 Task: Search one way flight ticket for 3 adults in first from Tucson: Tucson International Airport to Sheridan: Sheridan County Airport on 8-6-2023. Choice of flights is Alaska. Number of bags: 1 carry on bag. Price is upto 87000. Outbound departure time preference is 23:45.
Action: Mouse moved to (430, 173)
Screenshot: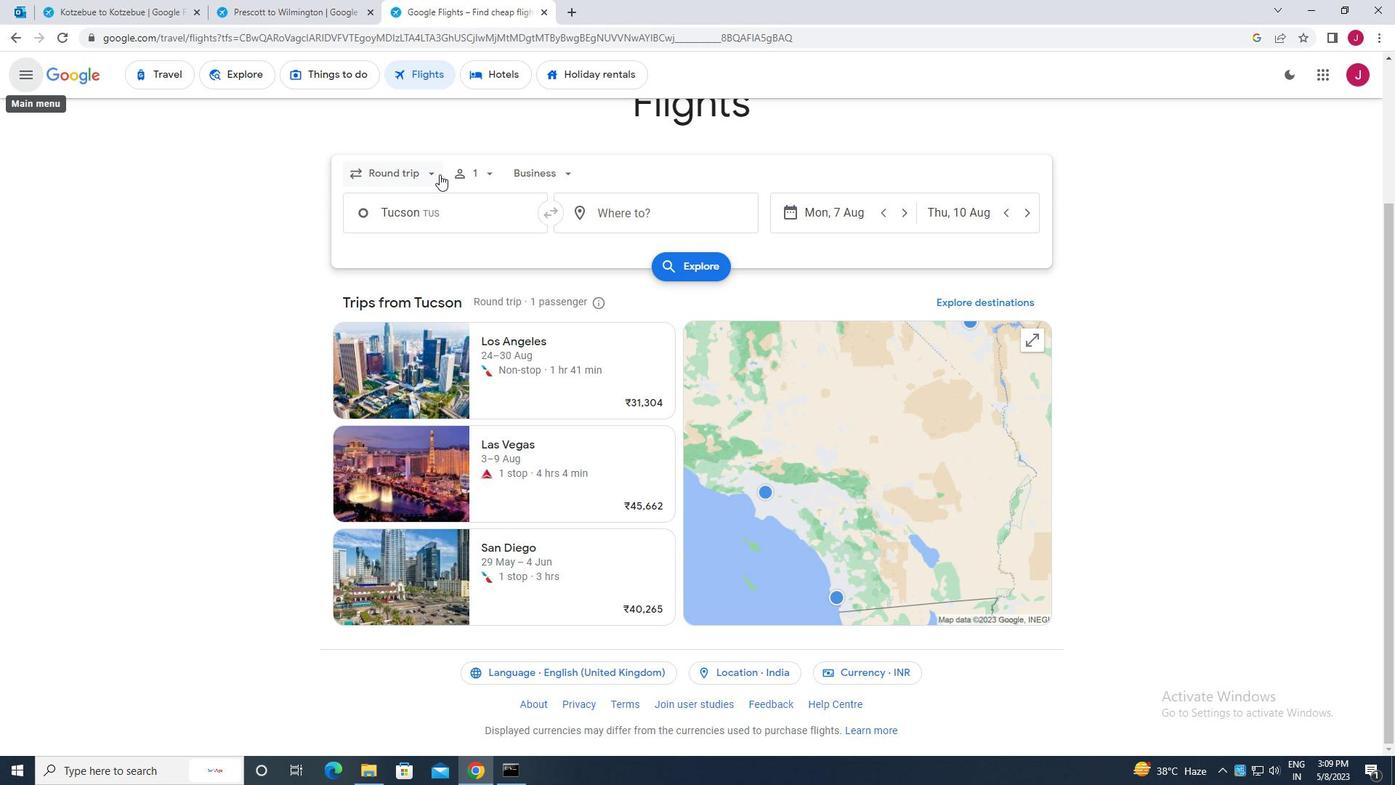 
Action: Mouse pressed left at (430, 173)
Screenshot: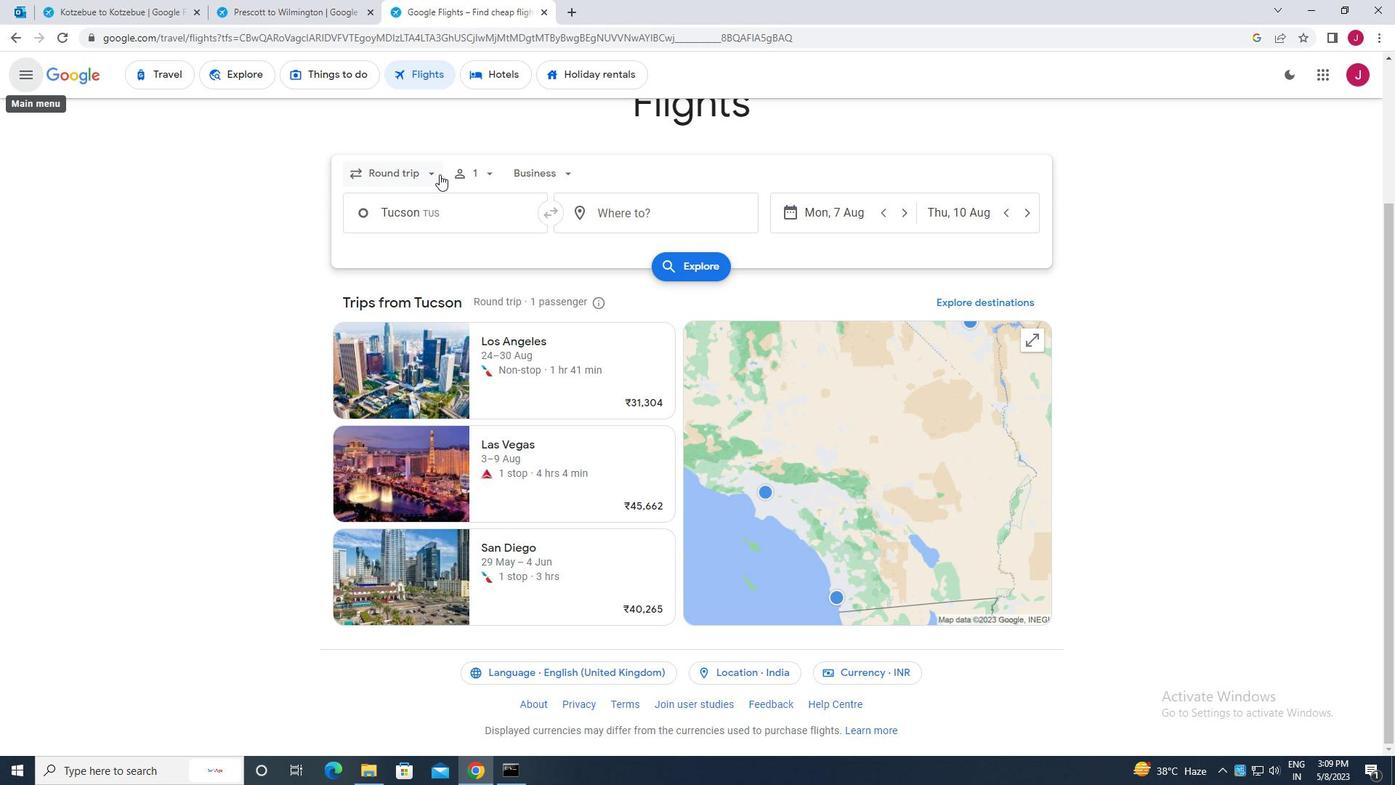 
Action: Mouse moved to (415, 238)
Screenshot: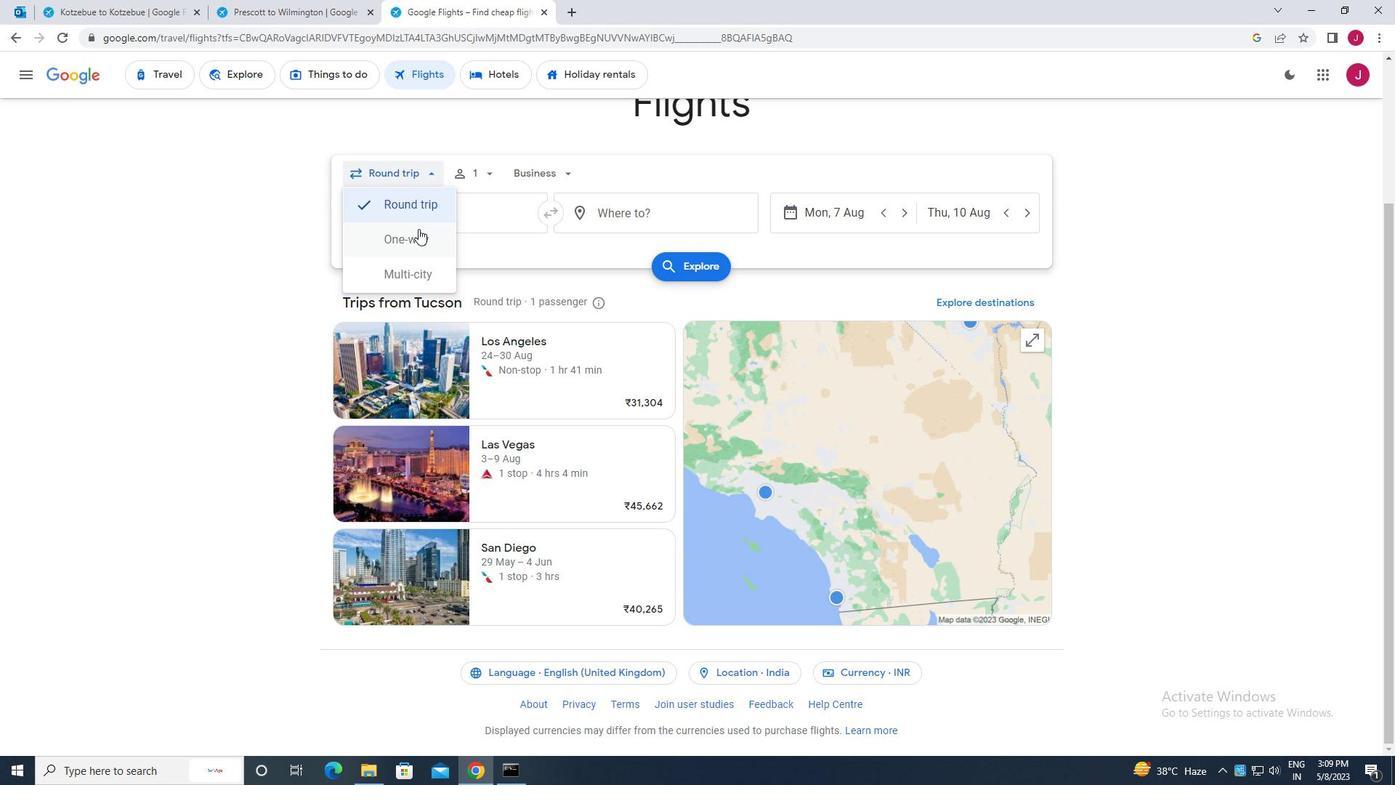 
Action: Mouse pressed left at (415, 238)
Screenshot: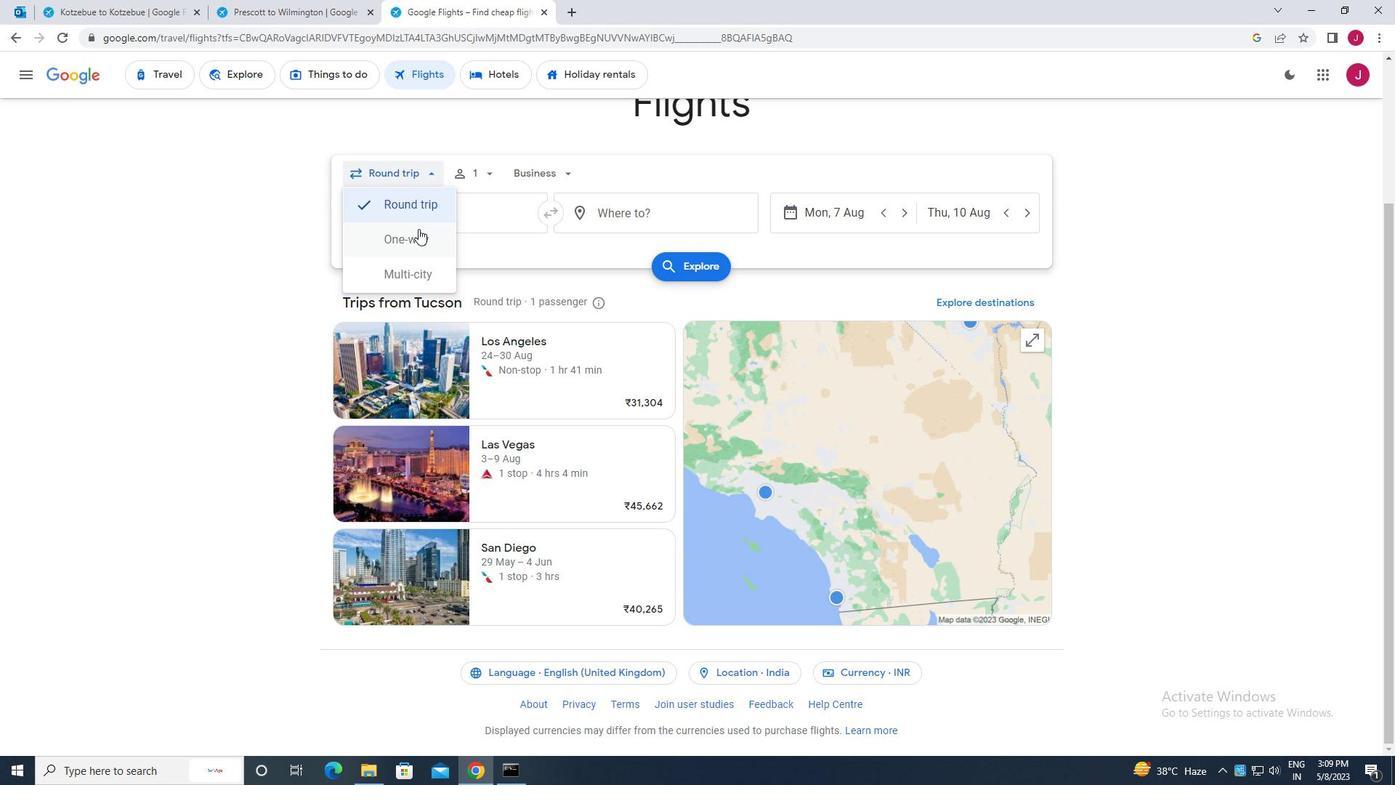 
Action: Mouse moved to (484, 178)
Screenshot: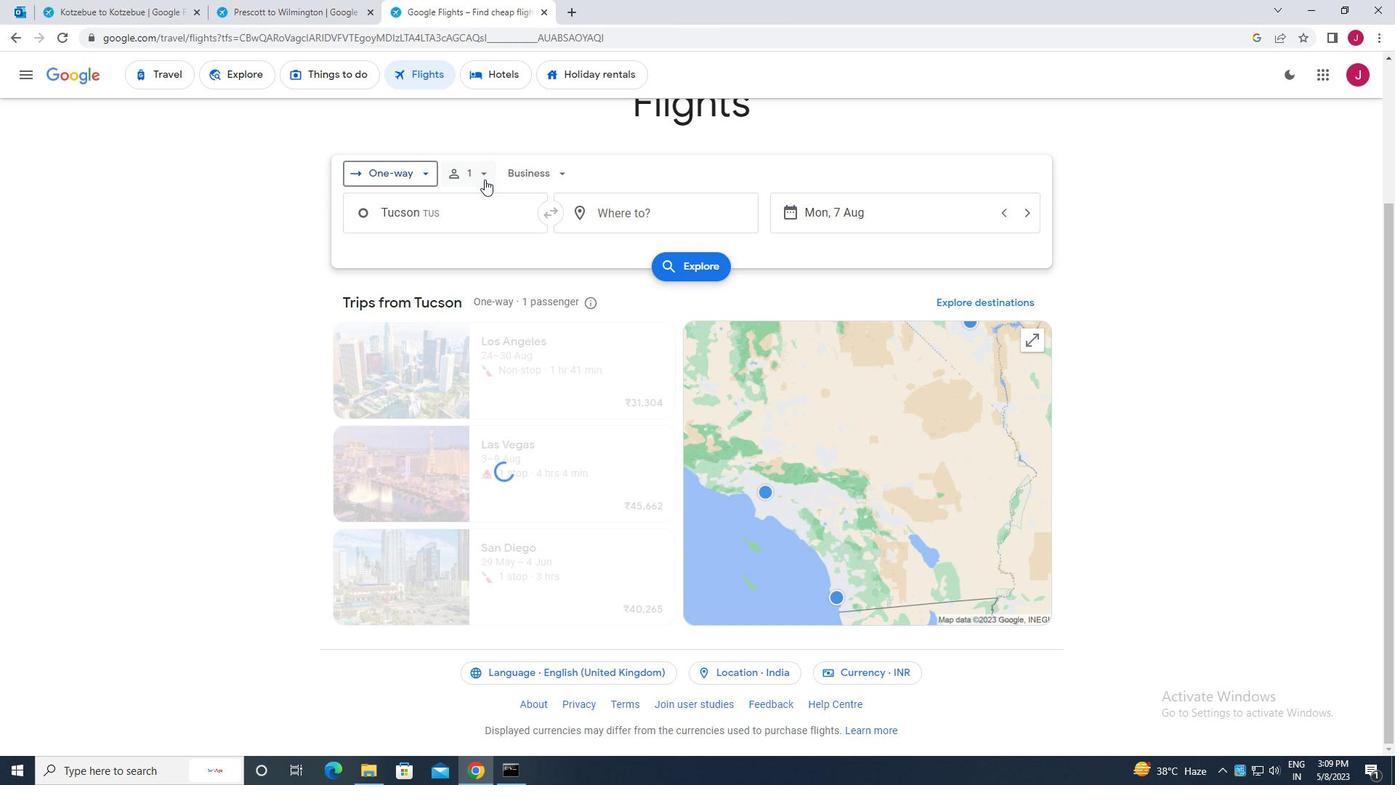 
Action: Mouse pressed left at (484, 178)
Screenshot: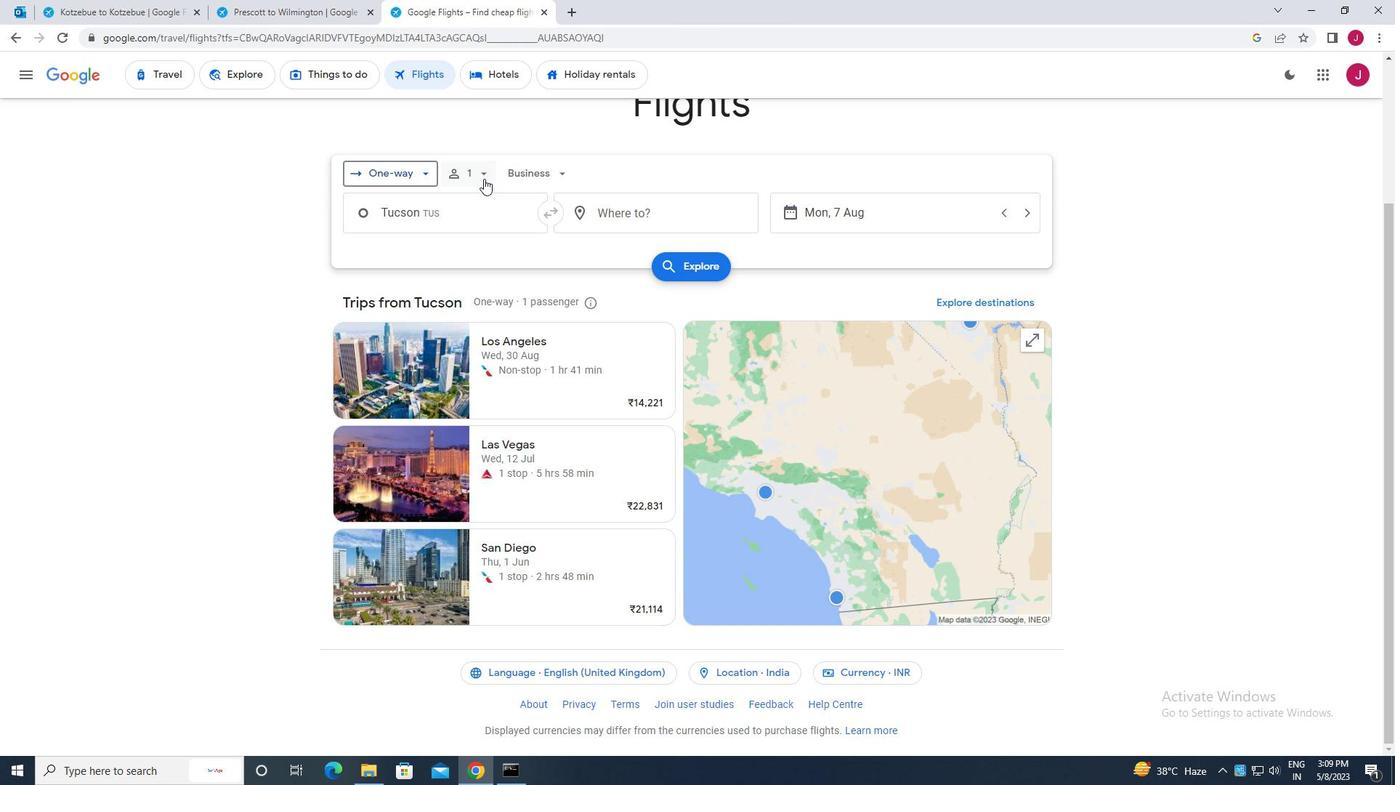 
Action: Mouse moved to (600, 245)
Screenshot: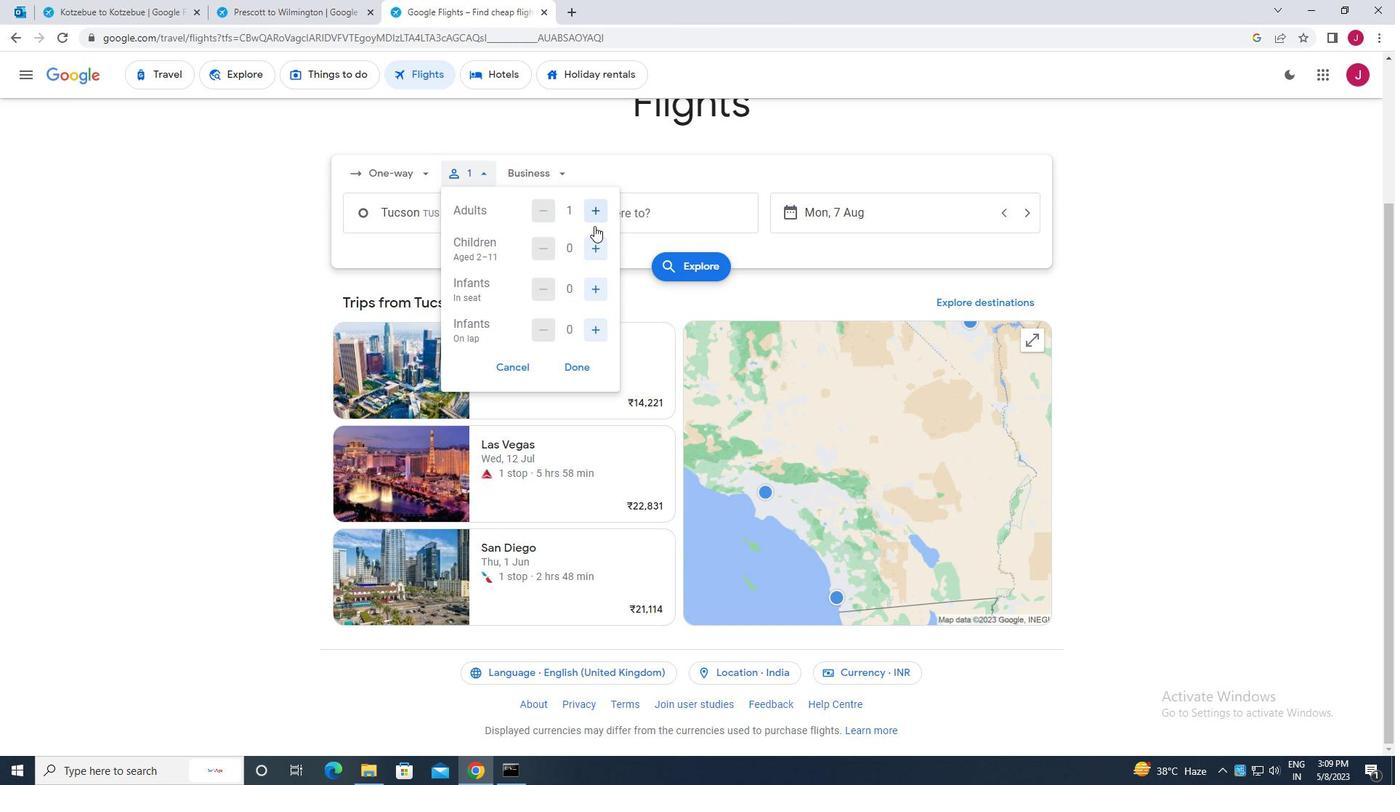 
Action: Mouse pressed left at (600, 245)
Screenshot: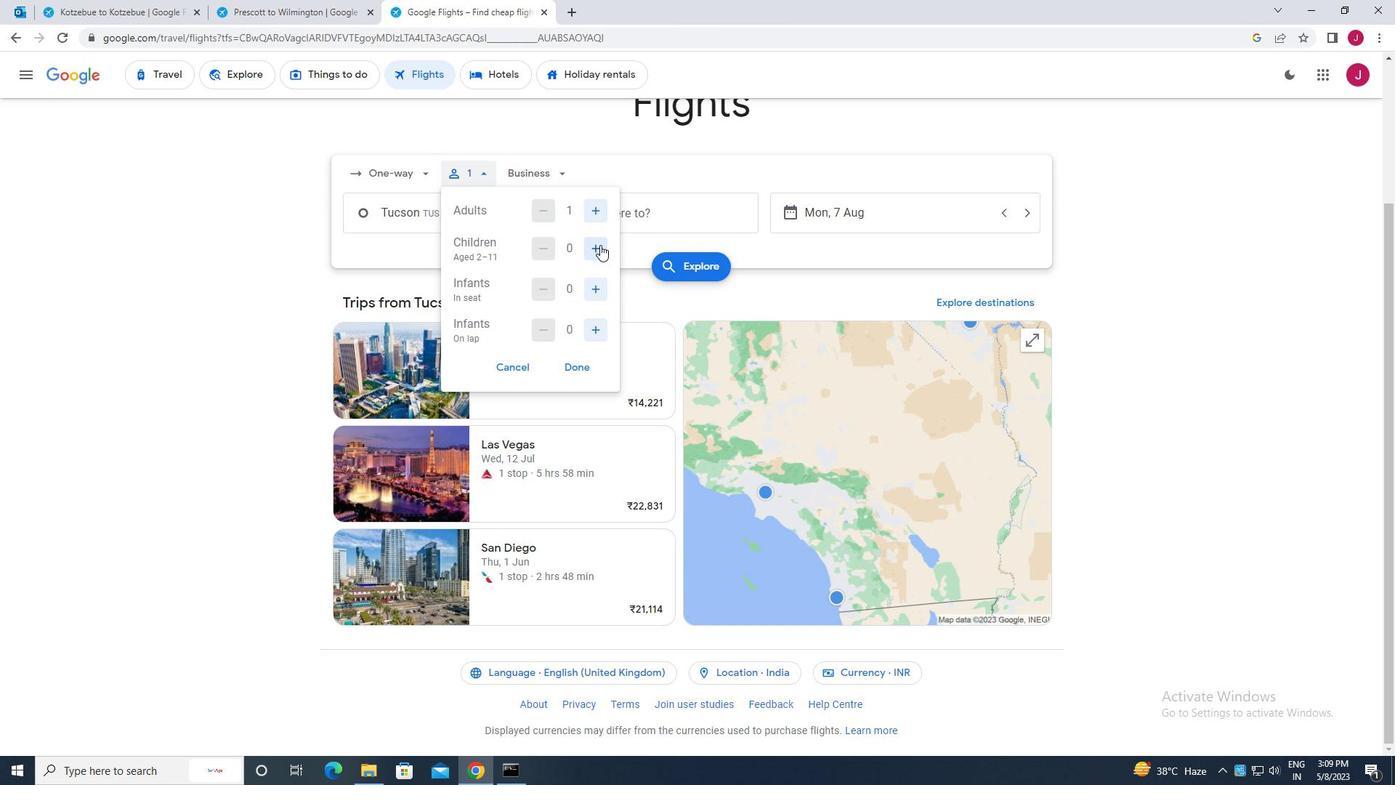 
Action: Mouse pressed left at (600, 245)
Screenshot: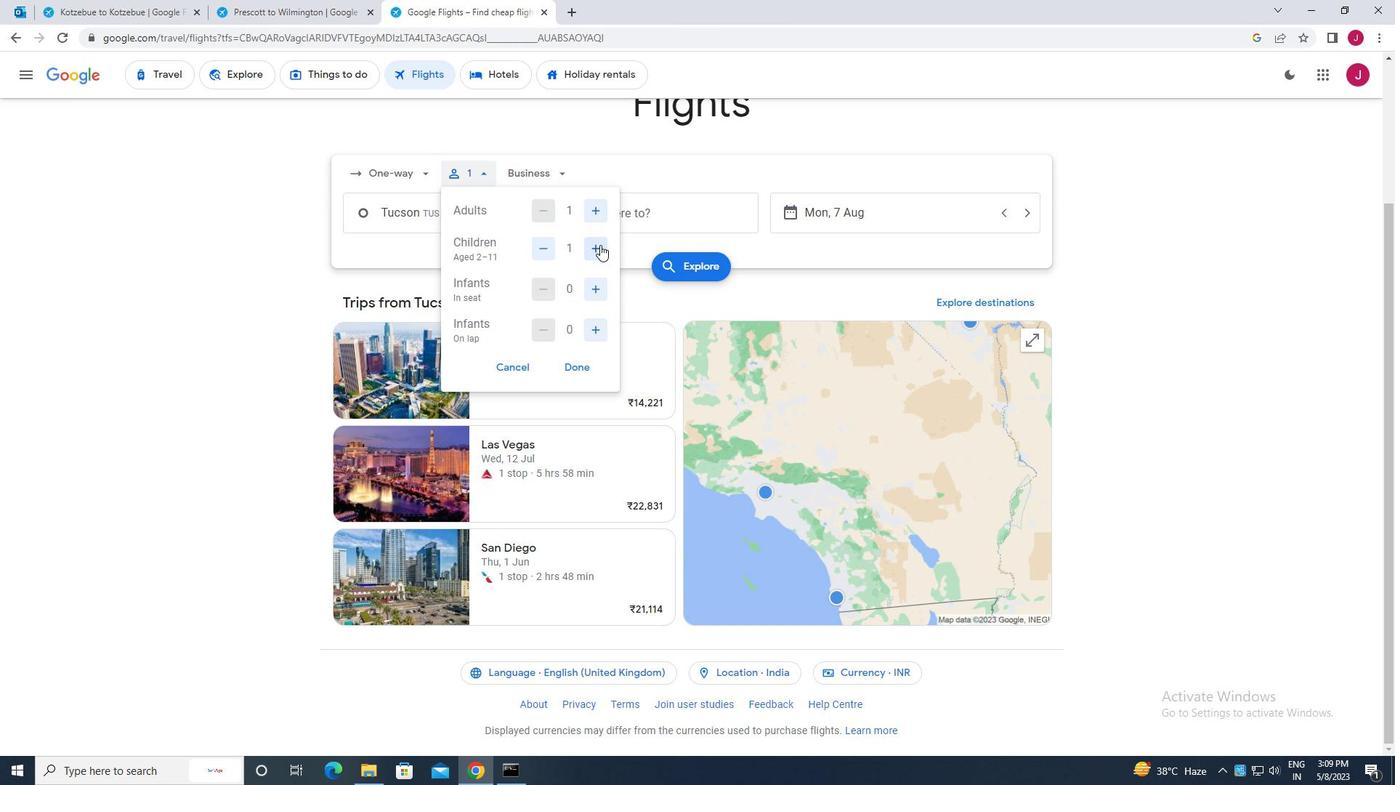 
Action: Mouse moved to (596, 210)
Screenshot: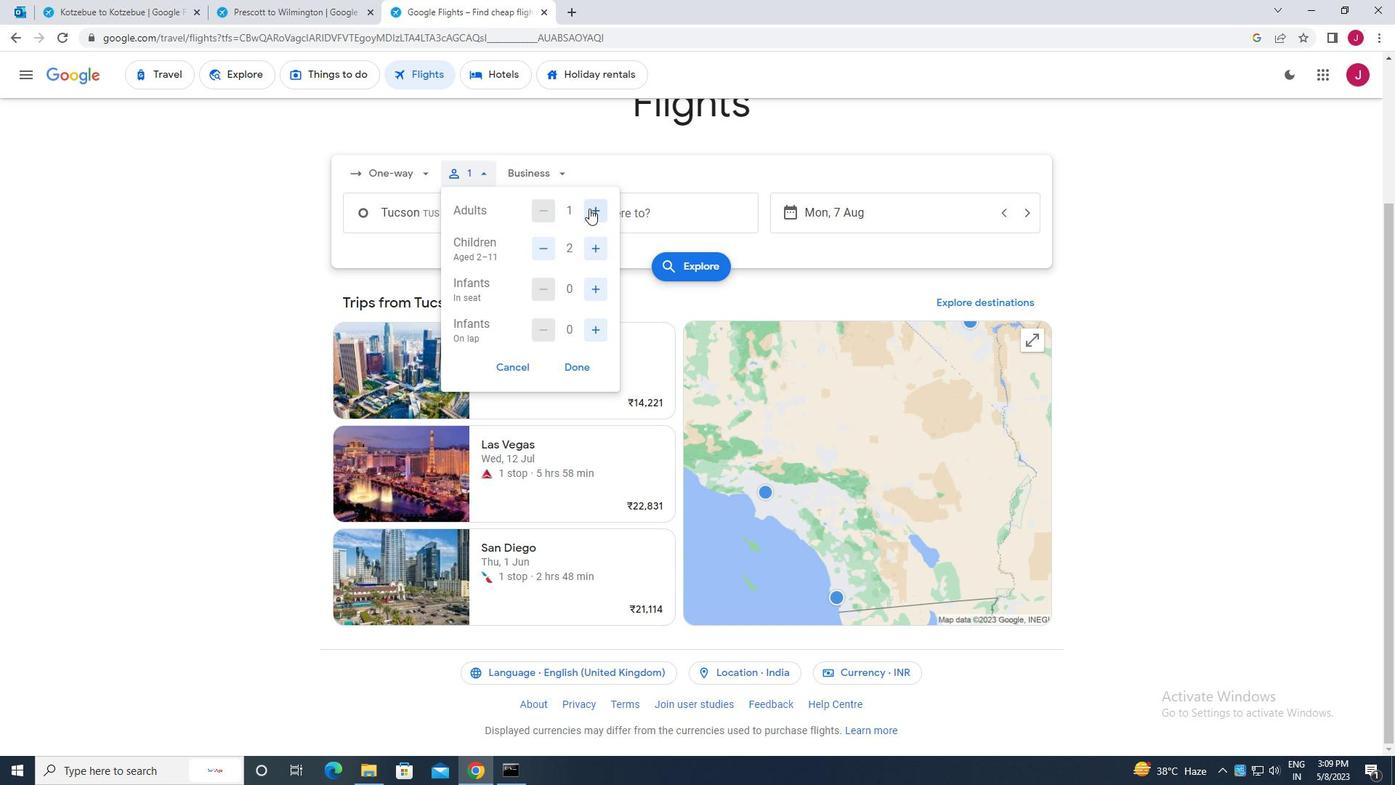 
Action: Mouse pressed left at (596, 210)
Screenshot: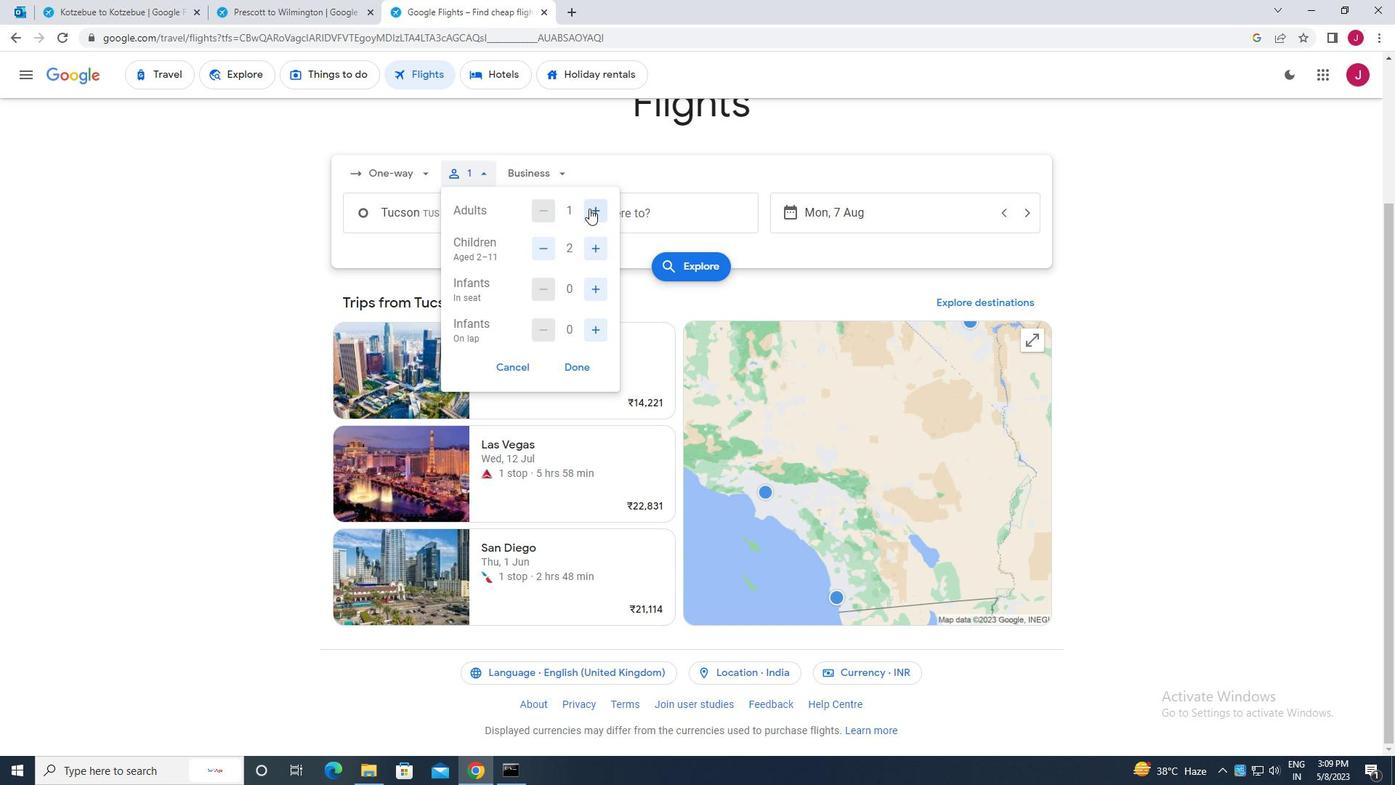 
Action: Mouse pressed left at (596, 210)
Screenshot: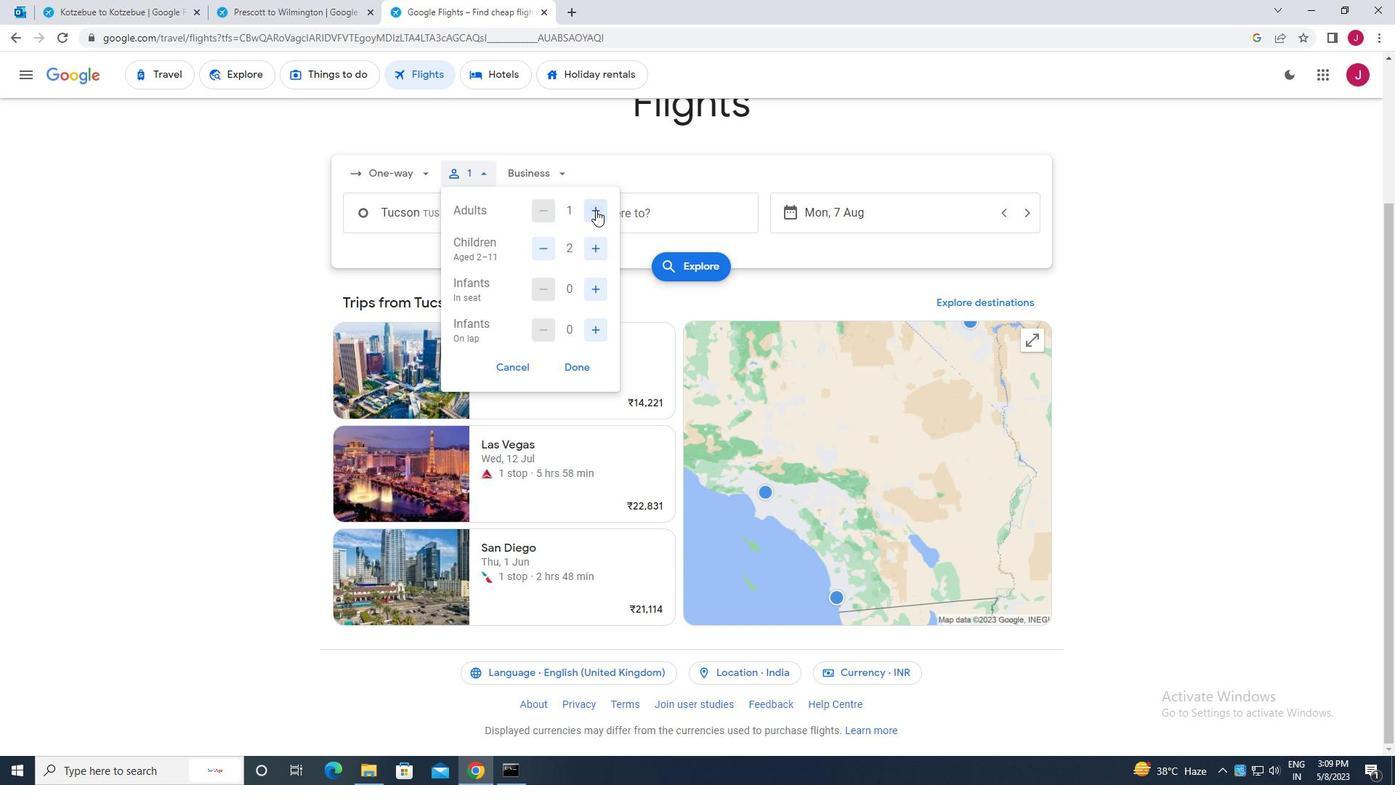 
Action: Mouse moved to (540, 247)
Screenshot: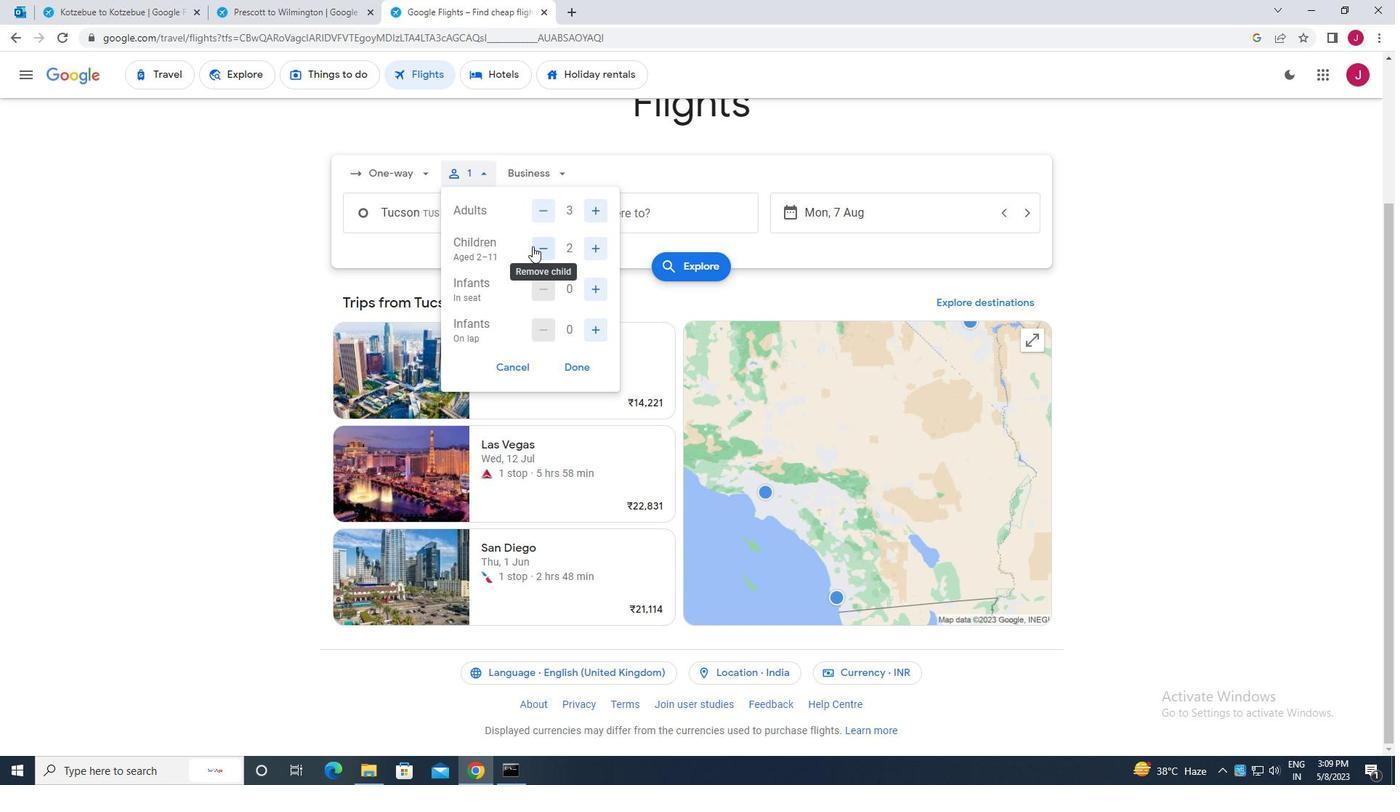 
Action: Mouse pressed left at (540, 247)
Screenshot: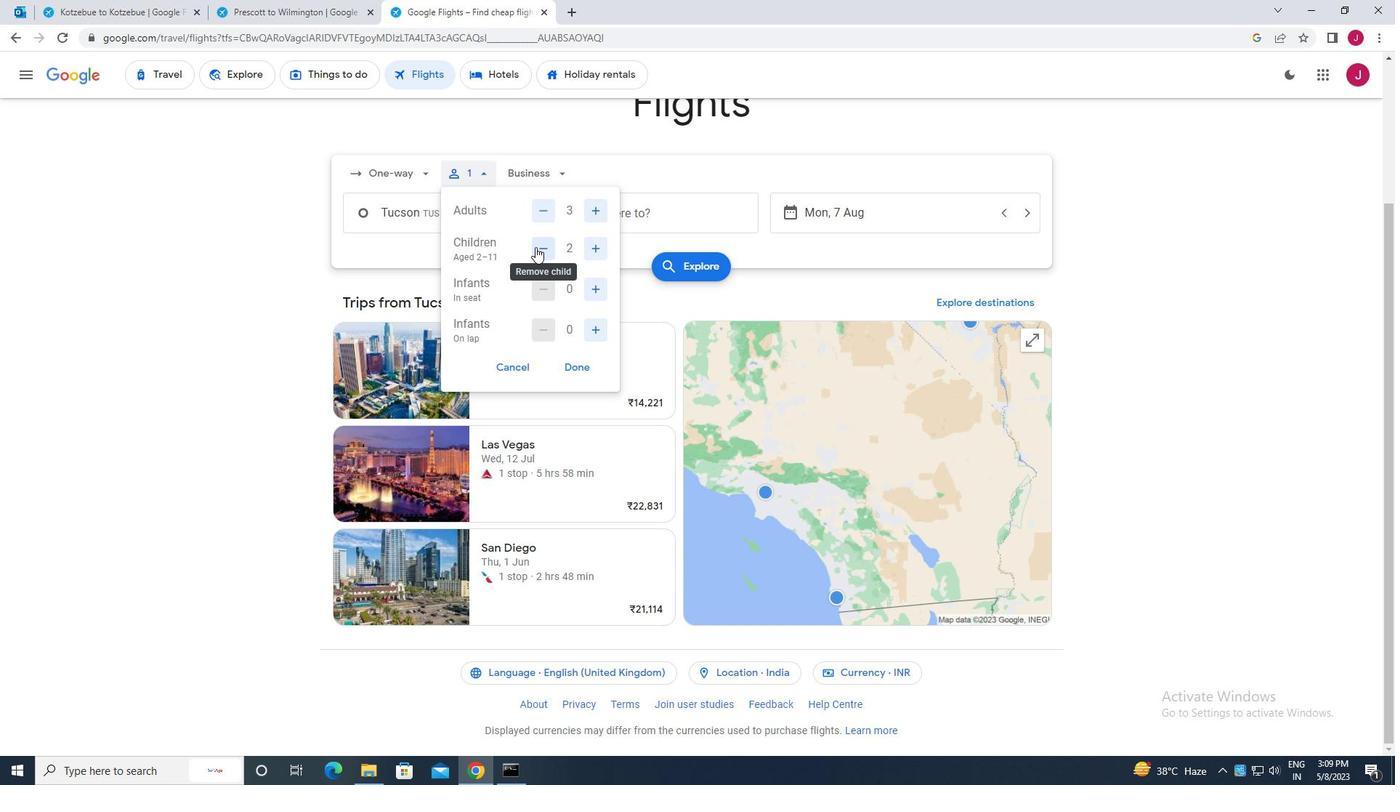 
Action: Mouse moved to (540, 247)
Screenshot: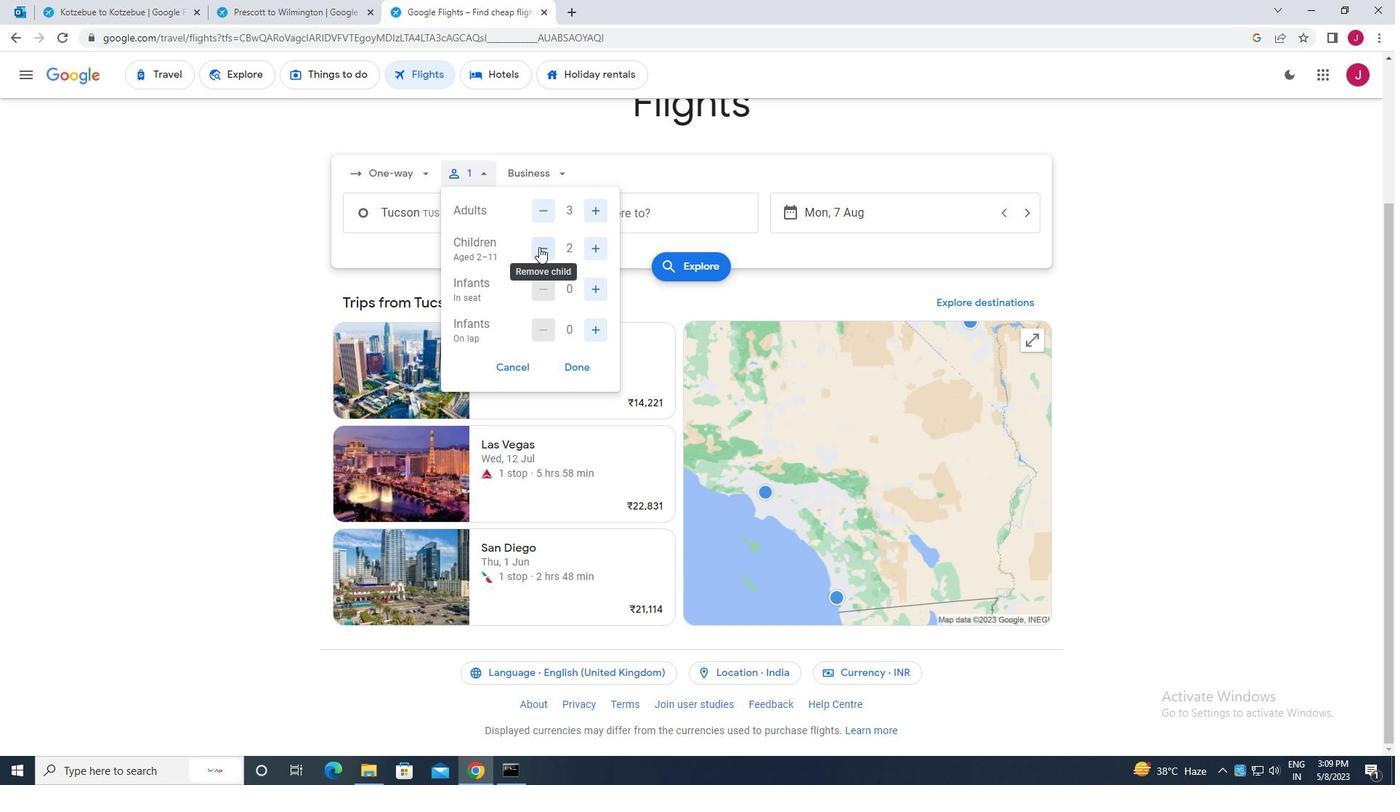 
Action: Mouse pressed left at (540, 247)
Screenshot: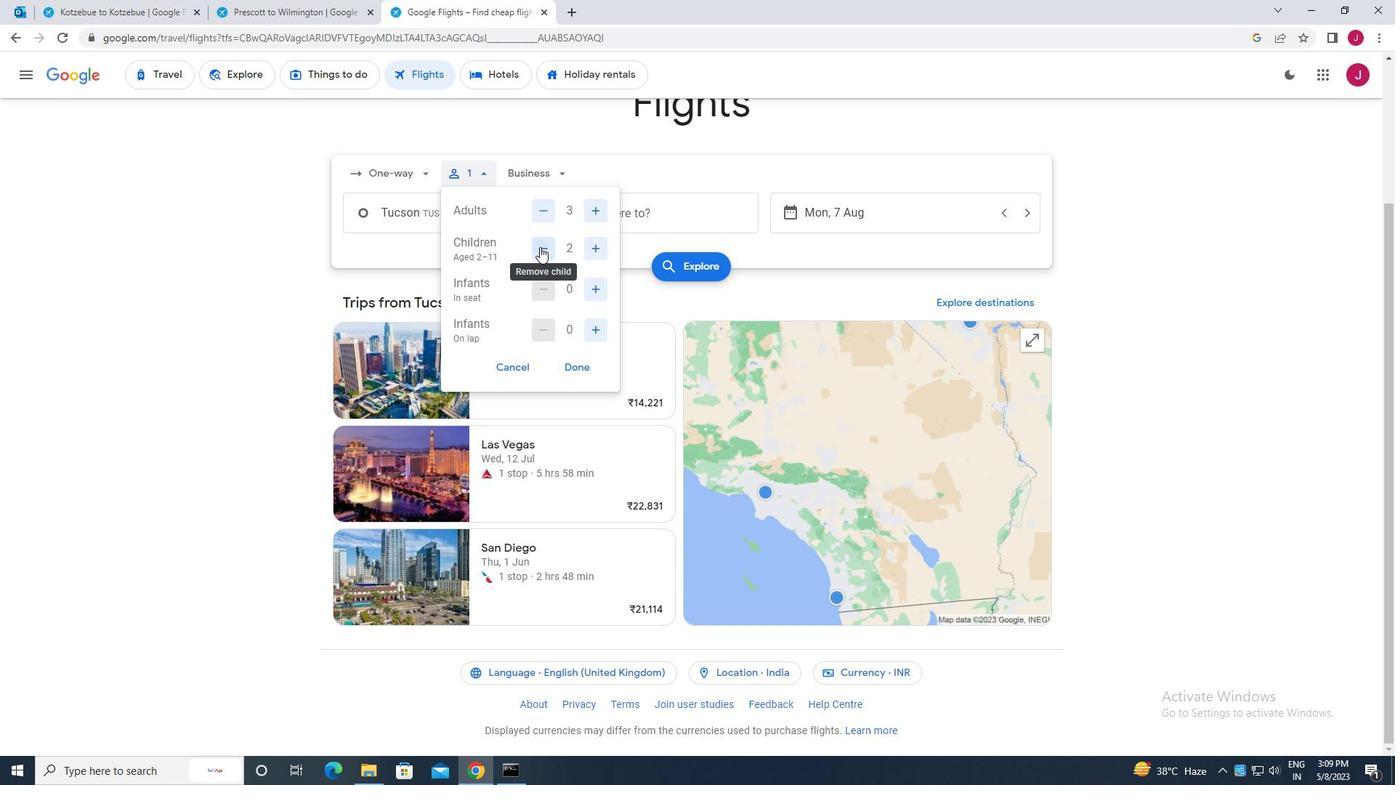 
Action: Mouse pressed left at (540, 247)
Screenshot: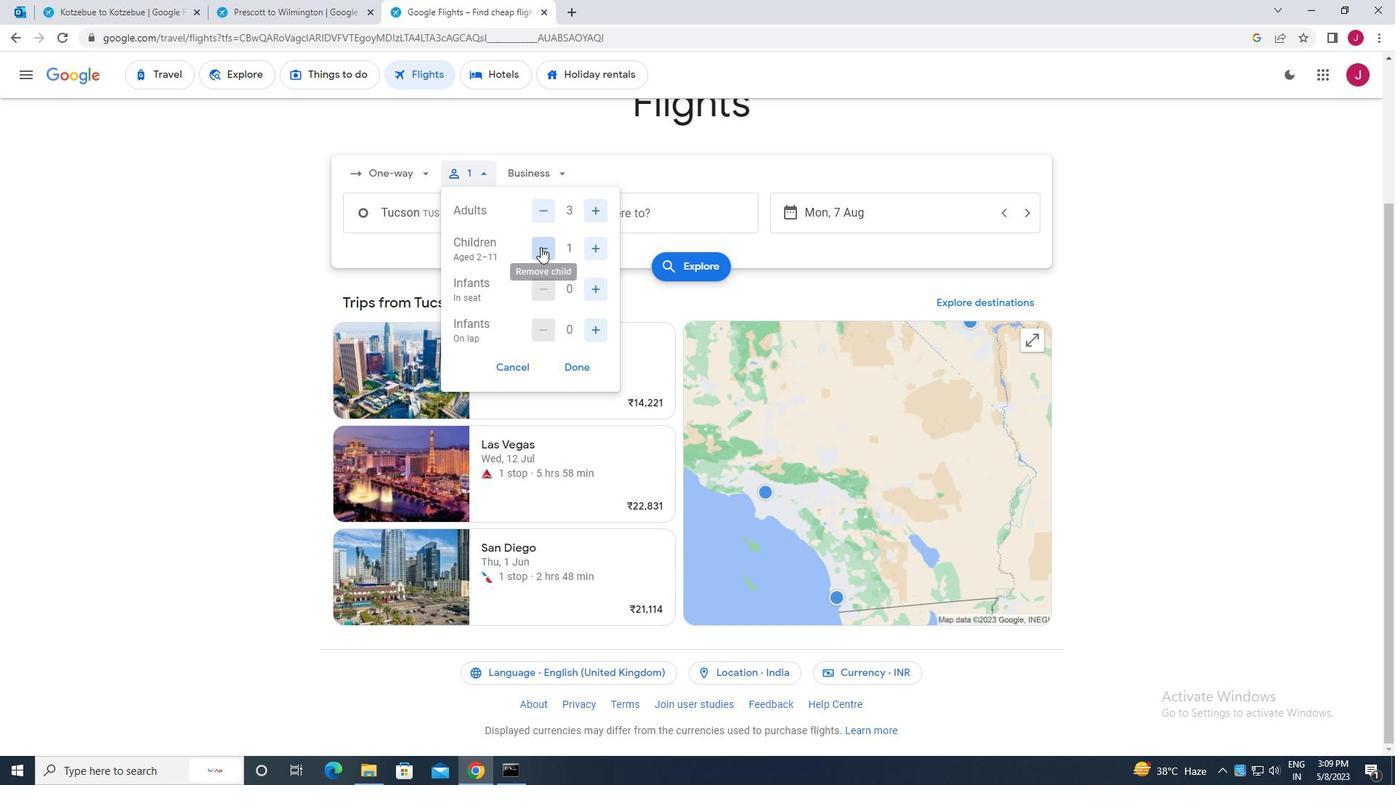
Action: Mouse moved to (576, 367)
Screenshot: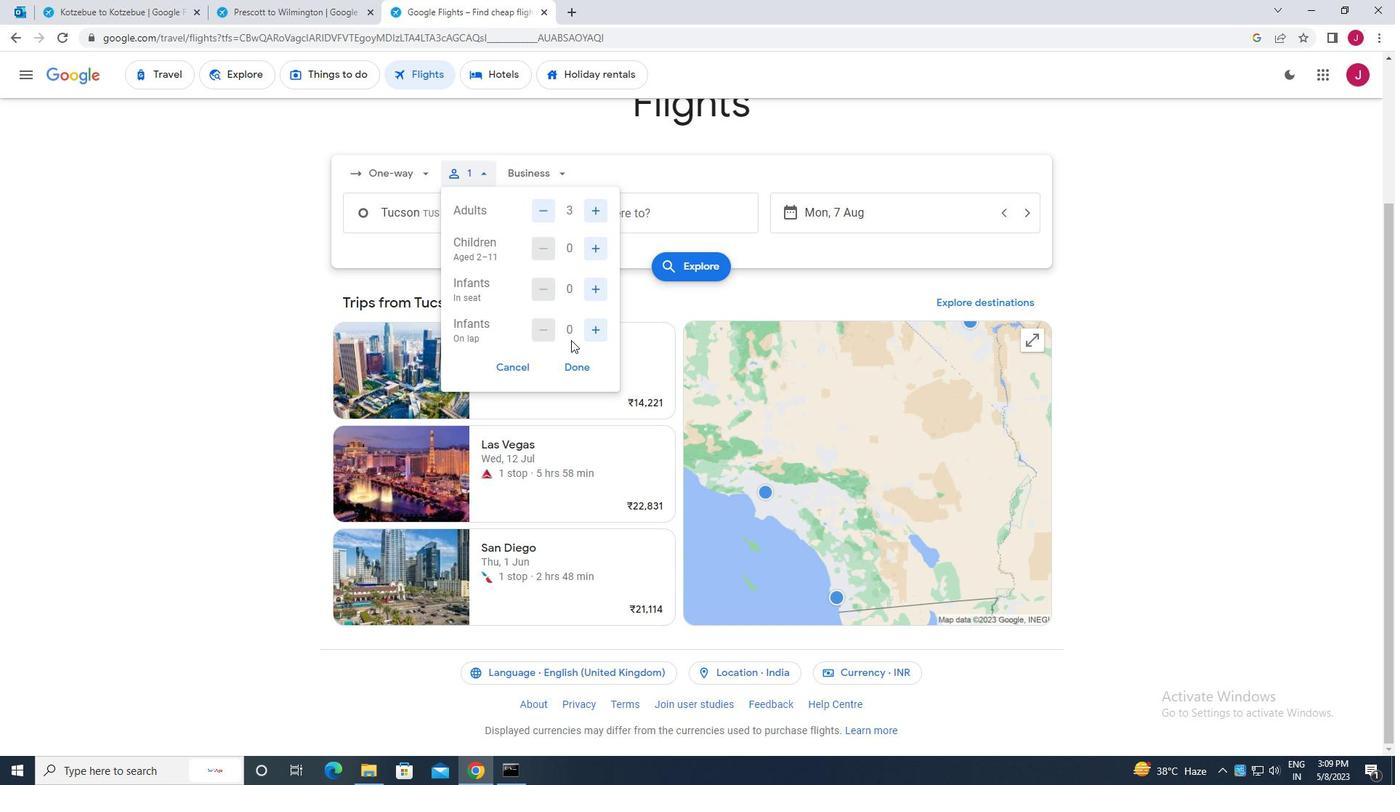 
Action: Mouse pressed left at (576, 367)
Screenshot: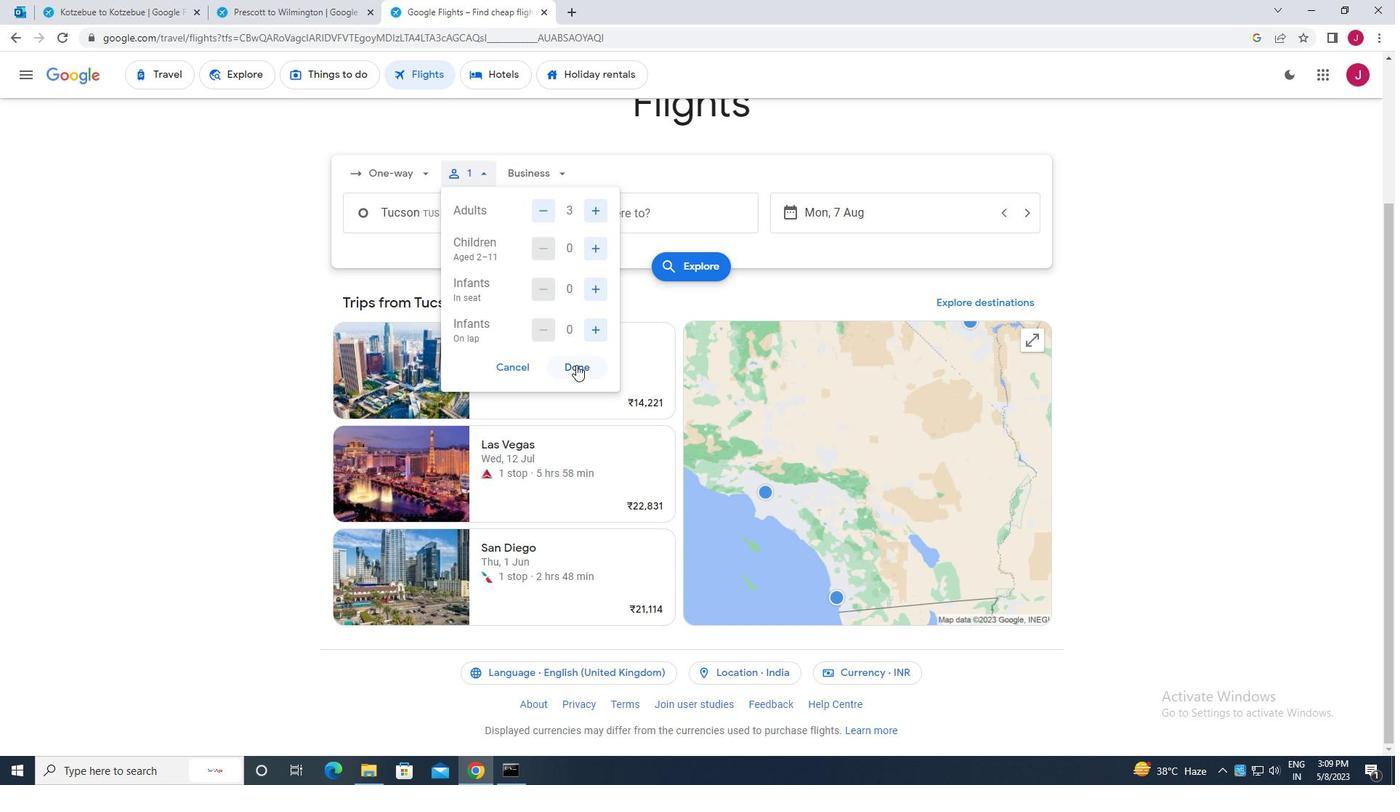 
Action: Mouse moved to (527, 176)
Screenshot: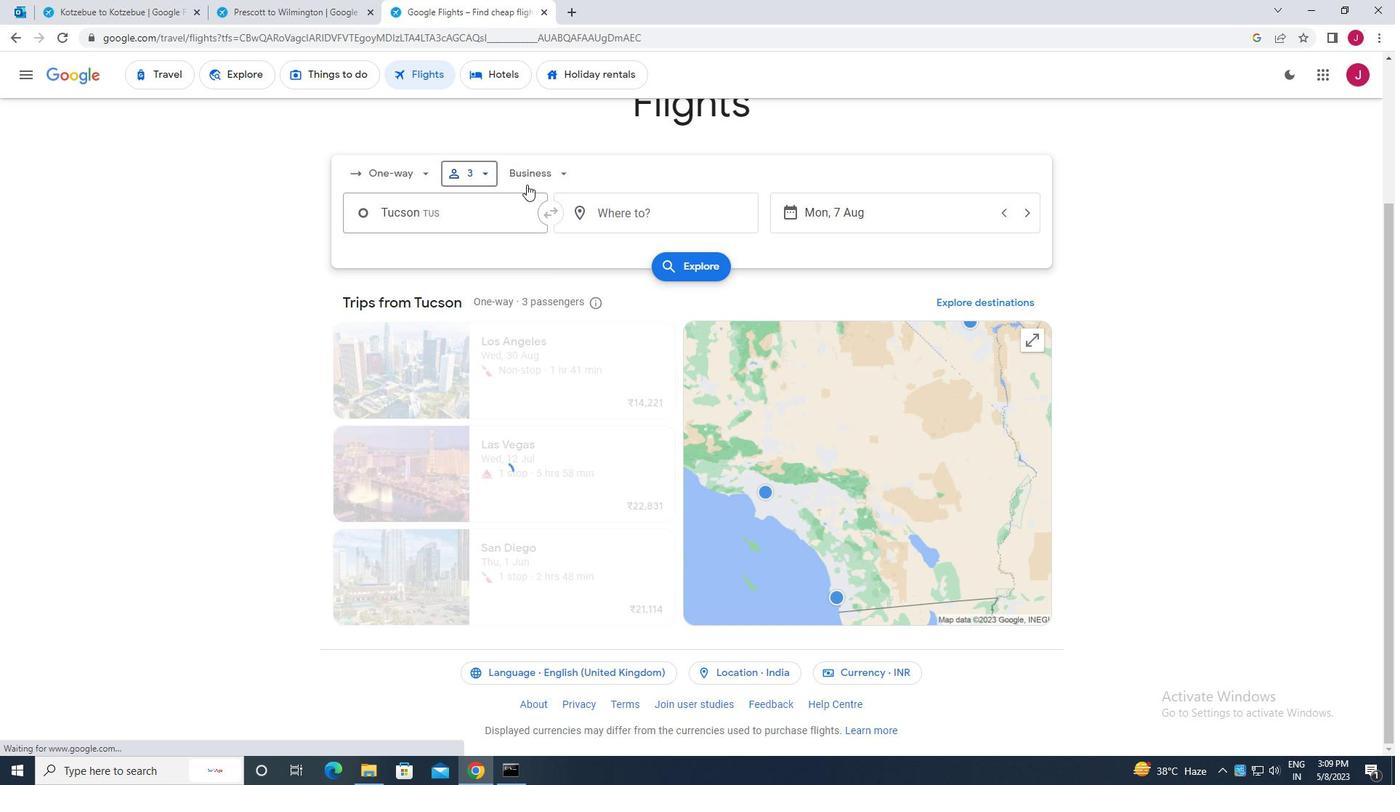 
Action: Mouse pressed left at (527, 176)
Screenshot: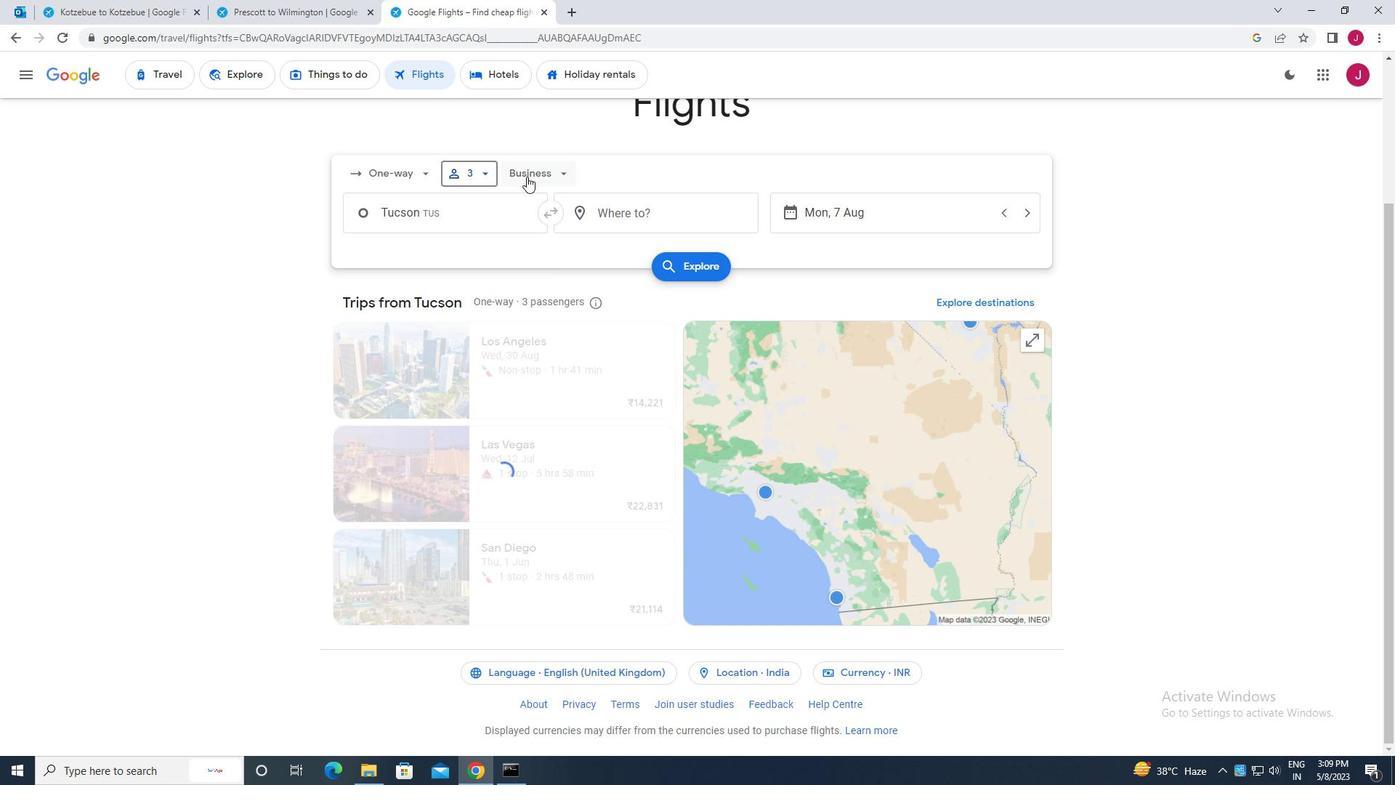 
Action: Mouse moved to (553, 311)
Screenshot: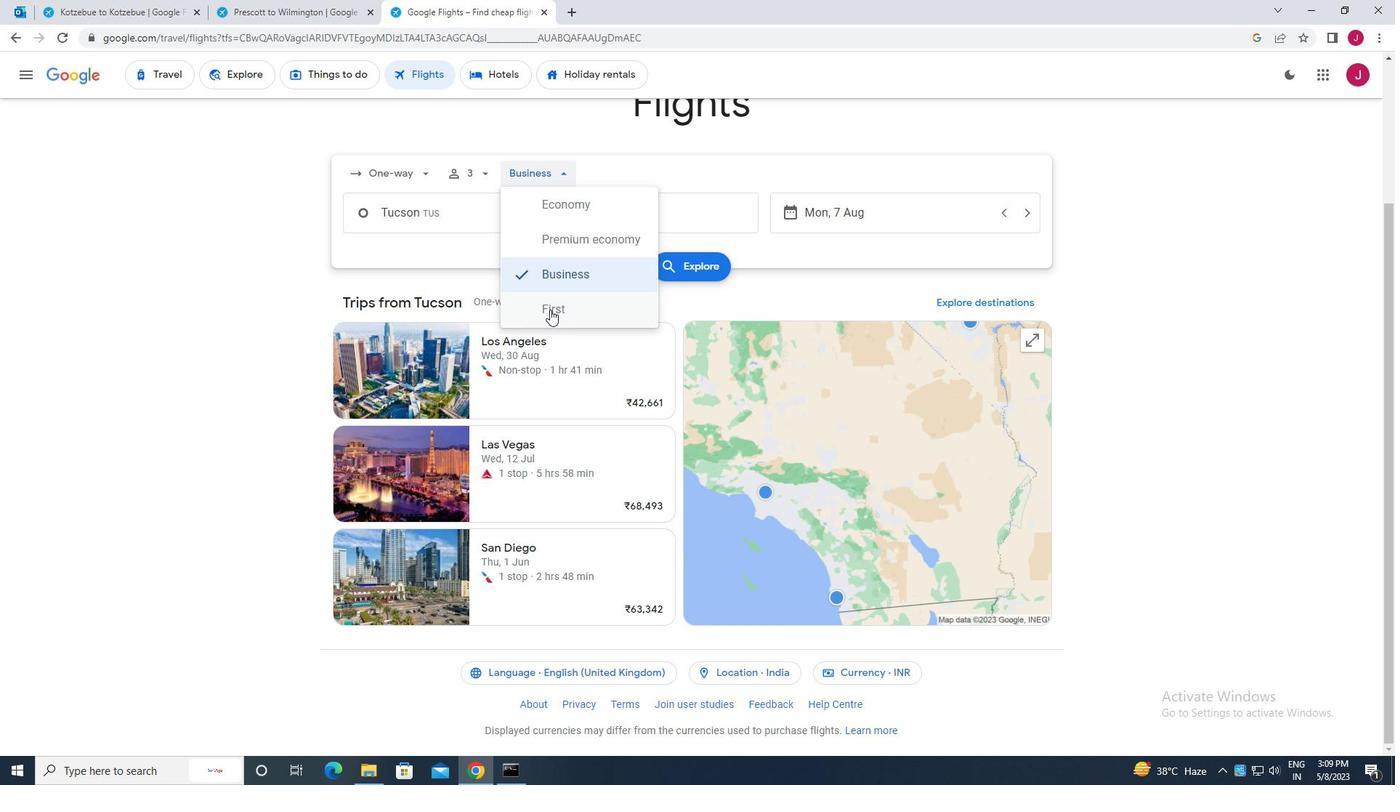 
Action: Mouse pressed left at (553, 311)
Screenshot: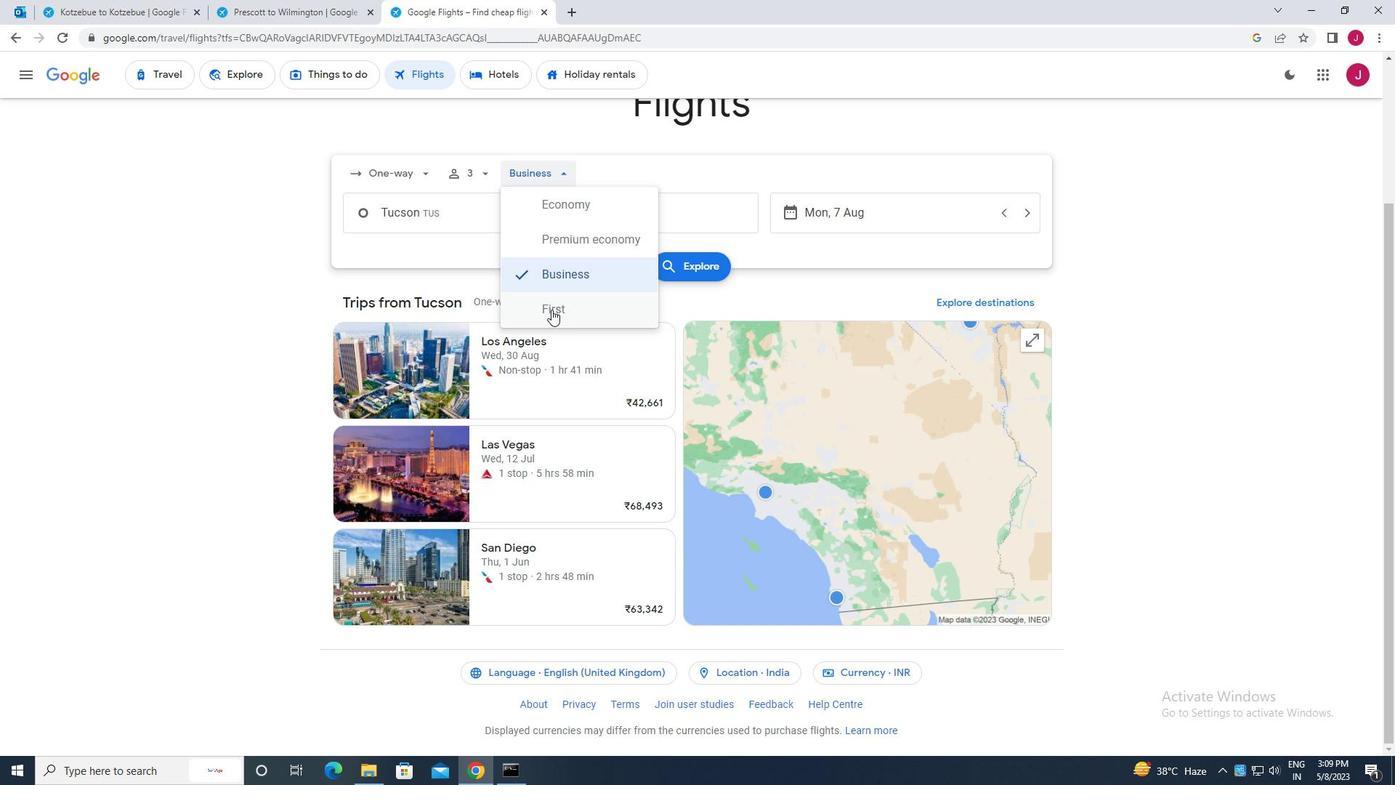 
Action: Mouse moved to (471, 223)
Screenshot: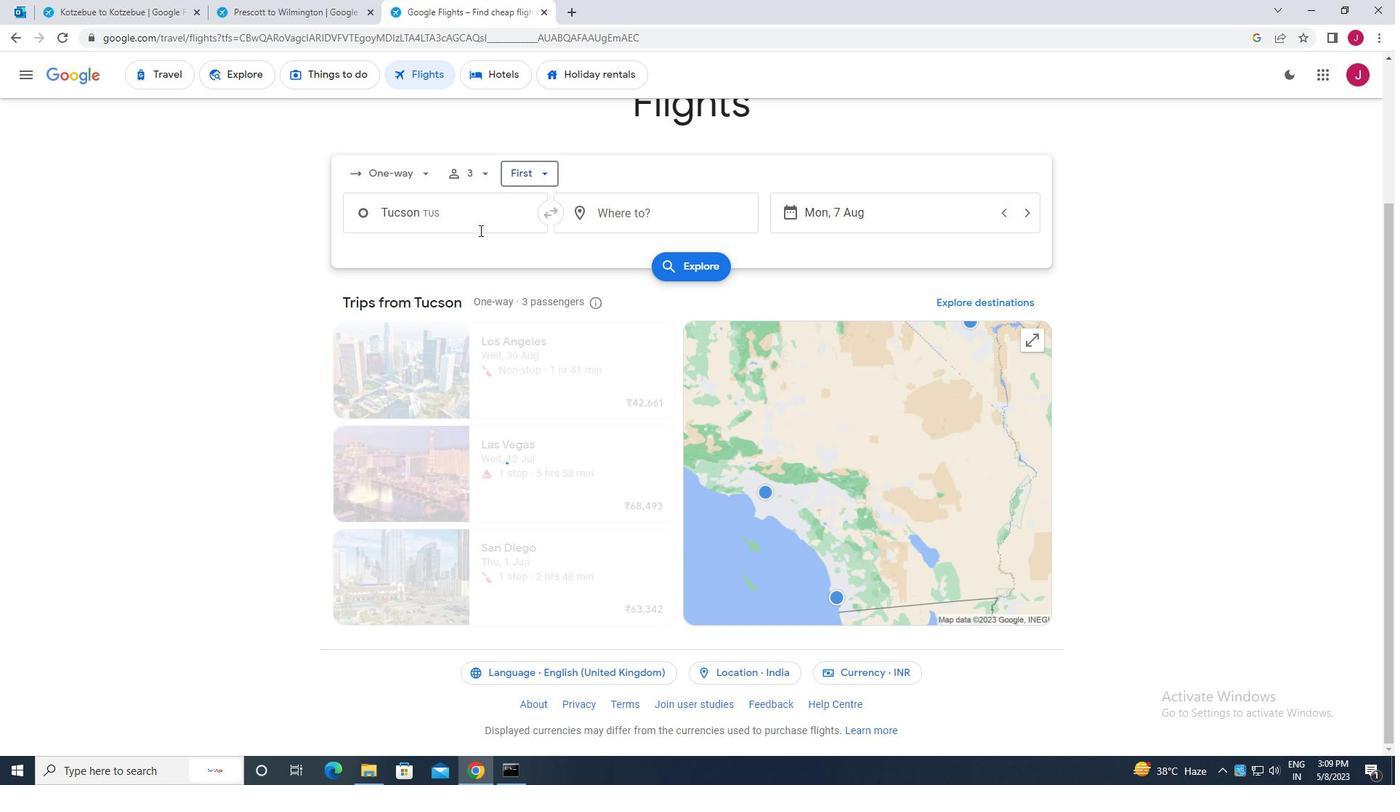 
Action: Mouse pressed left at (471, 223)
Screenshot: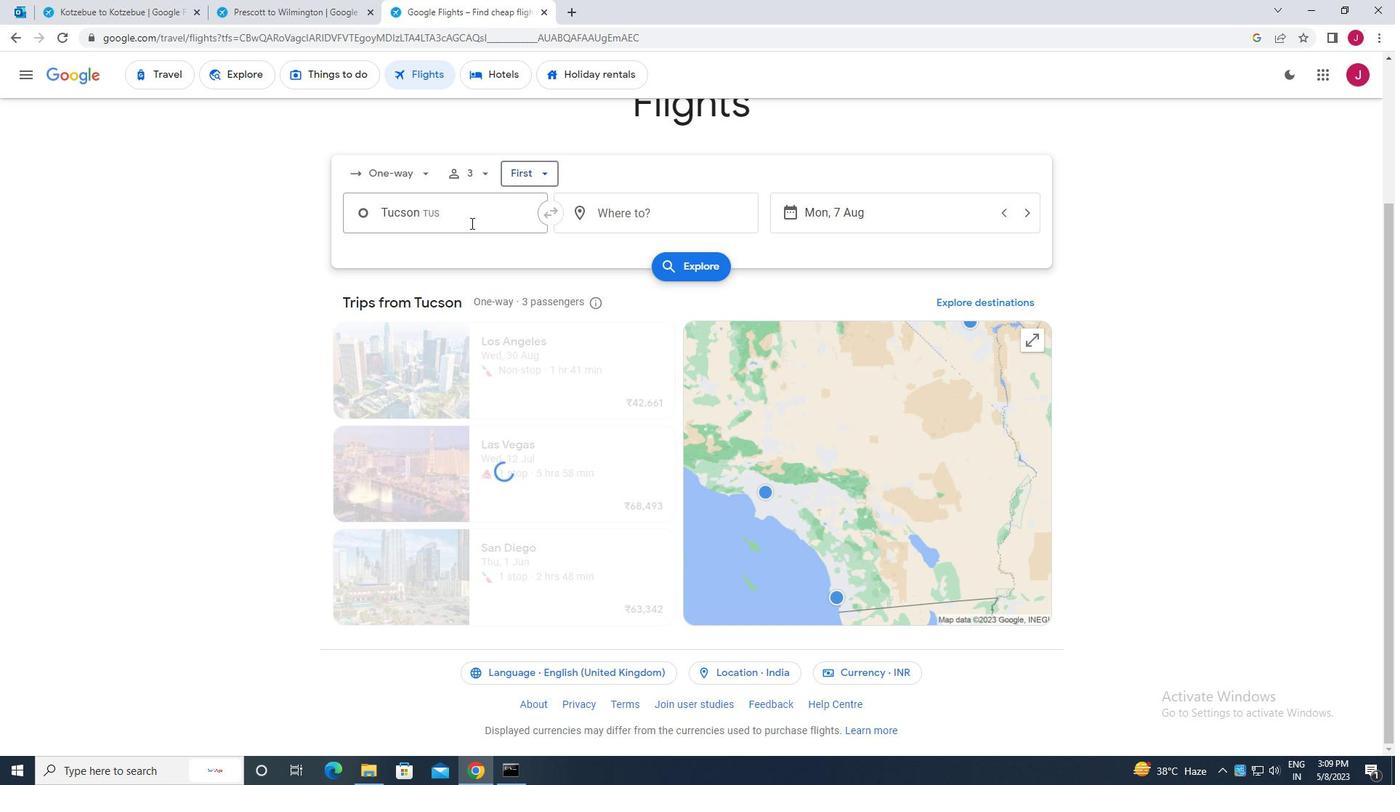 
Action: Key pressed tucson
Screenshot: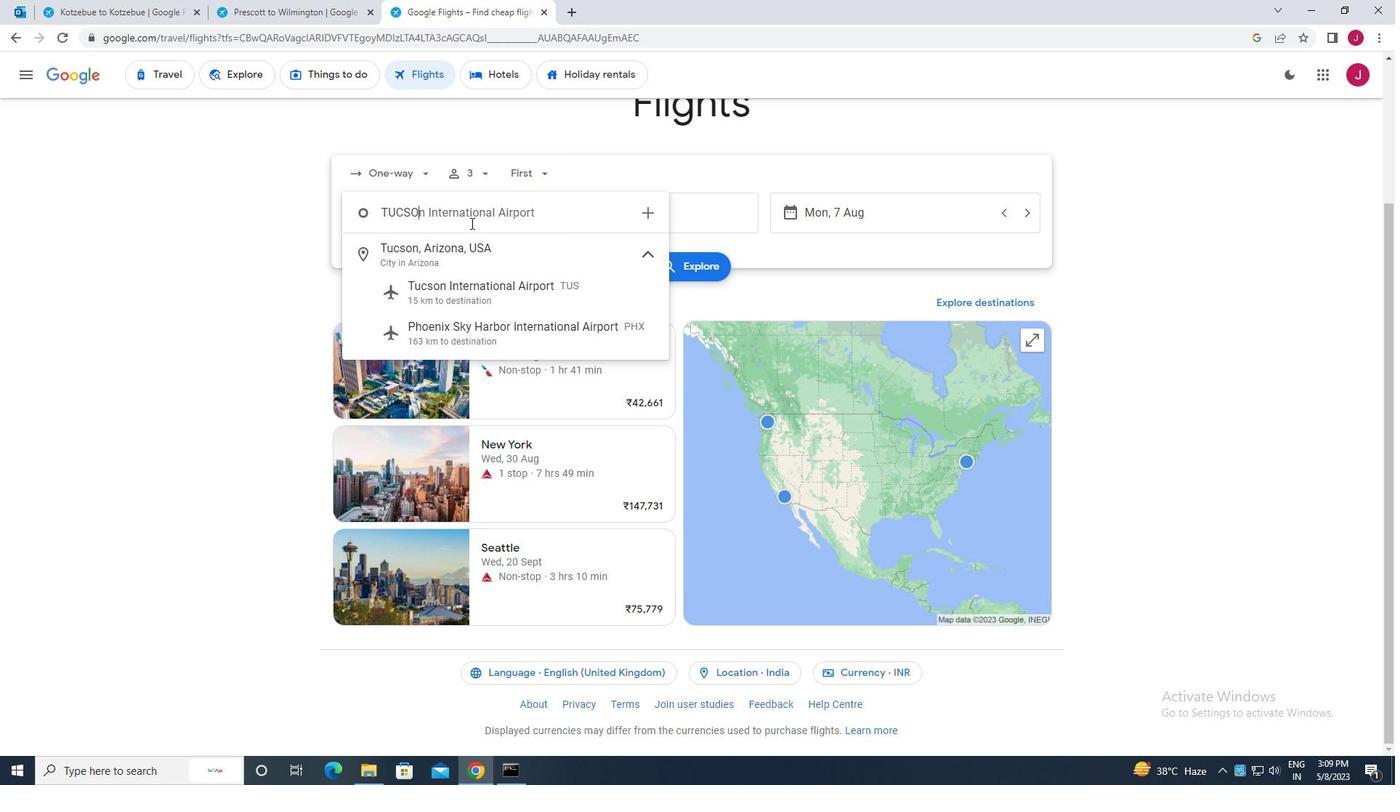 
Action: Mouse moved to (474, 290)
Screenshot: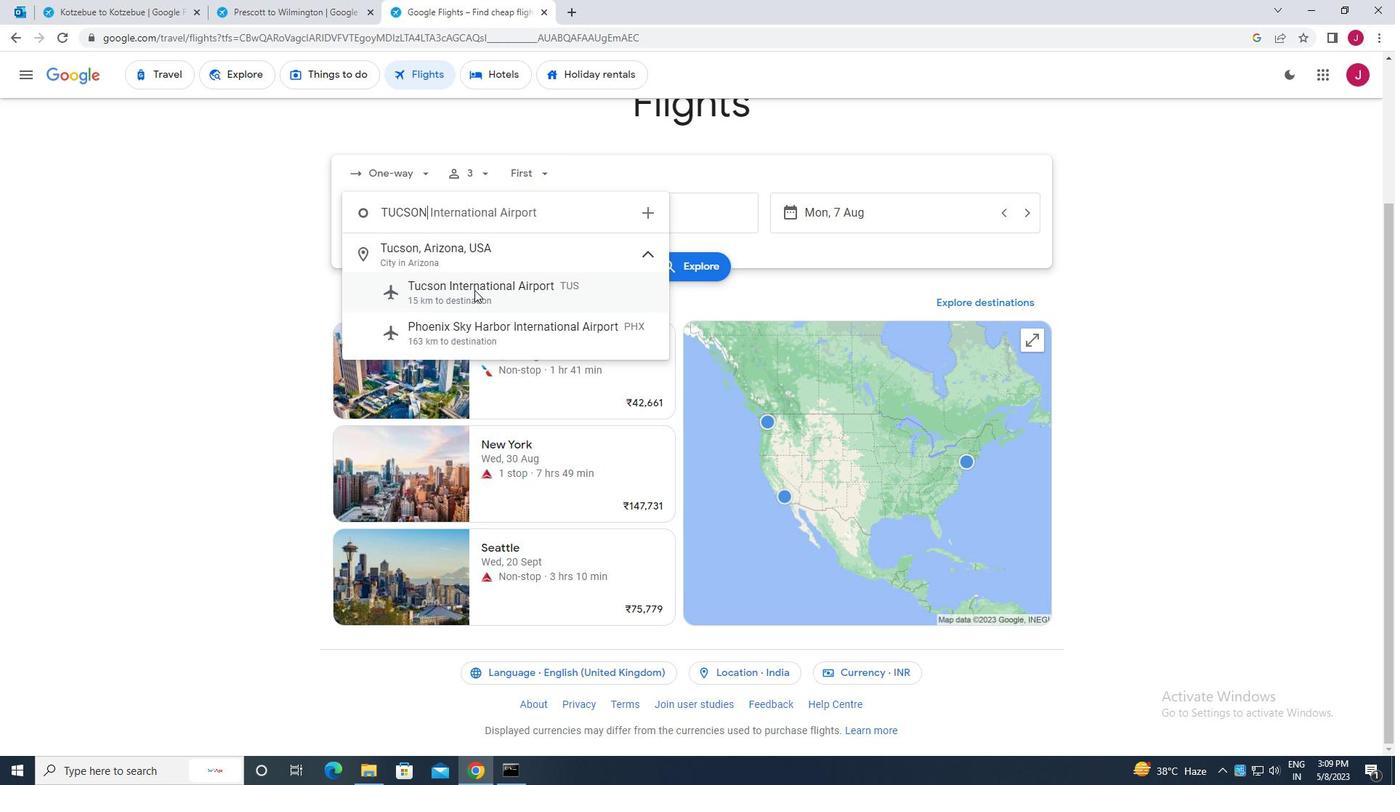 
Action: Mouse pressed left at (474, 290)
Screenshot: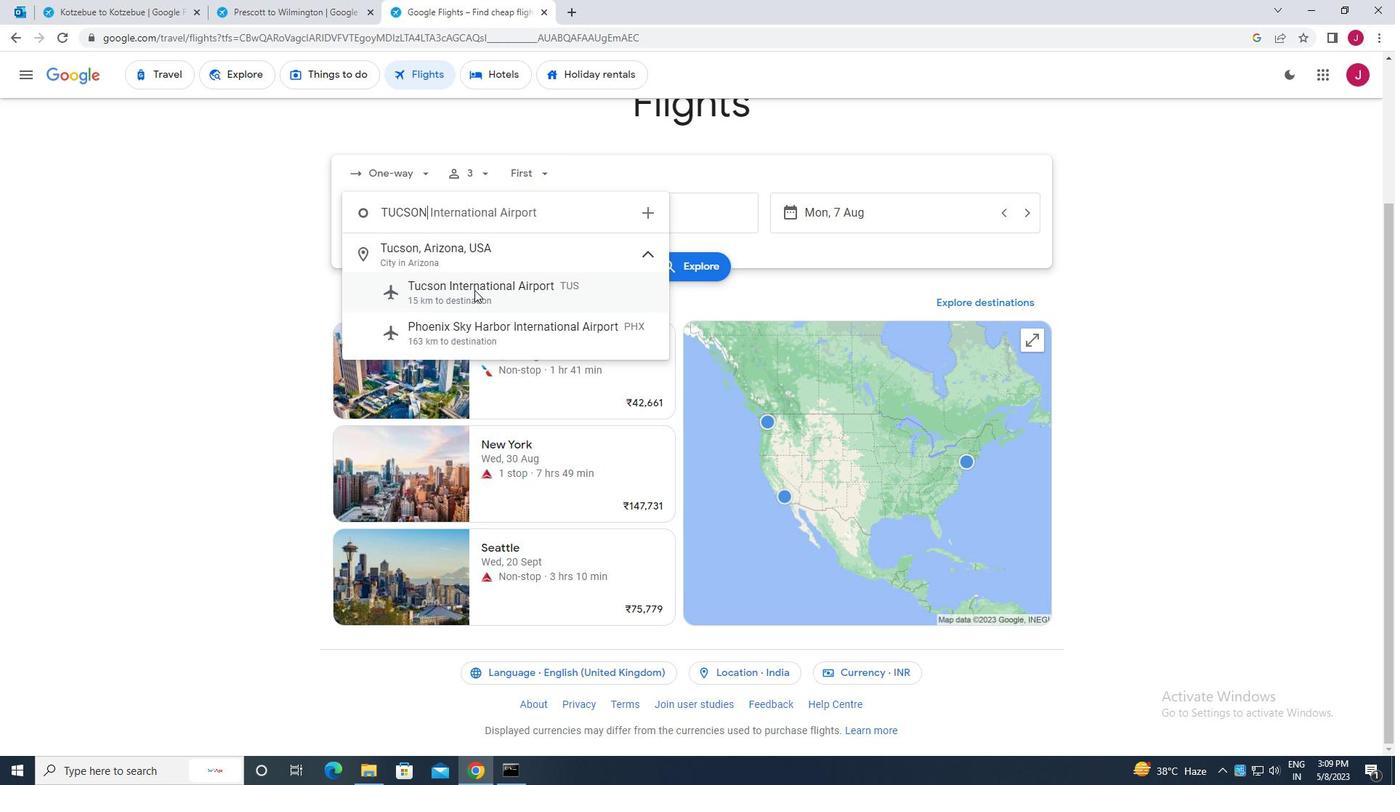 
Action: Mouse moved to (664, 218)
Screenshot: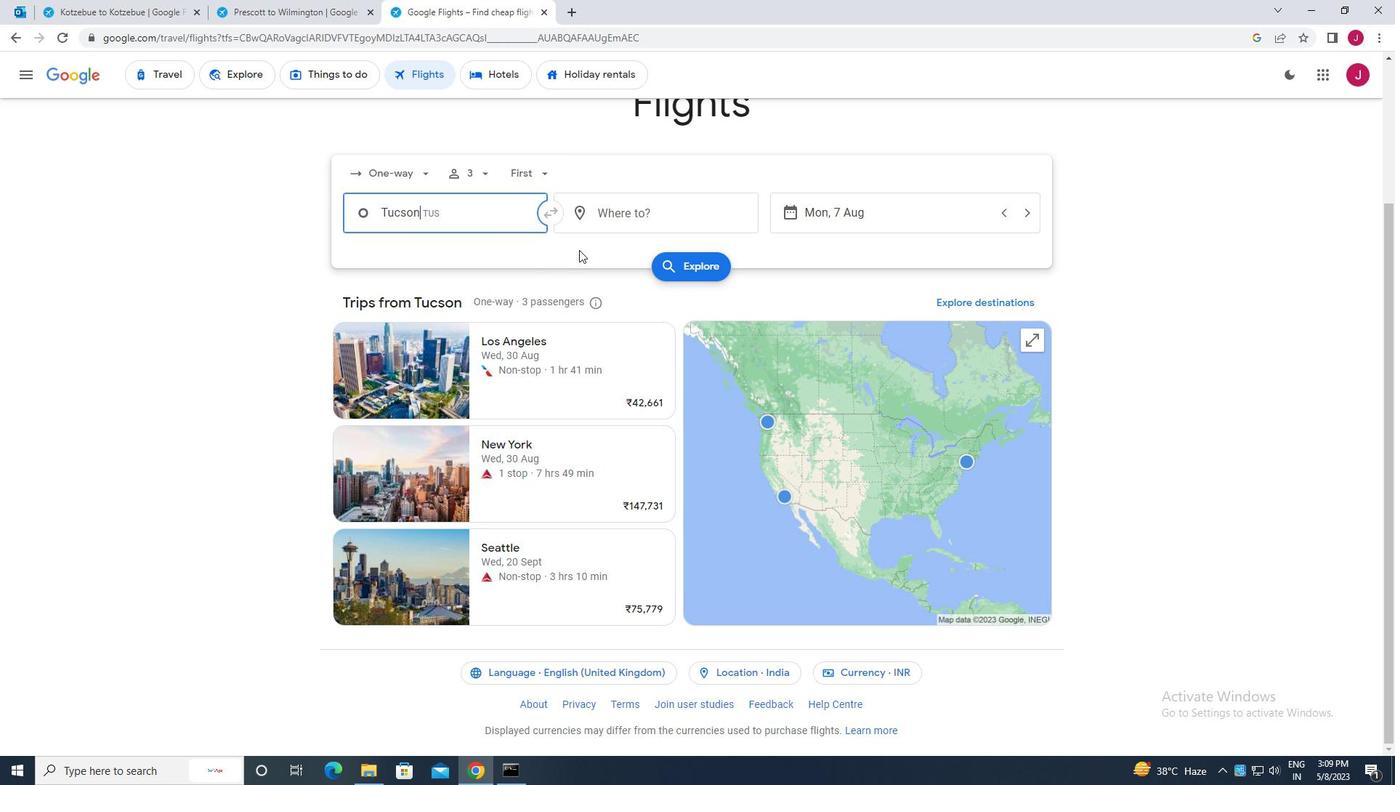
Action: Mouse pressed left at (664, 218)
Screenshot: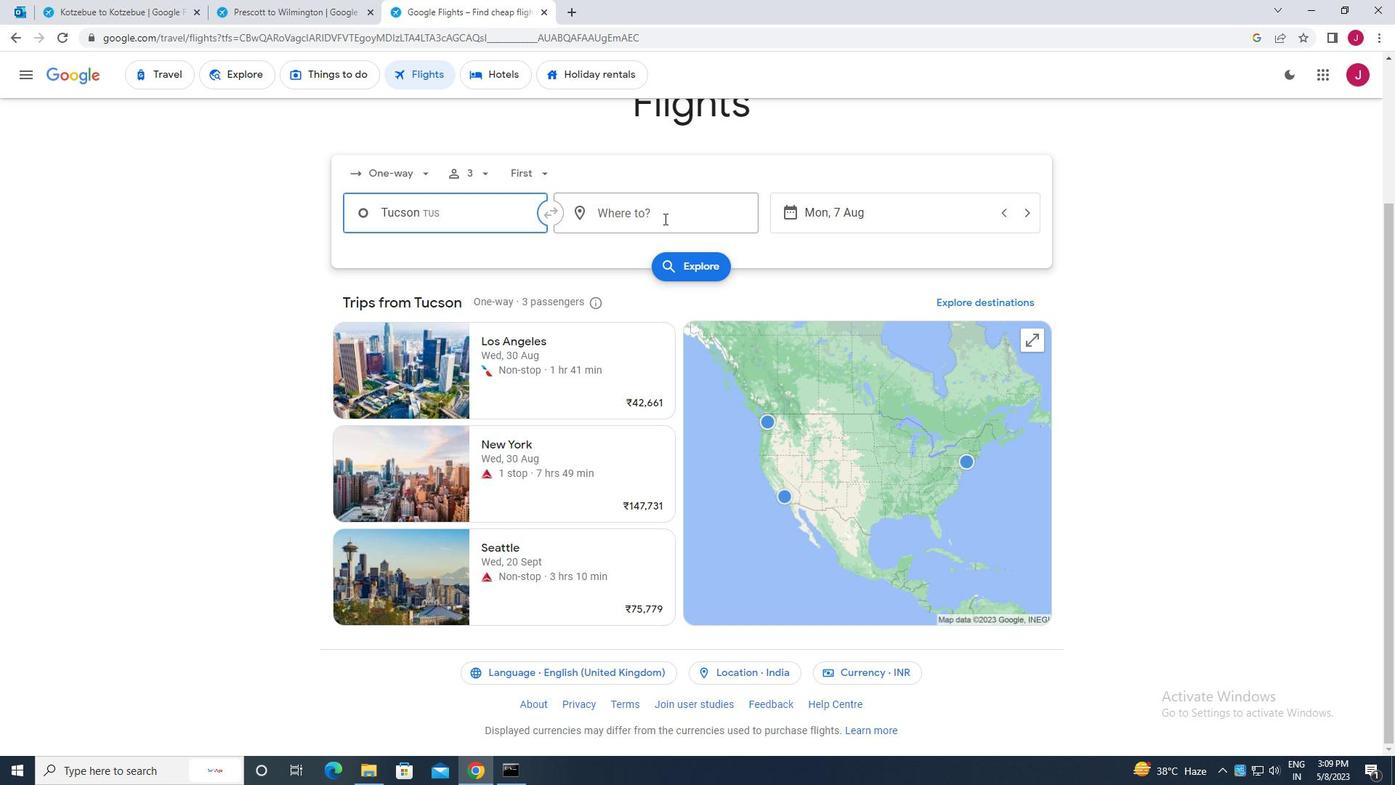 
Action: Key pressed sherid
Screenshot: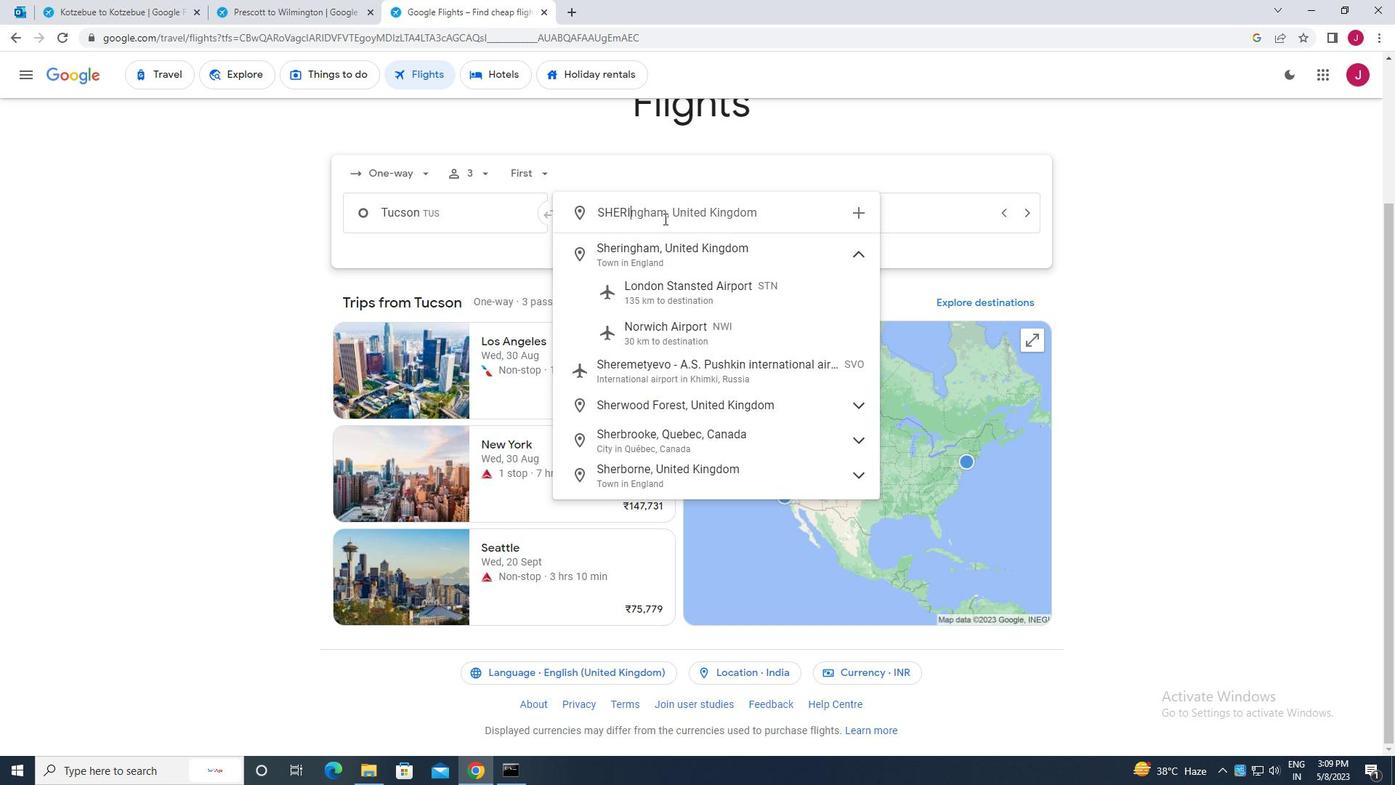 
Action: Mouse moved to (691, 288)
Screenshot: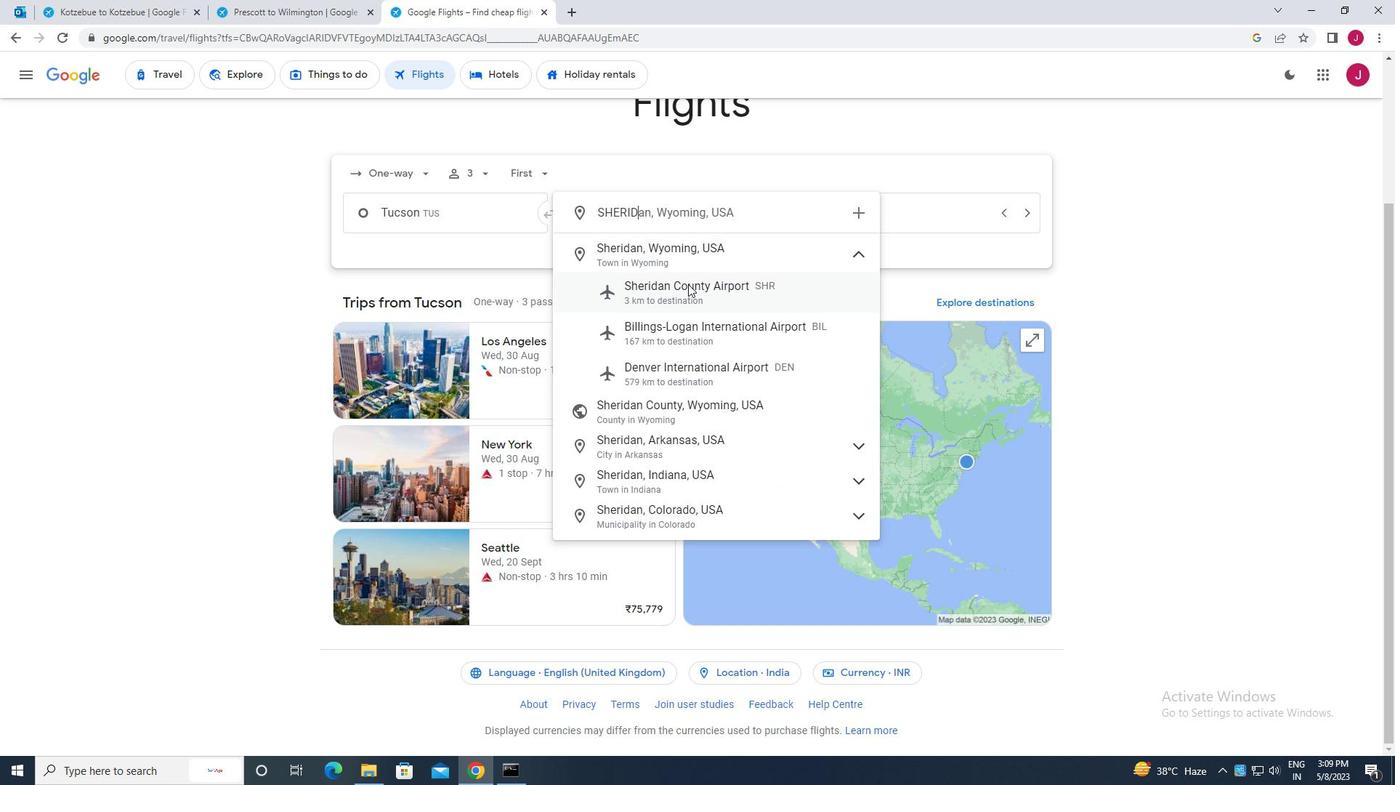 
Action: Mouse pressed left at (691, 288)
Screenshot: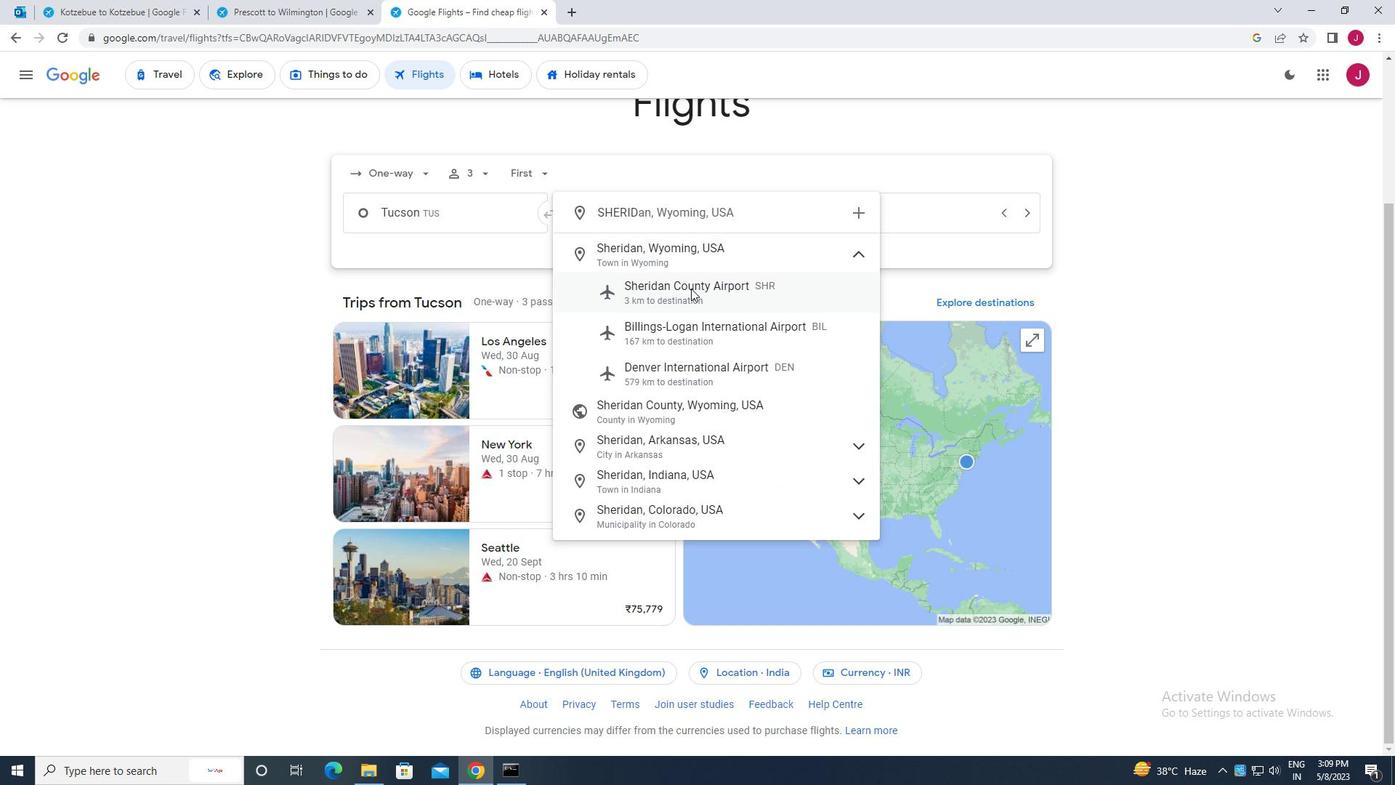 
Action: Mouse moved to (892, 216)
Screenshot: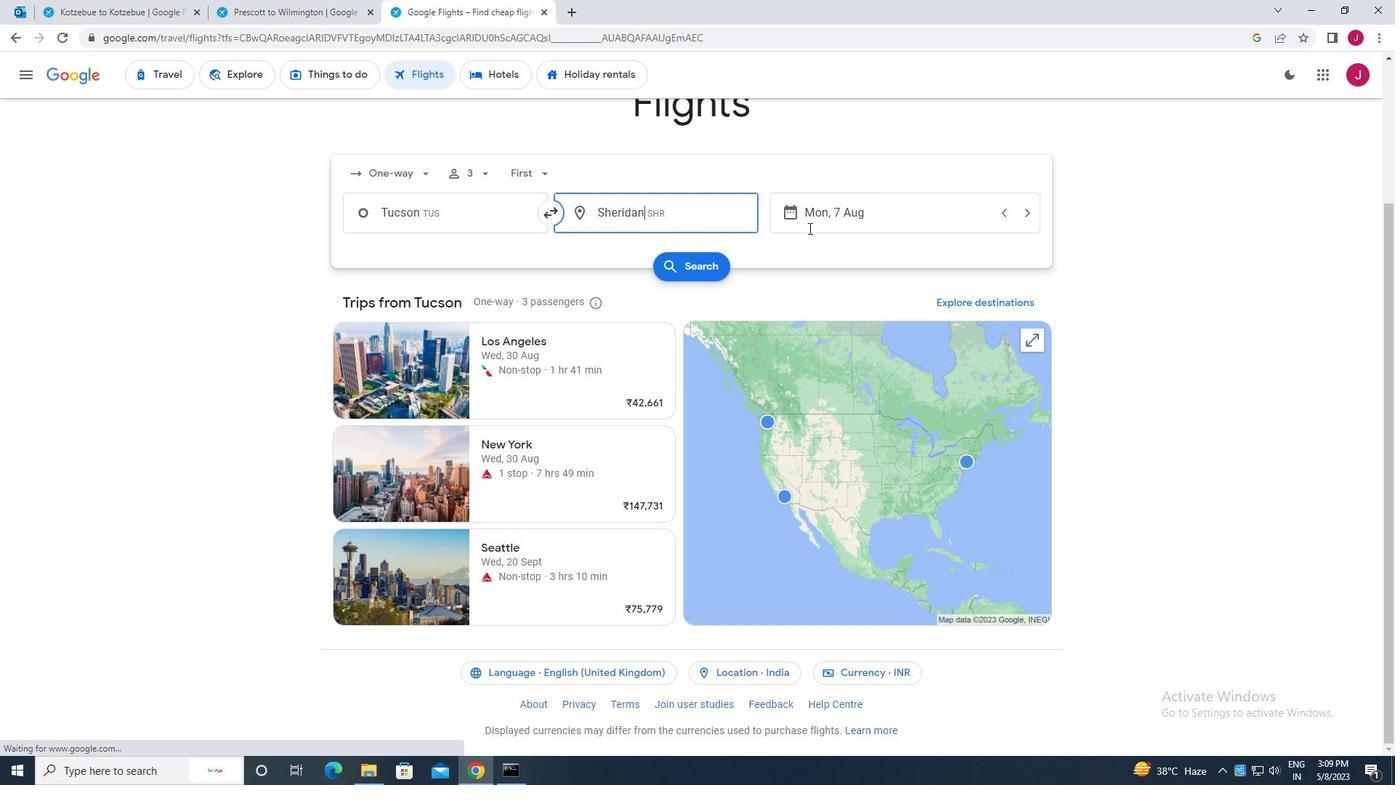 
Action: Mouse pressed left at (892, 216)
Screenshot: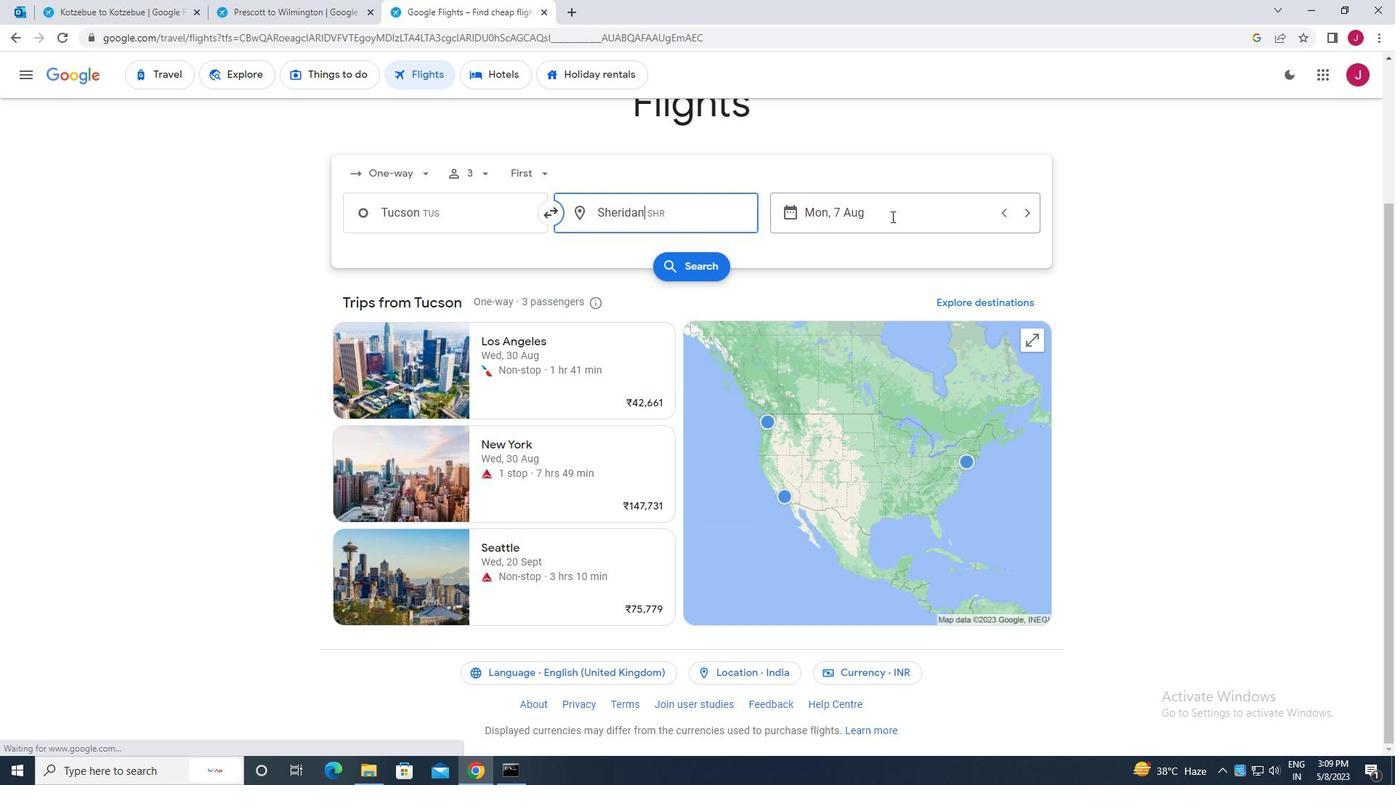 
Action: Mouse moved to (532, 367)
Screenshot: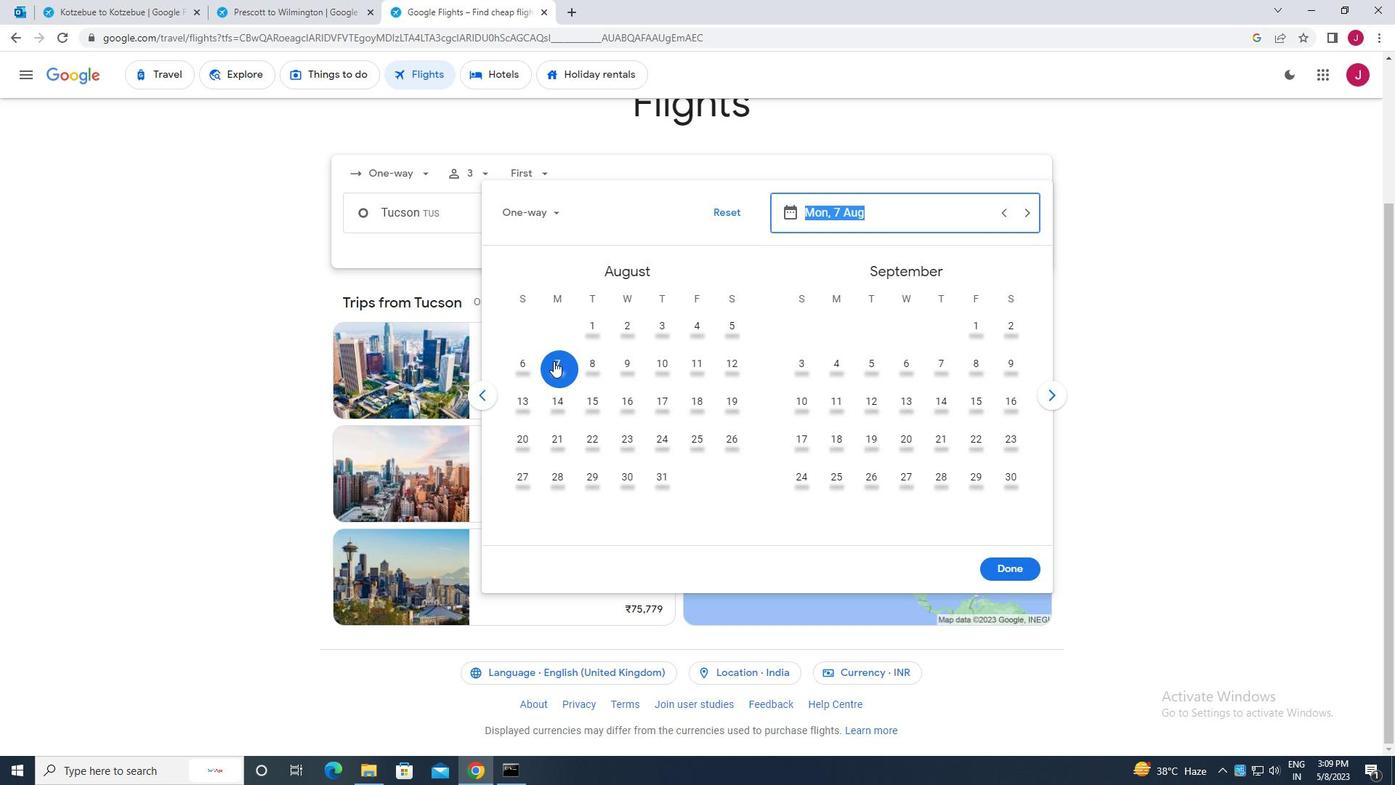 
Action: Mouse pressed left at (532, 367)
Screenshot: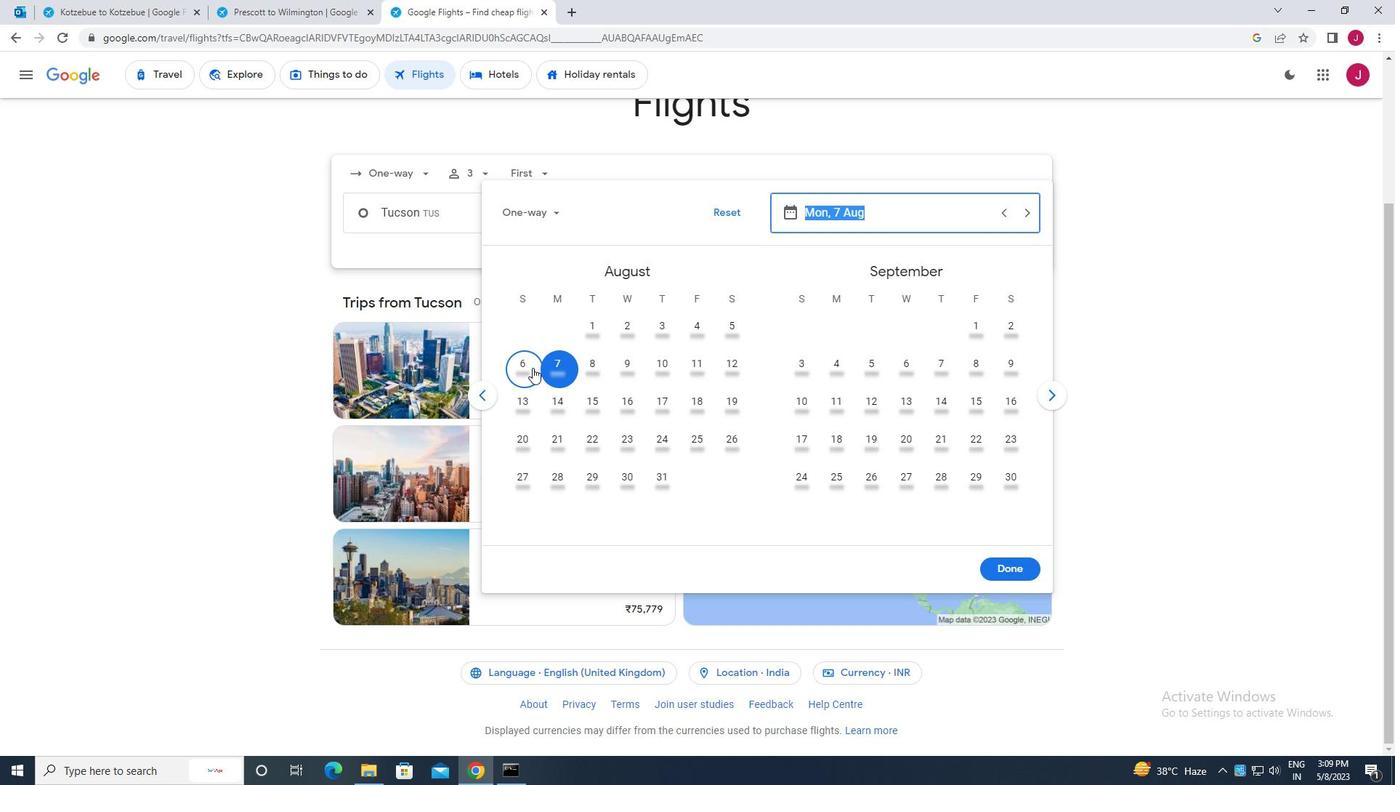 
Action: Mouse moved to (1016, 564)
Screenshot: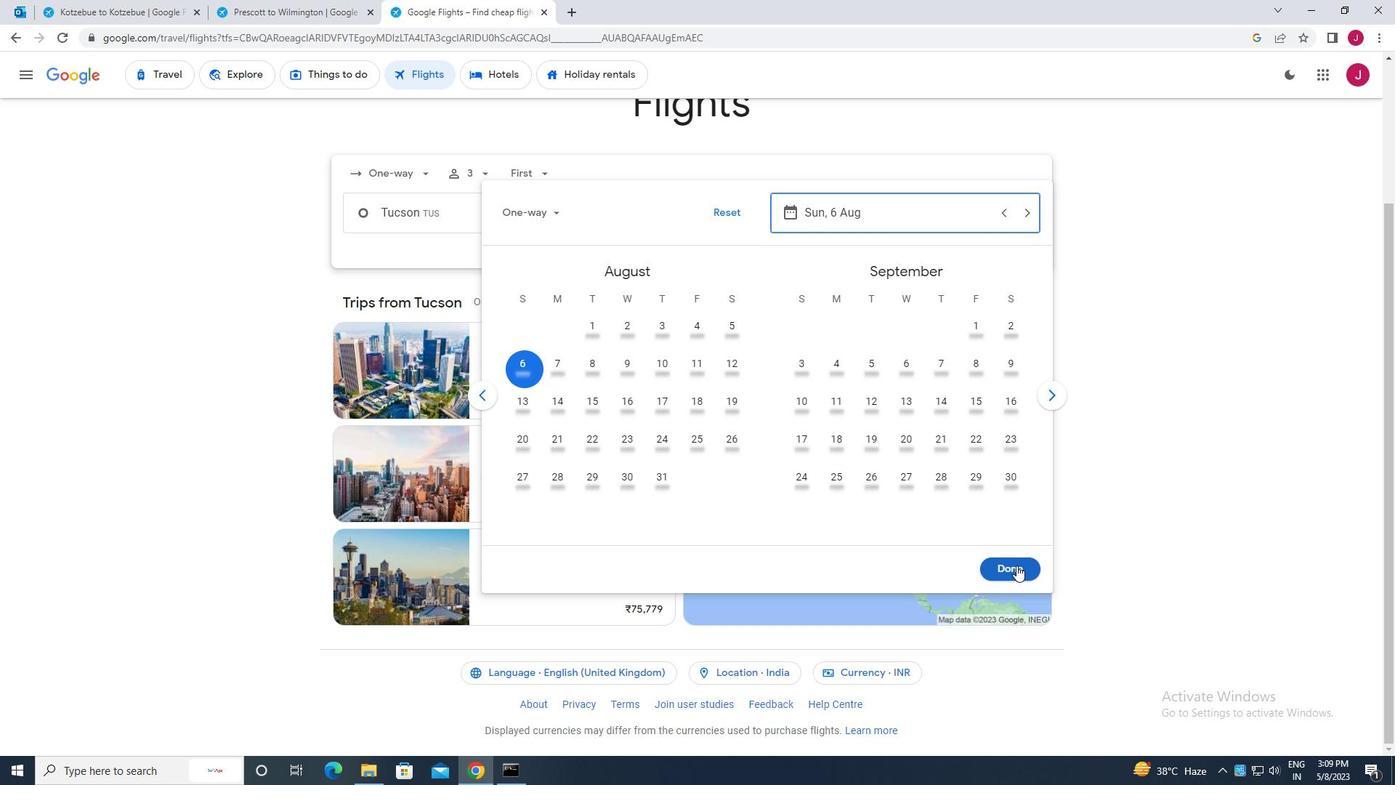 
Action: Mouse pressed left at (1016, 564)
Screenshot: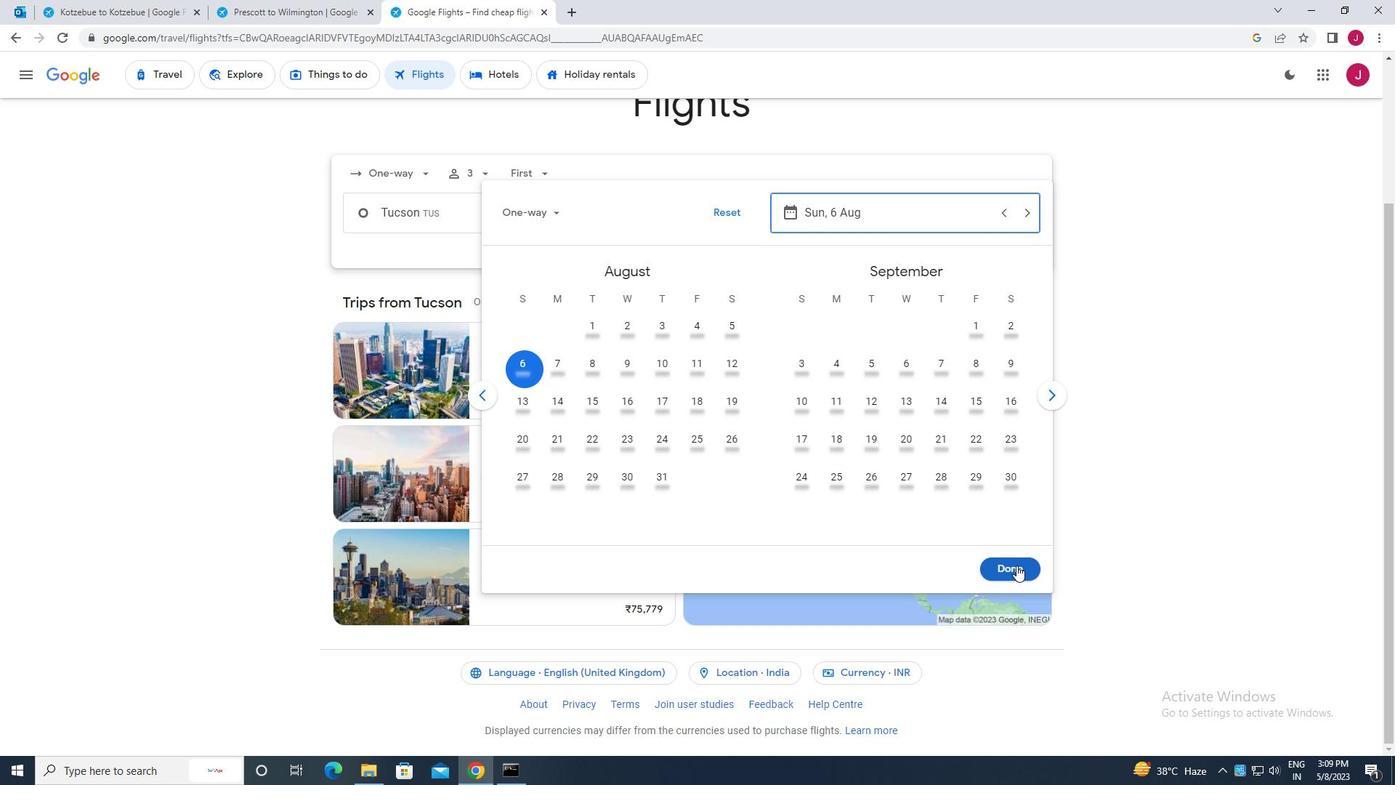 
Action: Mouse moved to (703, 268)
Screenshot: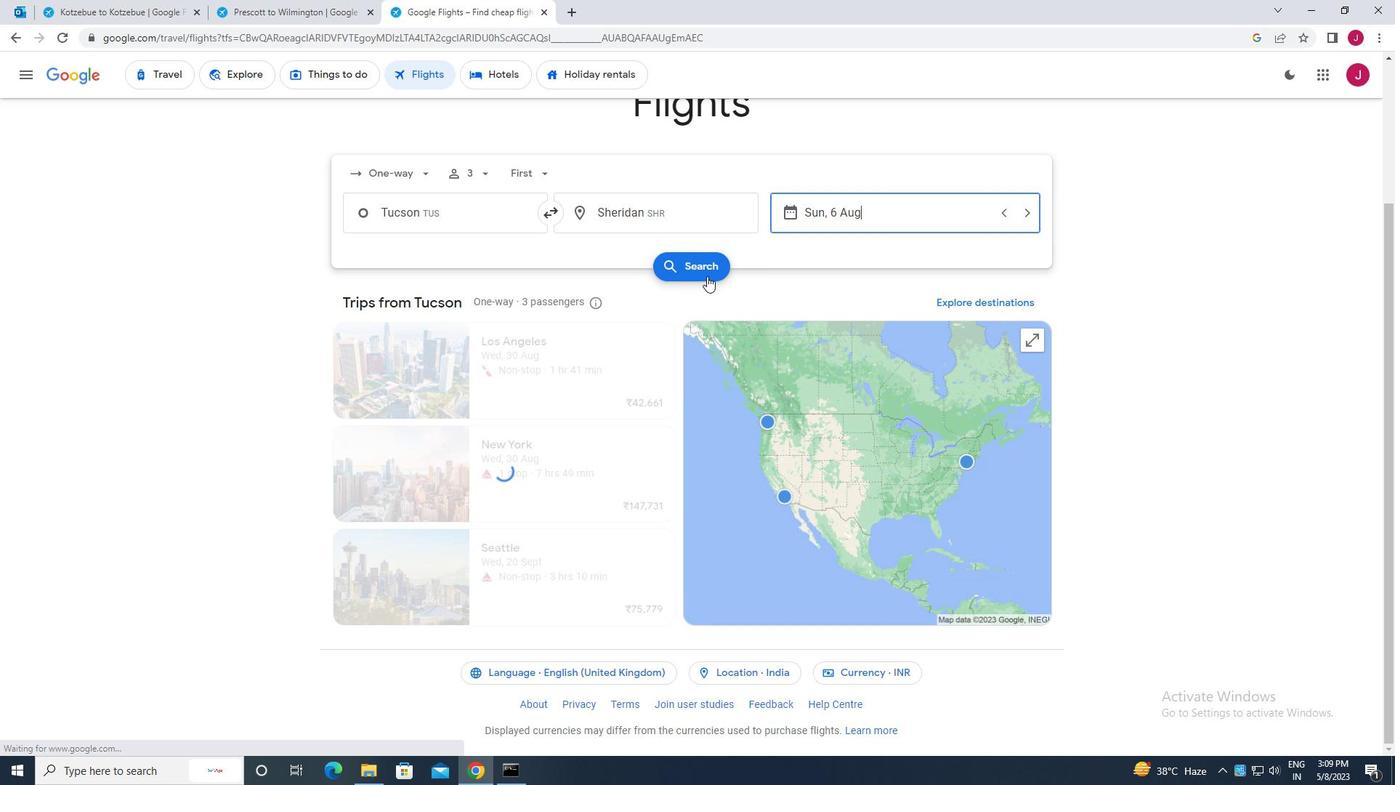 
Action: Mouse pressed left at (703, 268)
Screenshot: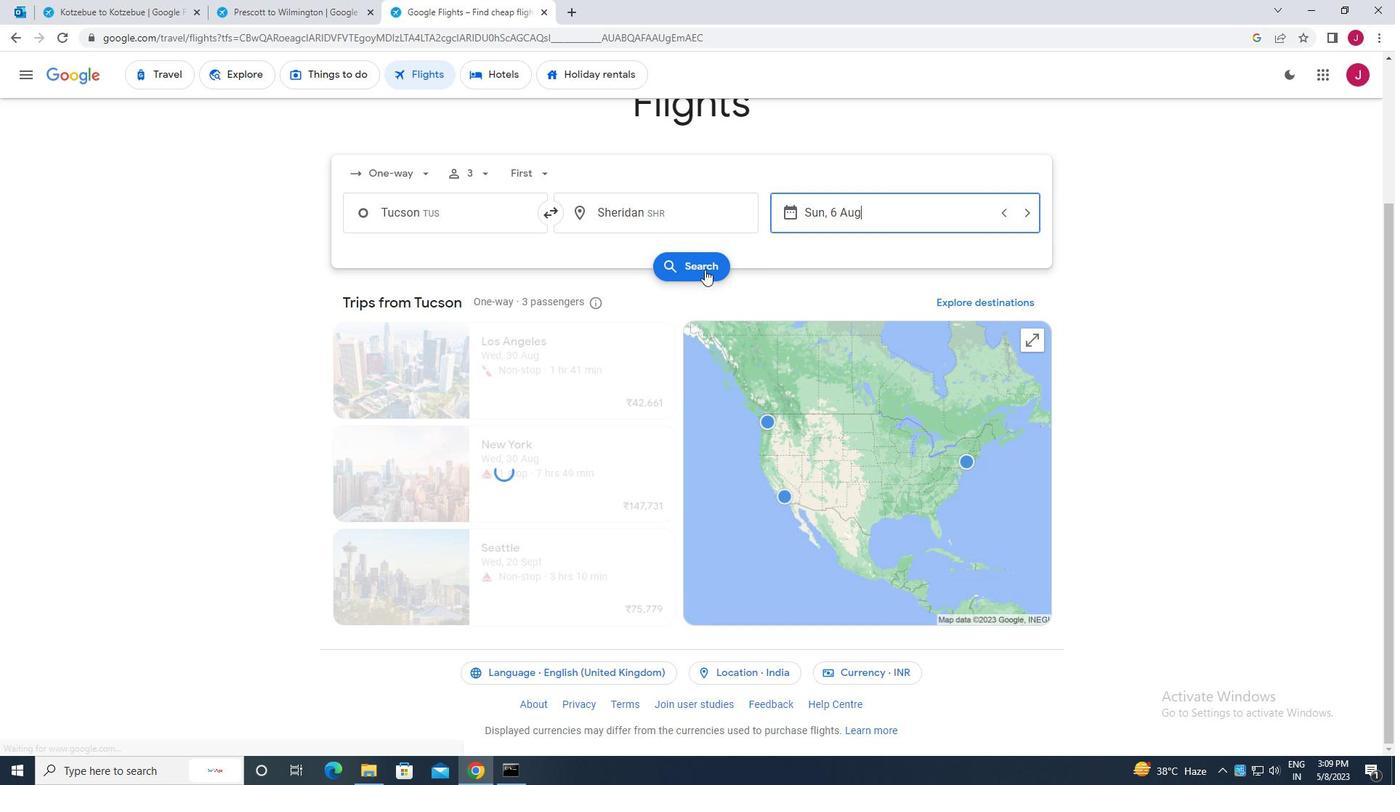 
Action: Mouse moved to (356, 213)
Screenshot: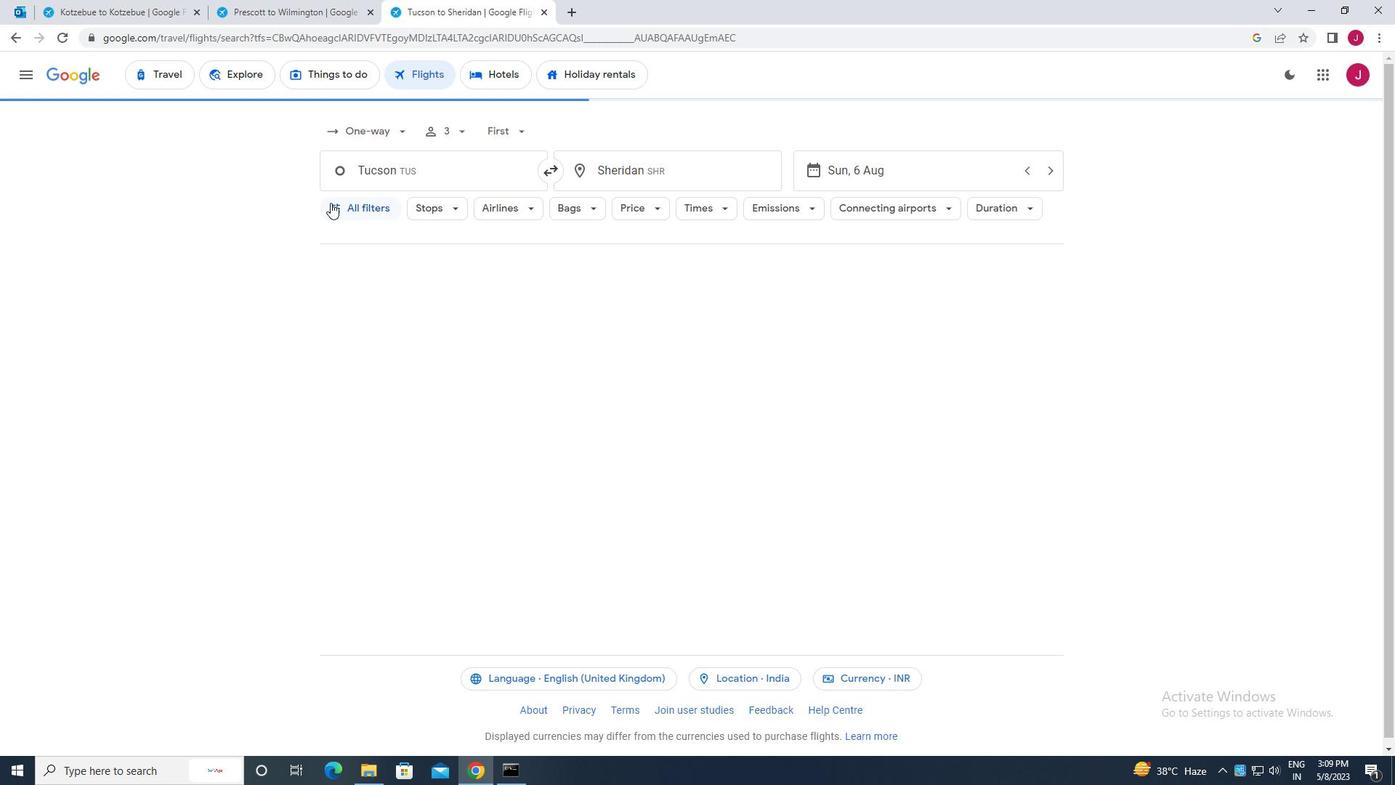 
Action: Mouse pressed left at (356, 213)
Screenshot: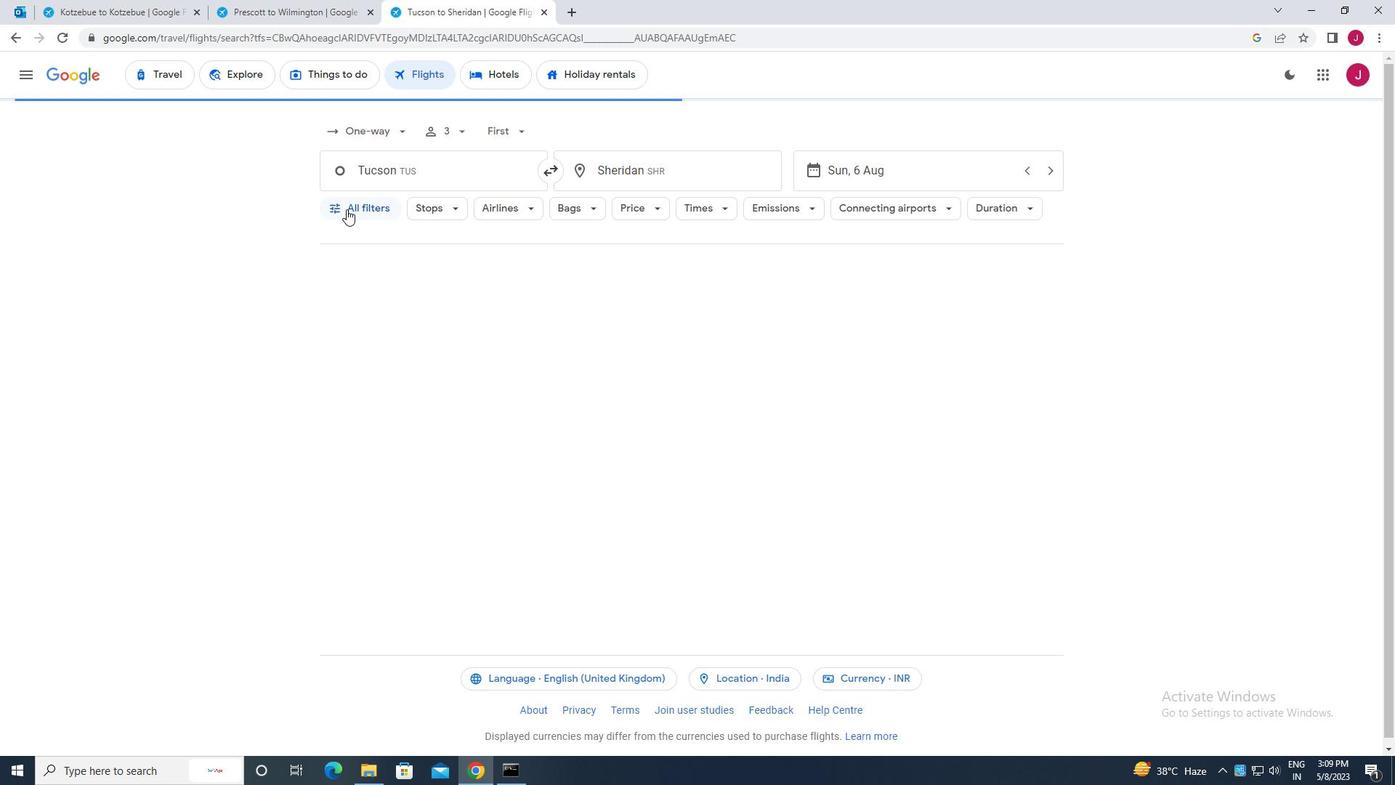 
Action: Mouse moved to (386, 287)
Screenshot: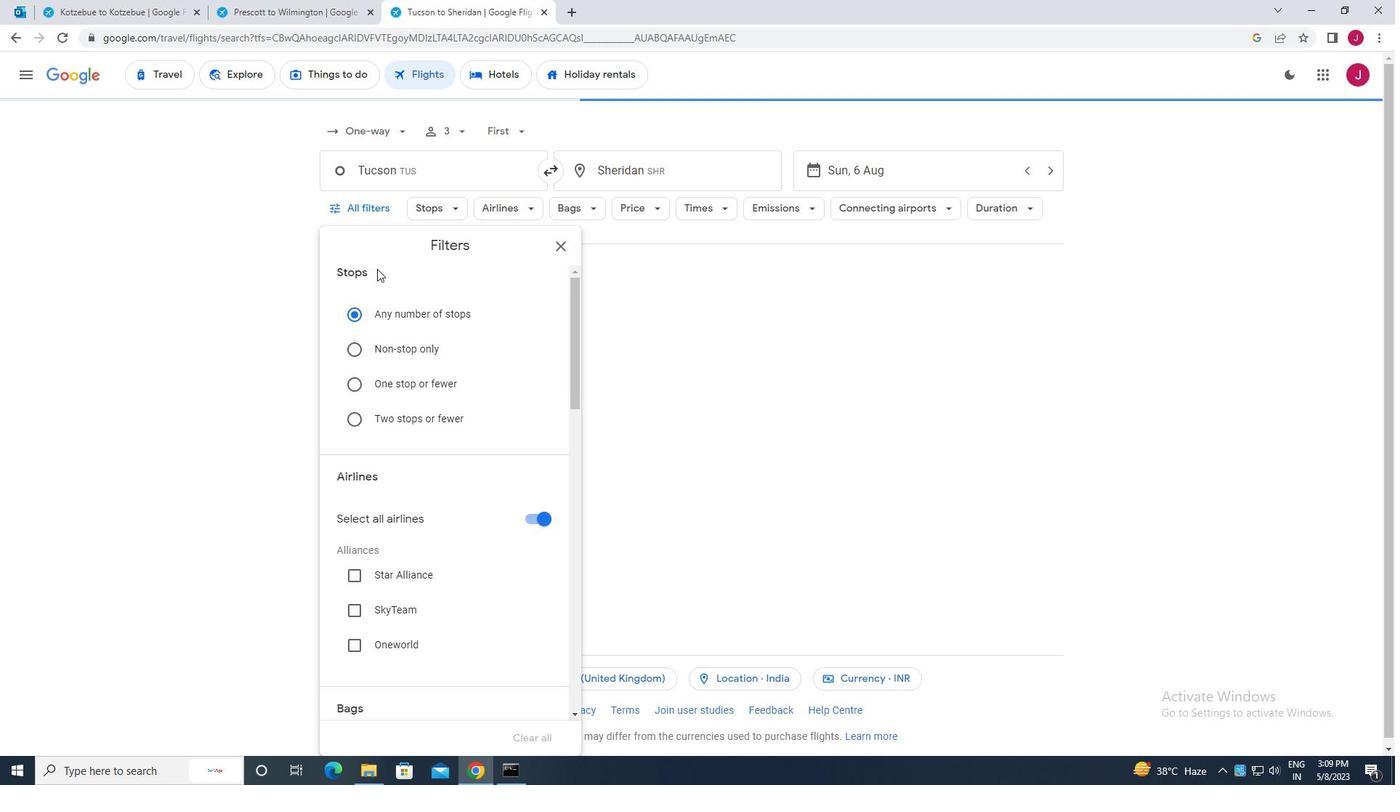 
Action: Mouse scrolled (386, 287) with delta (0, 0)
Screenshot: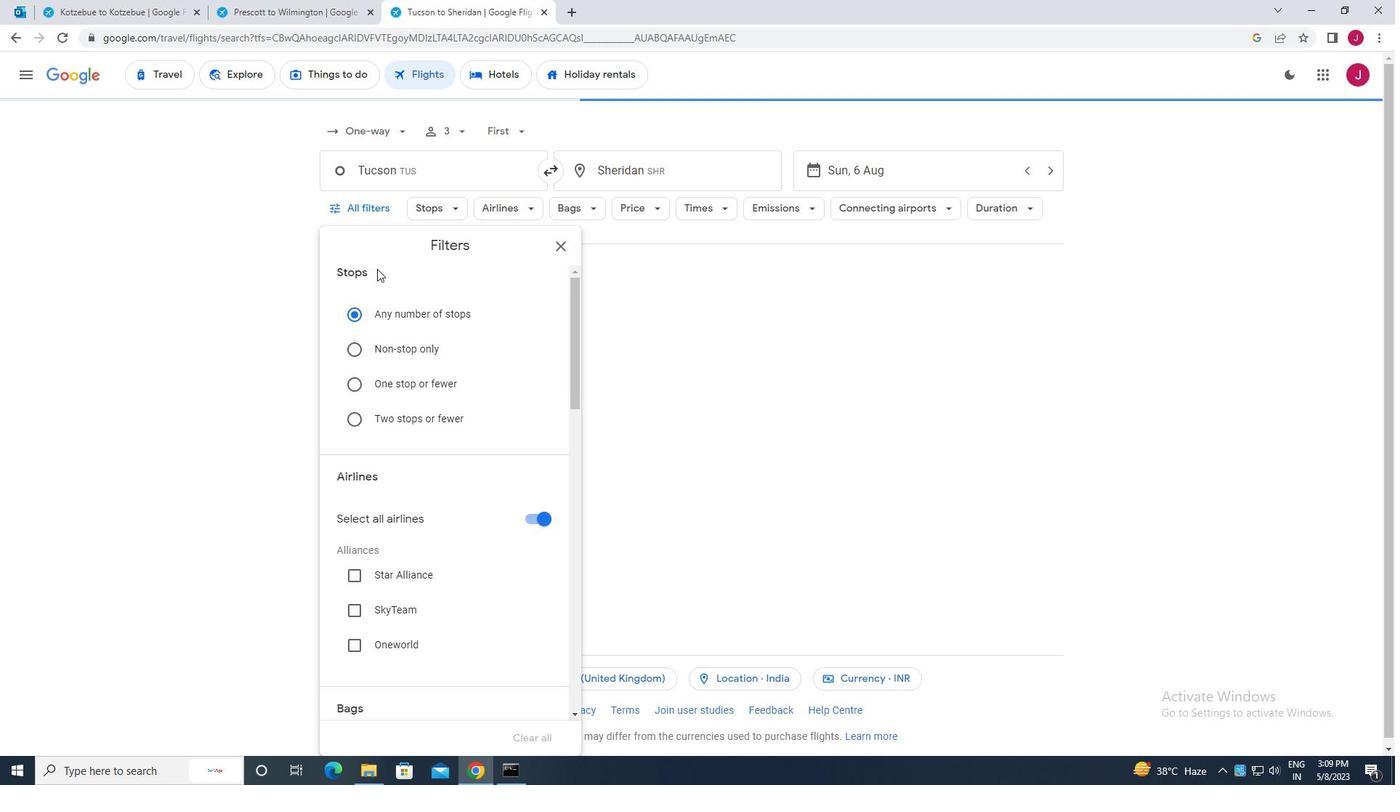 
Action: Mouse scrolled (386, 287) with delta (0, 0)
Screenshot: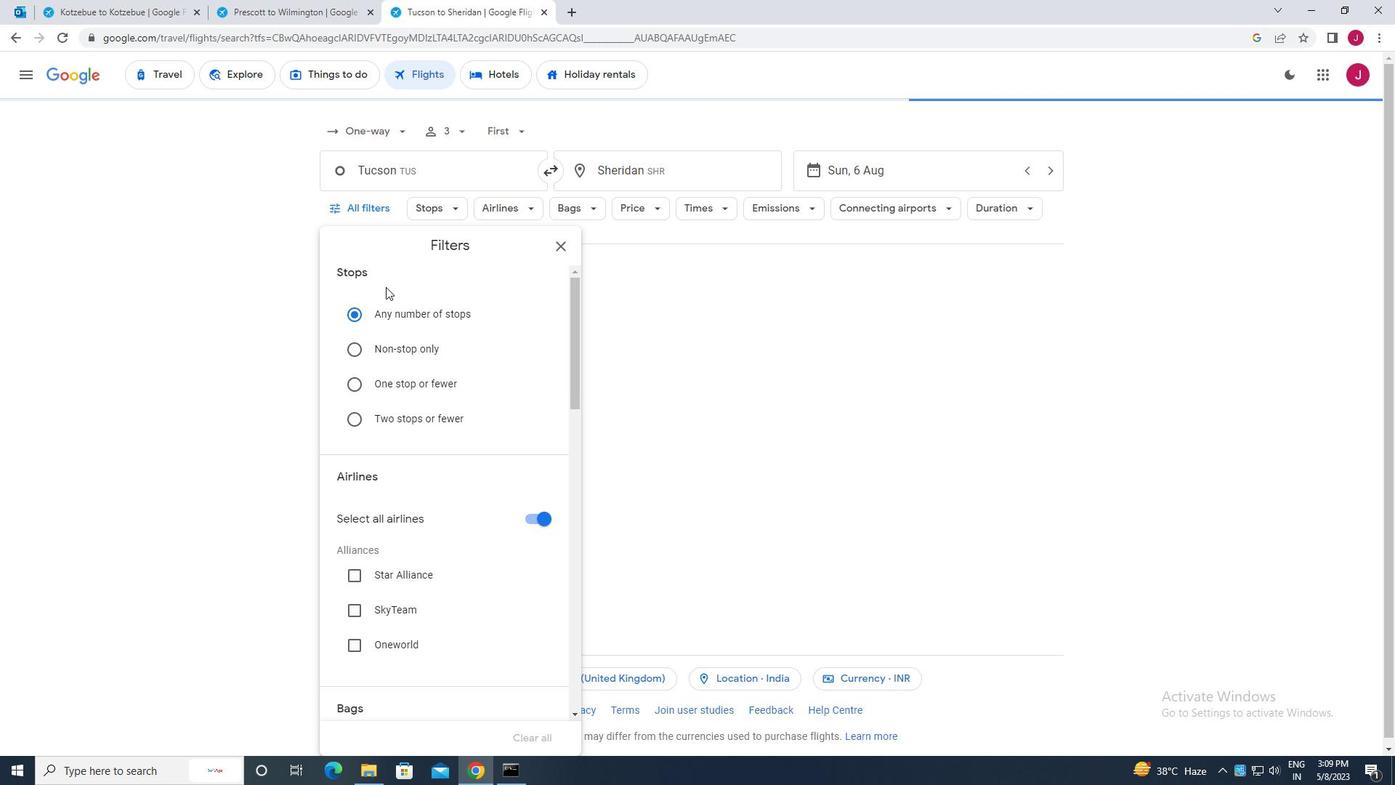 
Action: Mouse scrolled (386, 287) with delta (0, 0)
Screenshot: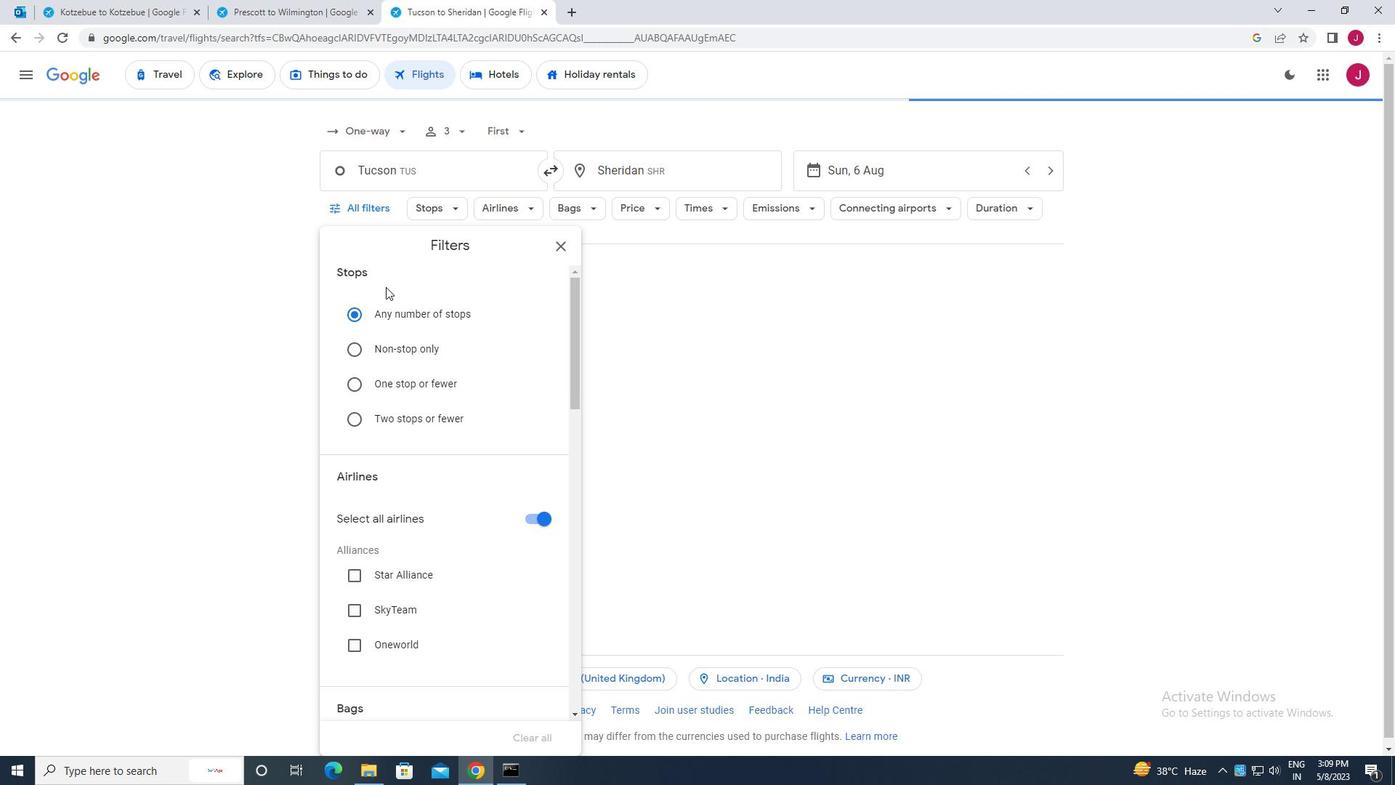 
Action: Mouse moved to (535, 295)
Screenshot: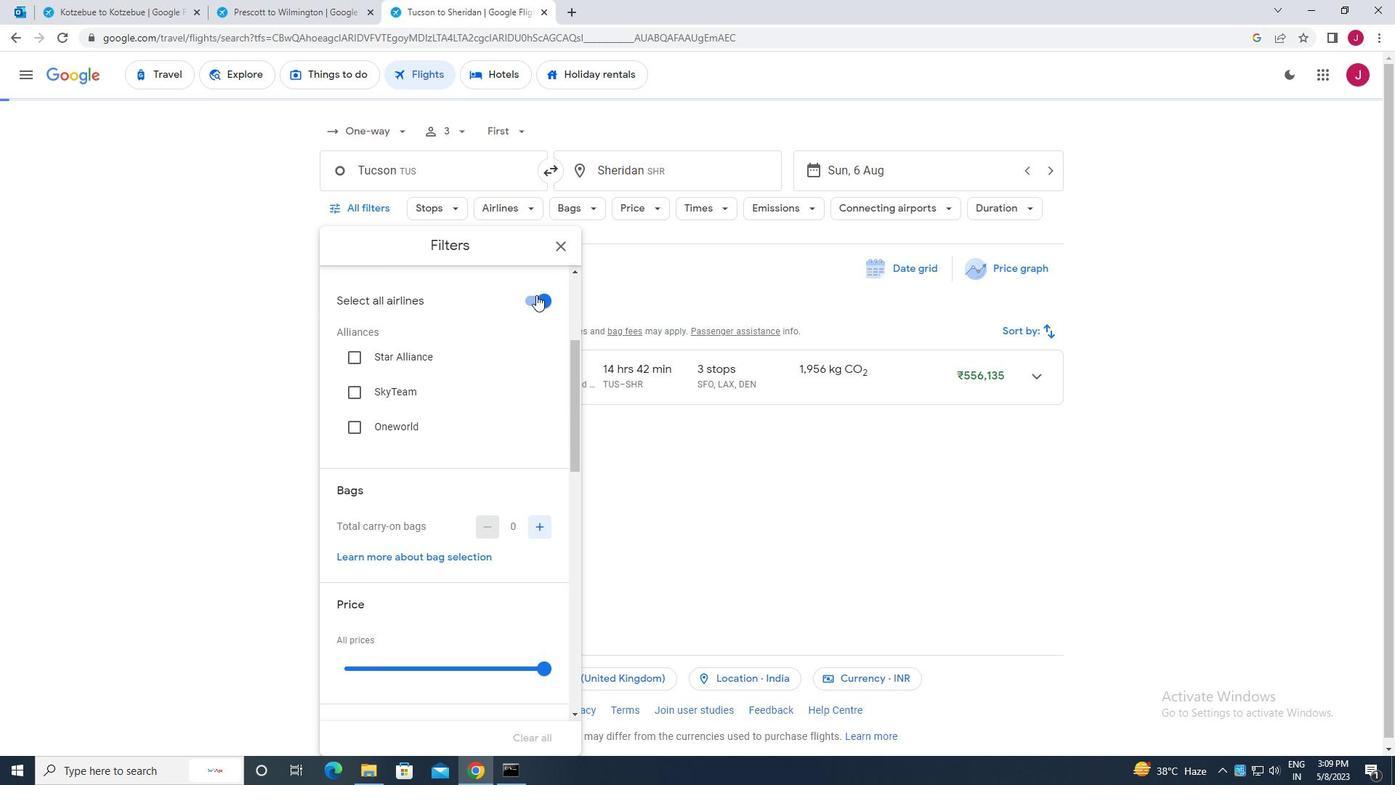 
Action: Mouse pressed left at (535, 295)
Screenshot: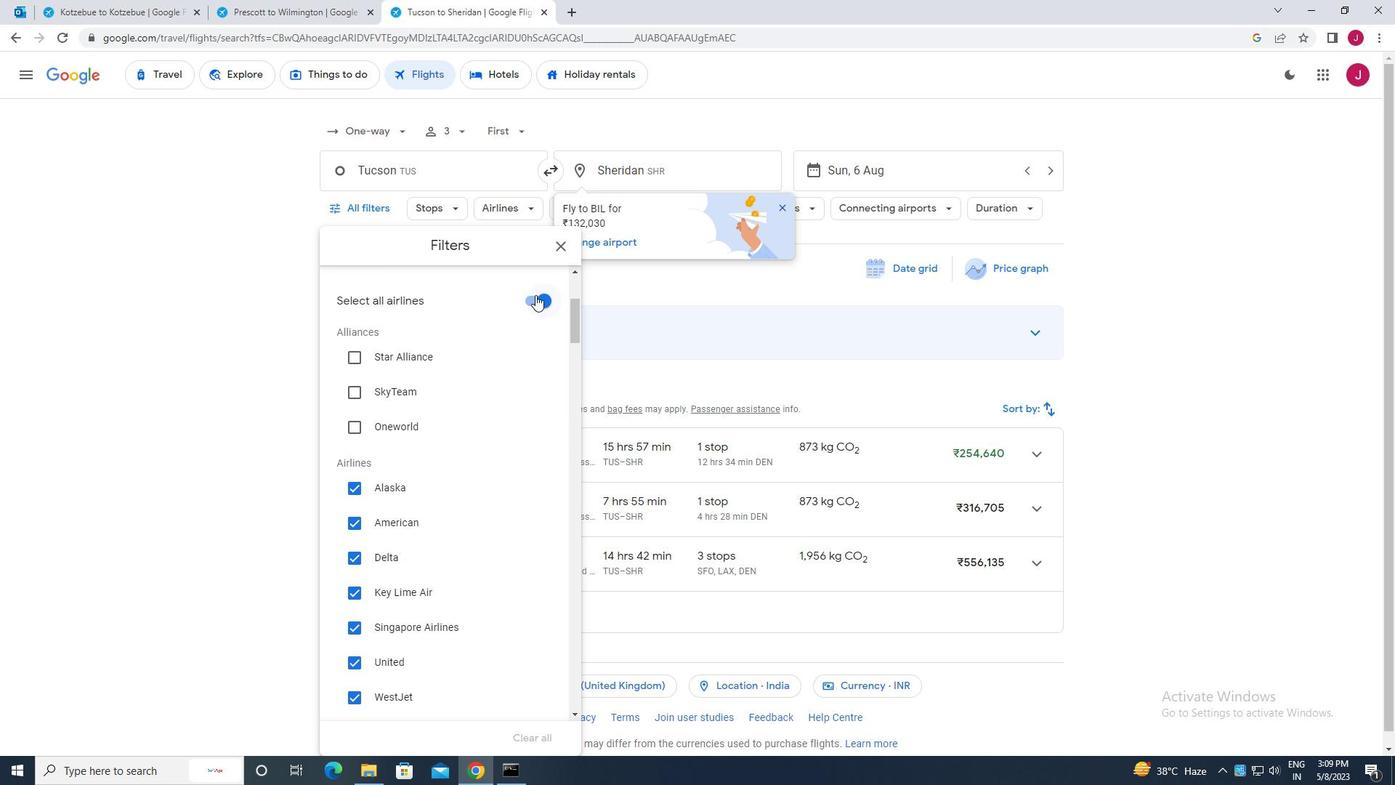 
Action: Mouse moved to (357, 484)
Screenshot: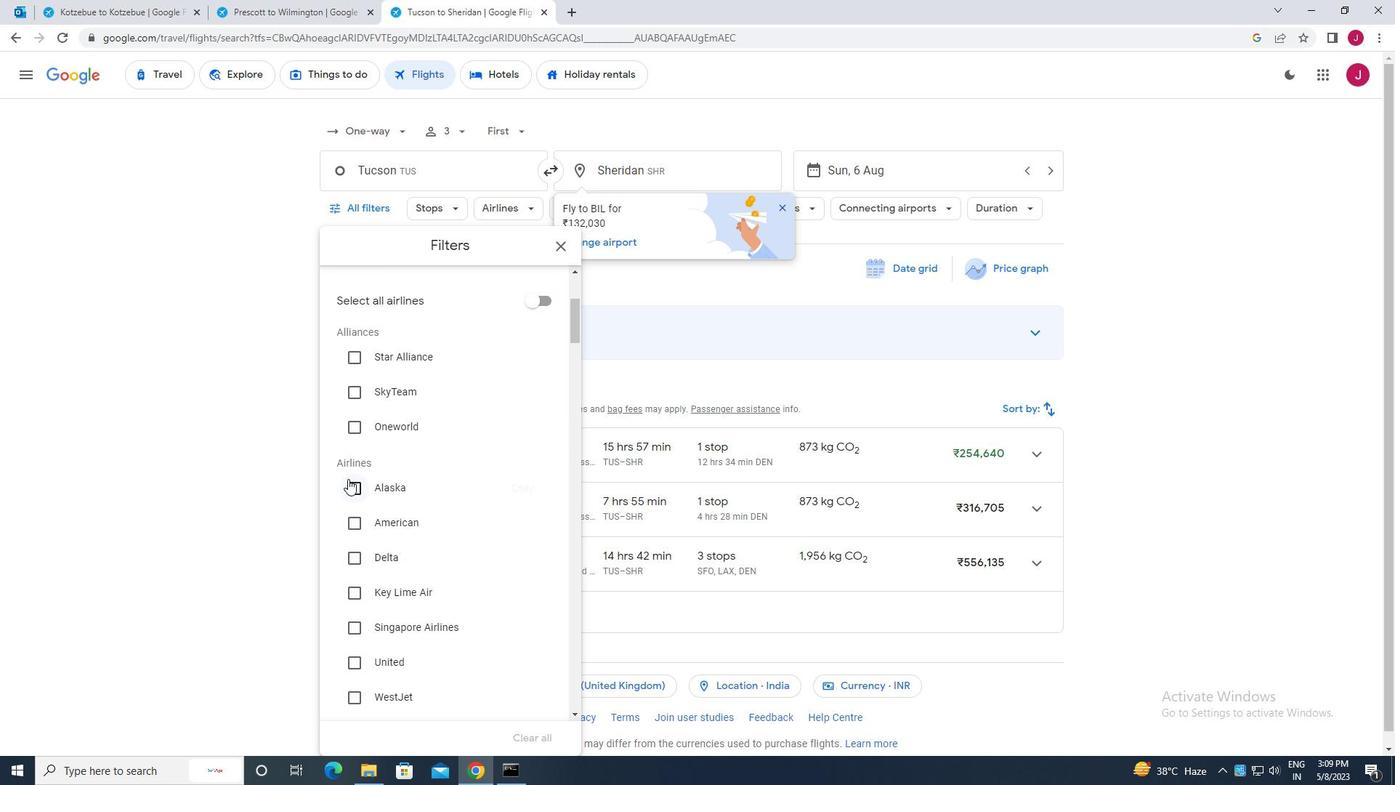 
Action: Mouse pressed left at (357, 484)
Screenshot: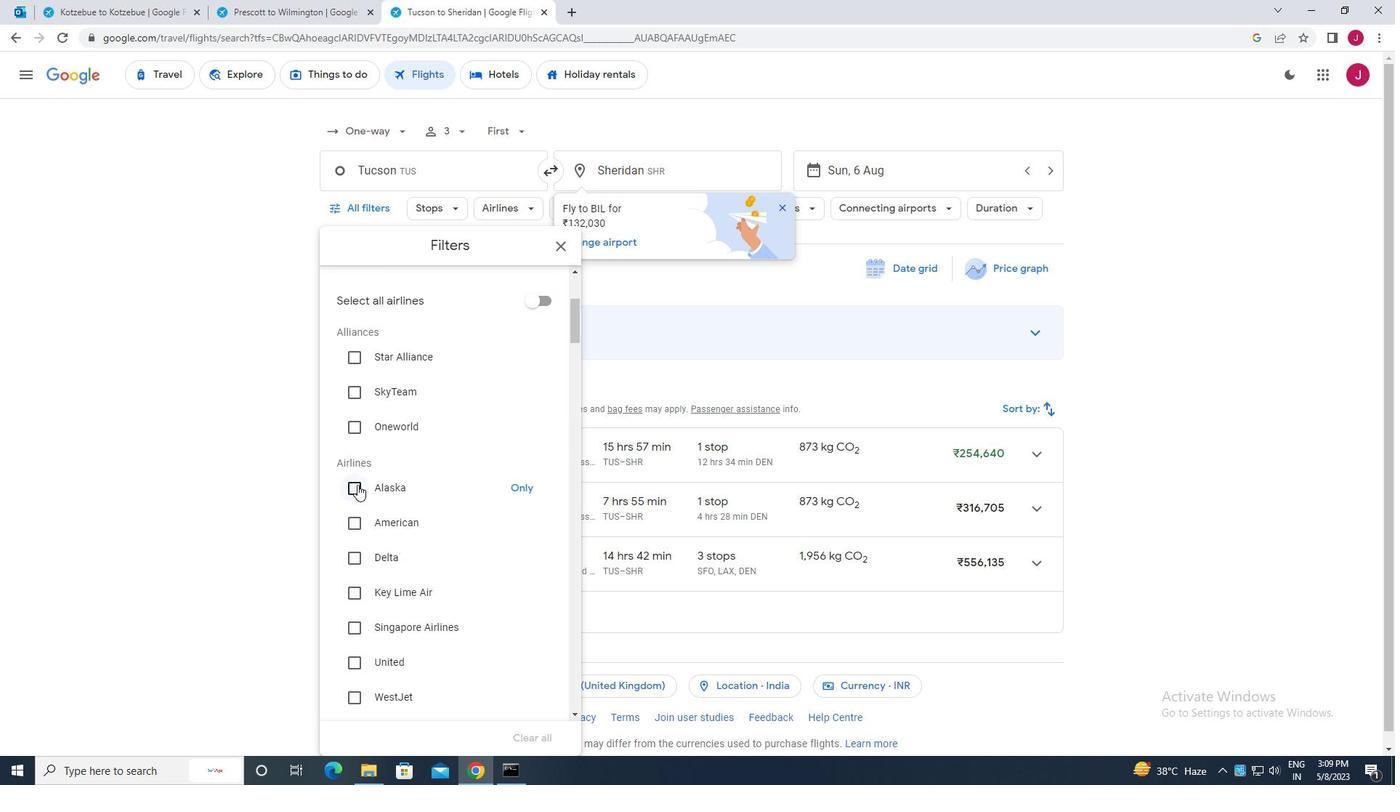 
Action: Mouse moved to (383, 463)
Screenshot: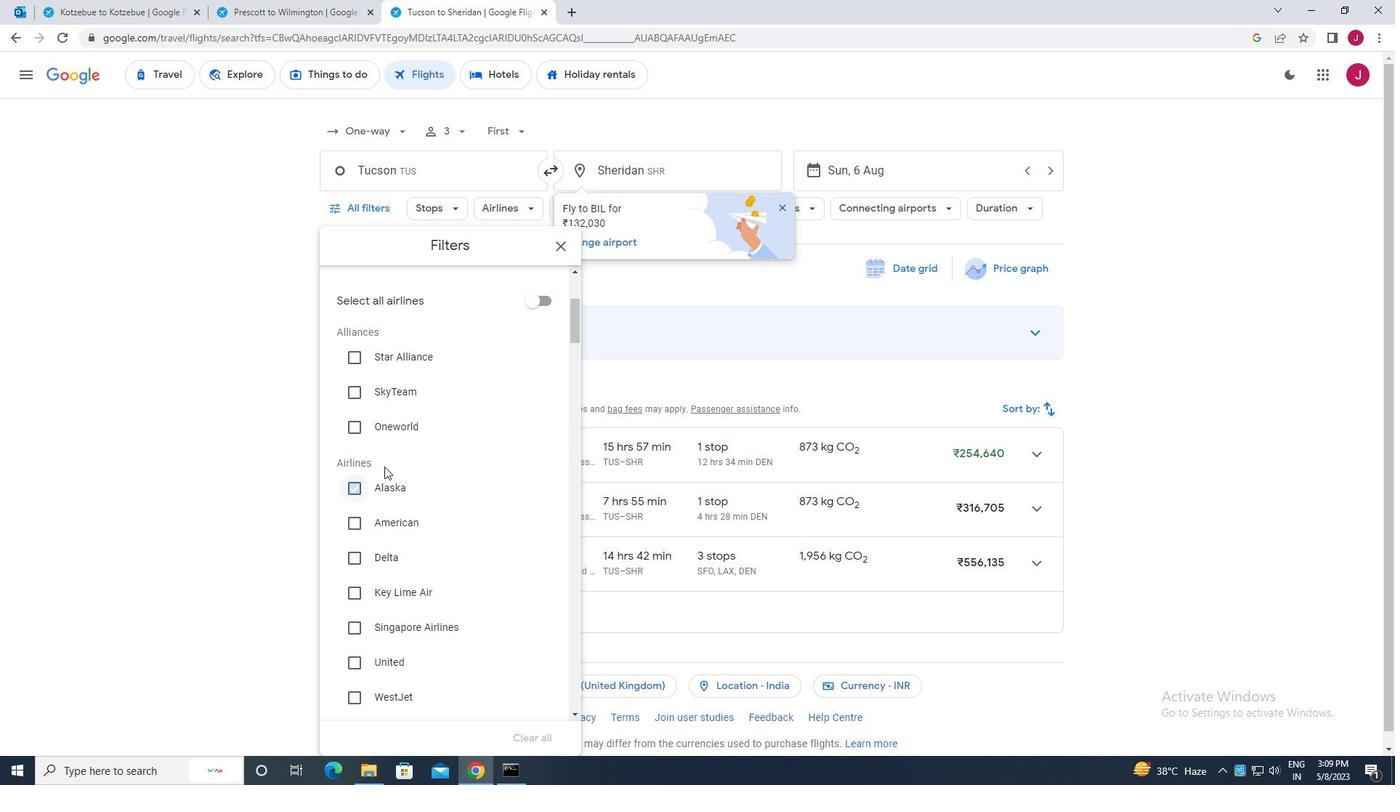 
Action: Mouse scrolled (383, 462) with delta (0, 0)
Screenshot: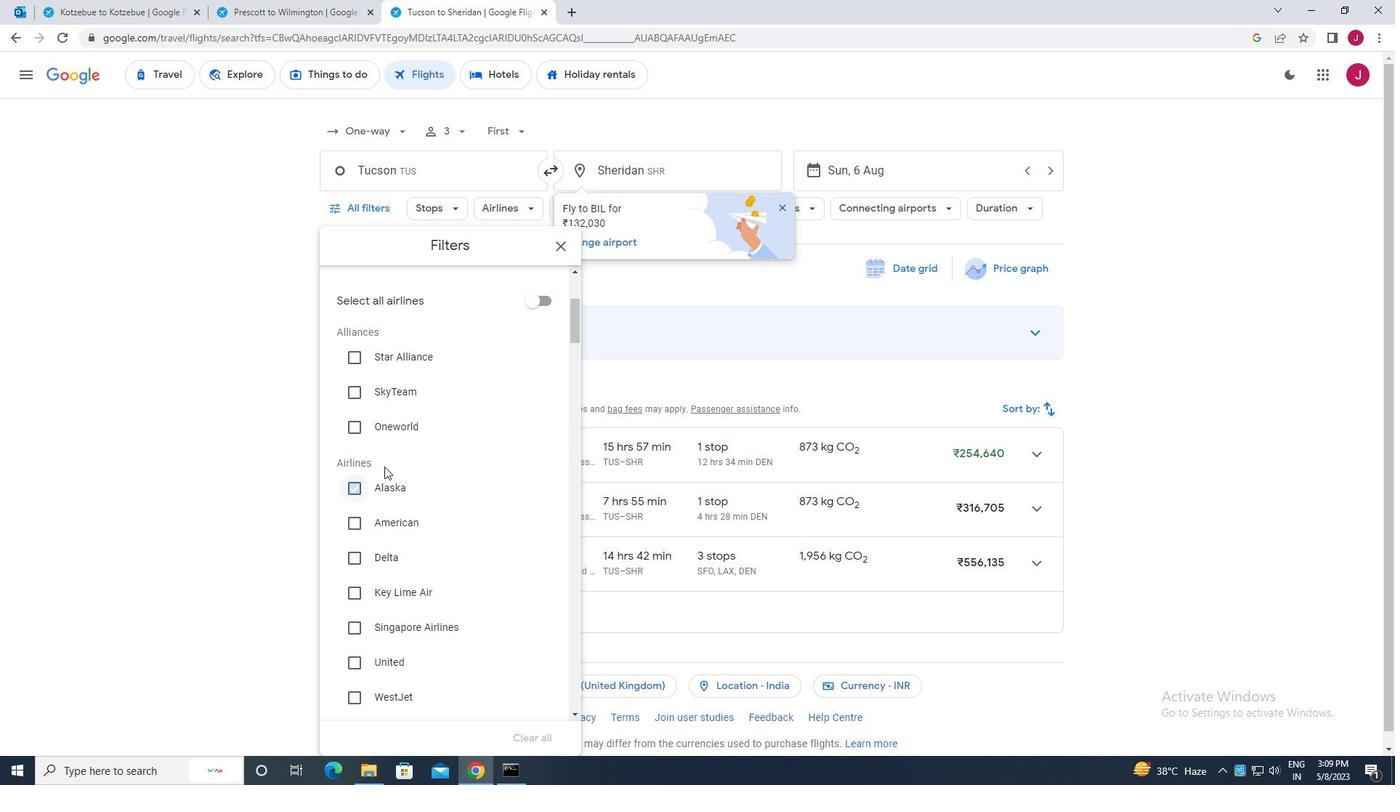 
Action: Mouse moved to (383, 462)
Screenshot: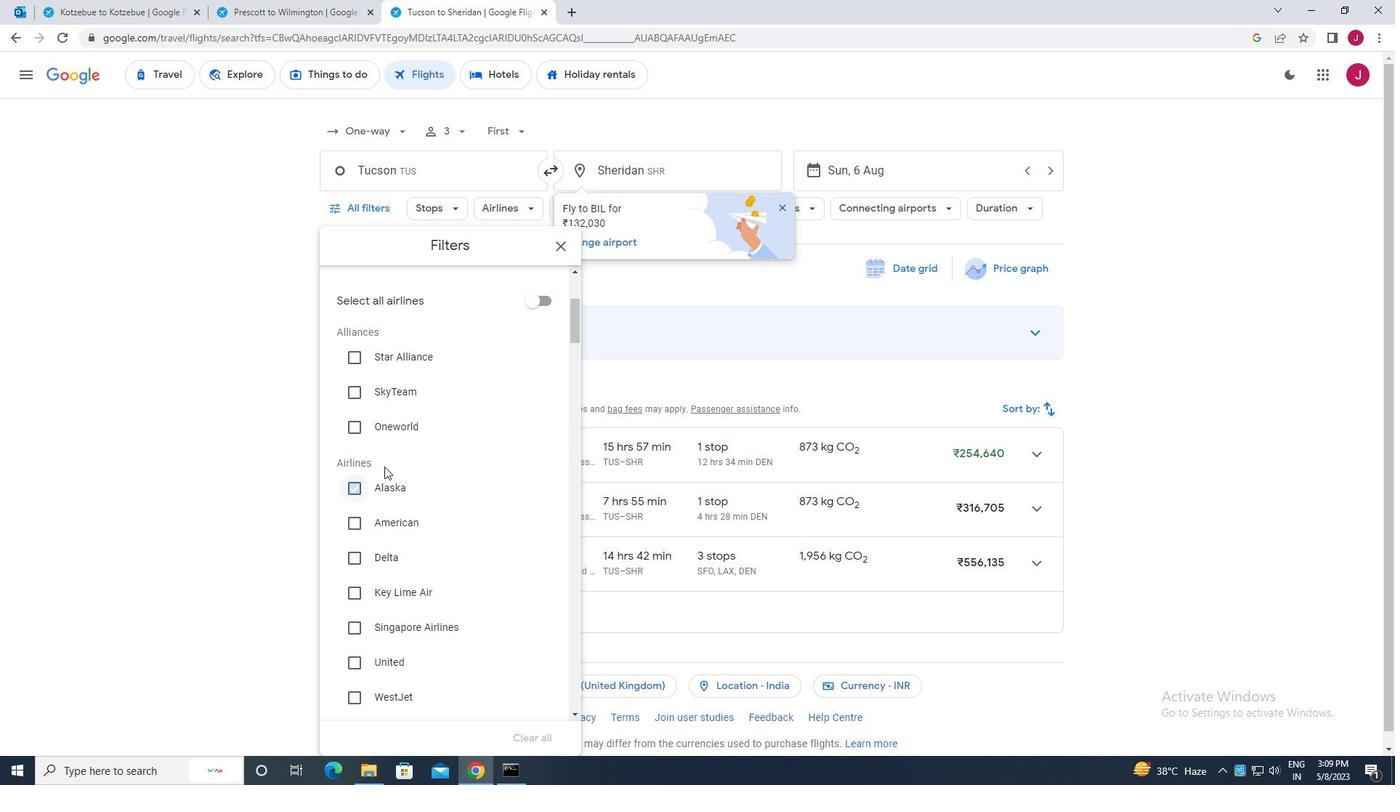 
Action: Mouse scrolled (383, 461) with delta (0, 0)
Screenshot: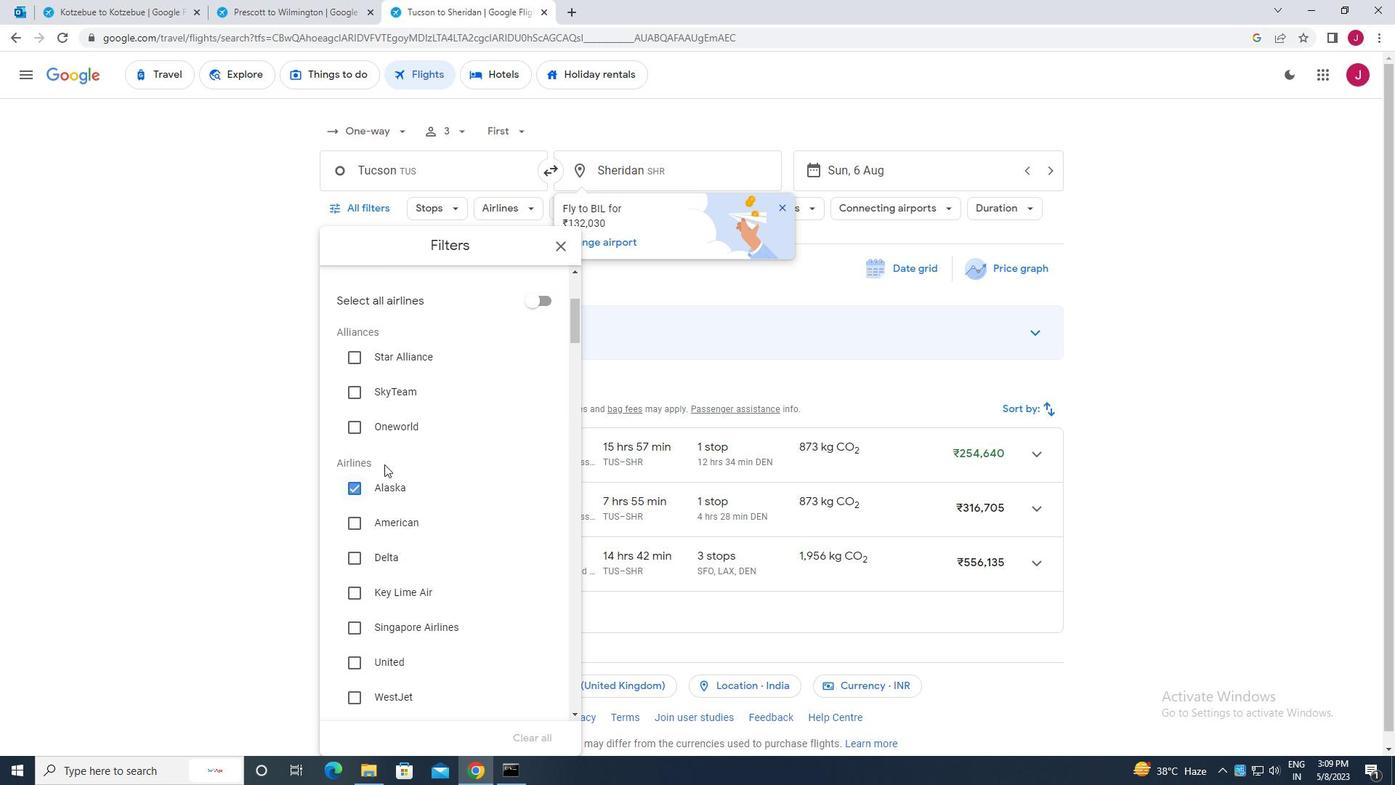 
Action: Mouse moved to (383, 460)
Screenshot: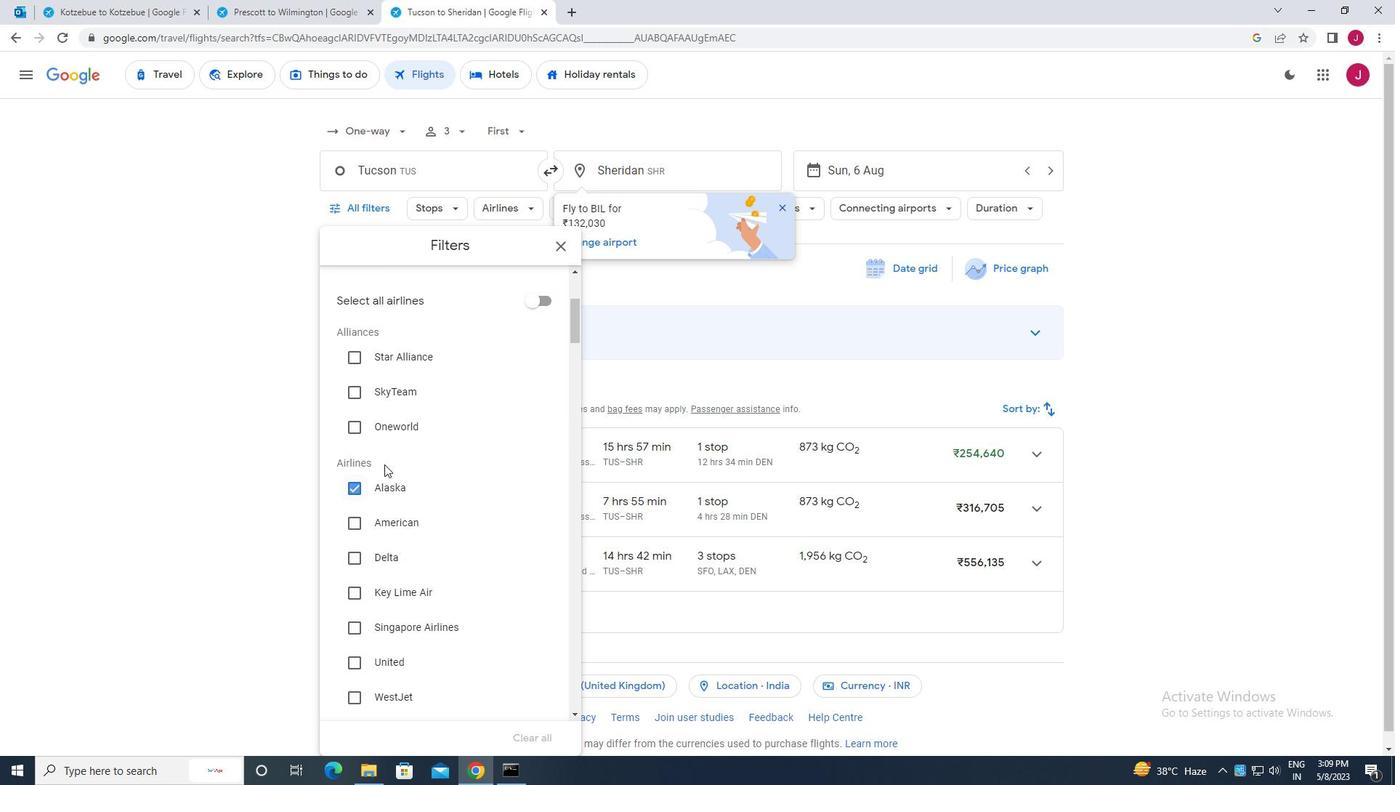 
Action: Mouse scrolled (383, 460) with delta (0, 0)
Screenshot: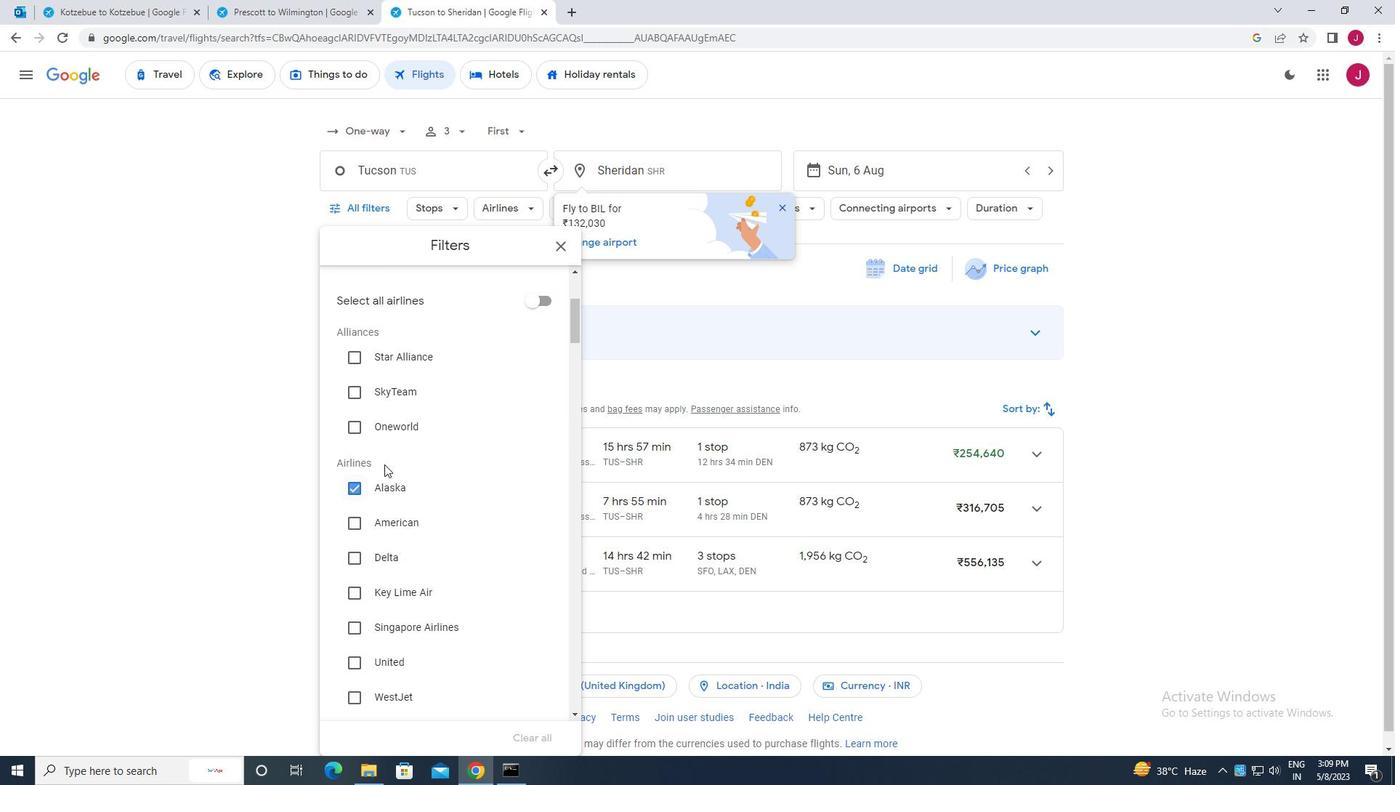 
Action: Mouse moved to (382, 458)
Screenshot: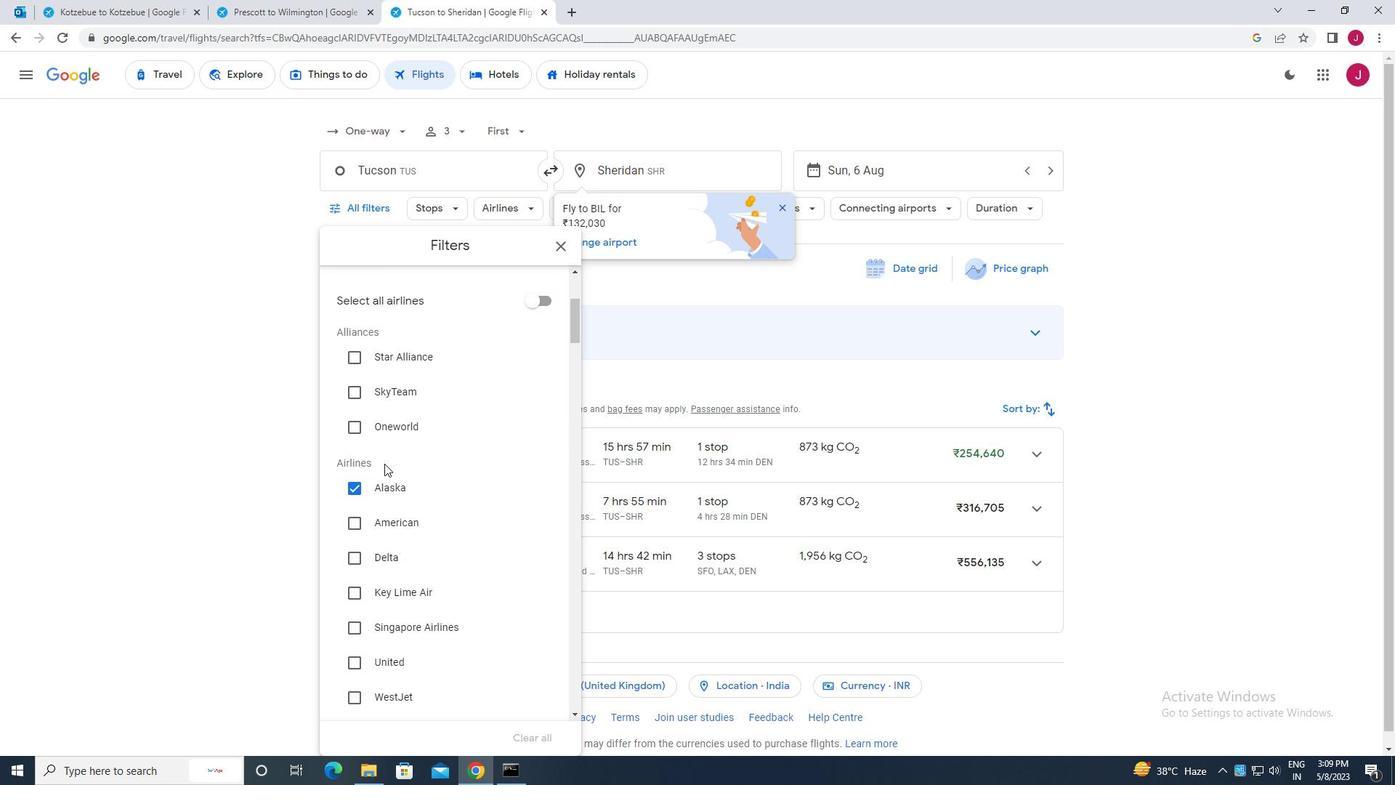 
Action: Mouse scrolled (382, 458) with delta (0, 0)
Screenshot: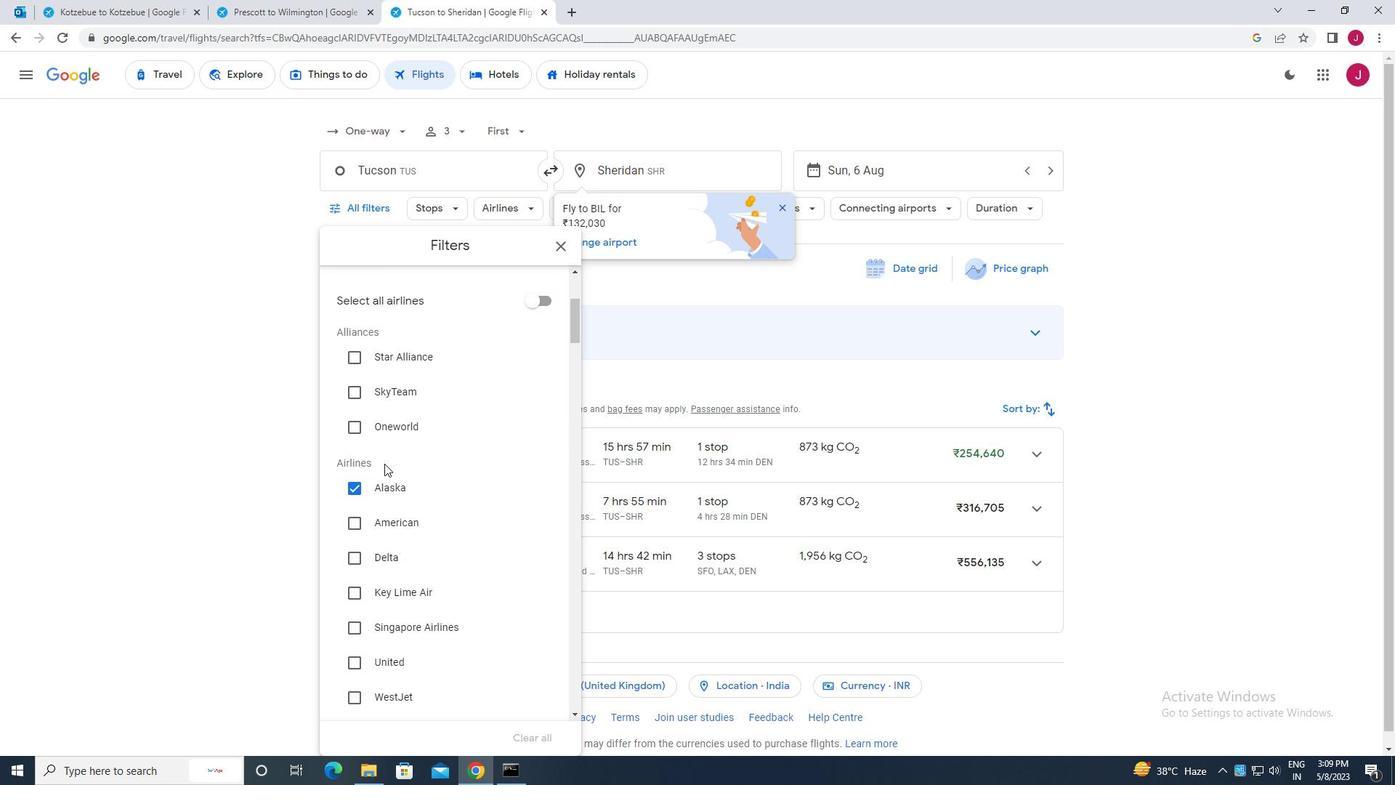 
Action: Mouse moved to (381, 457)
Screenshot: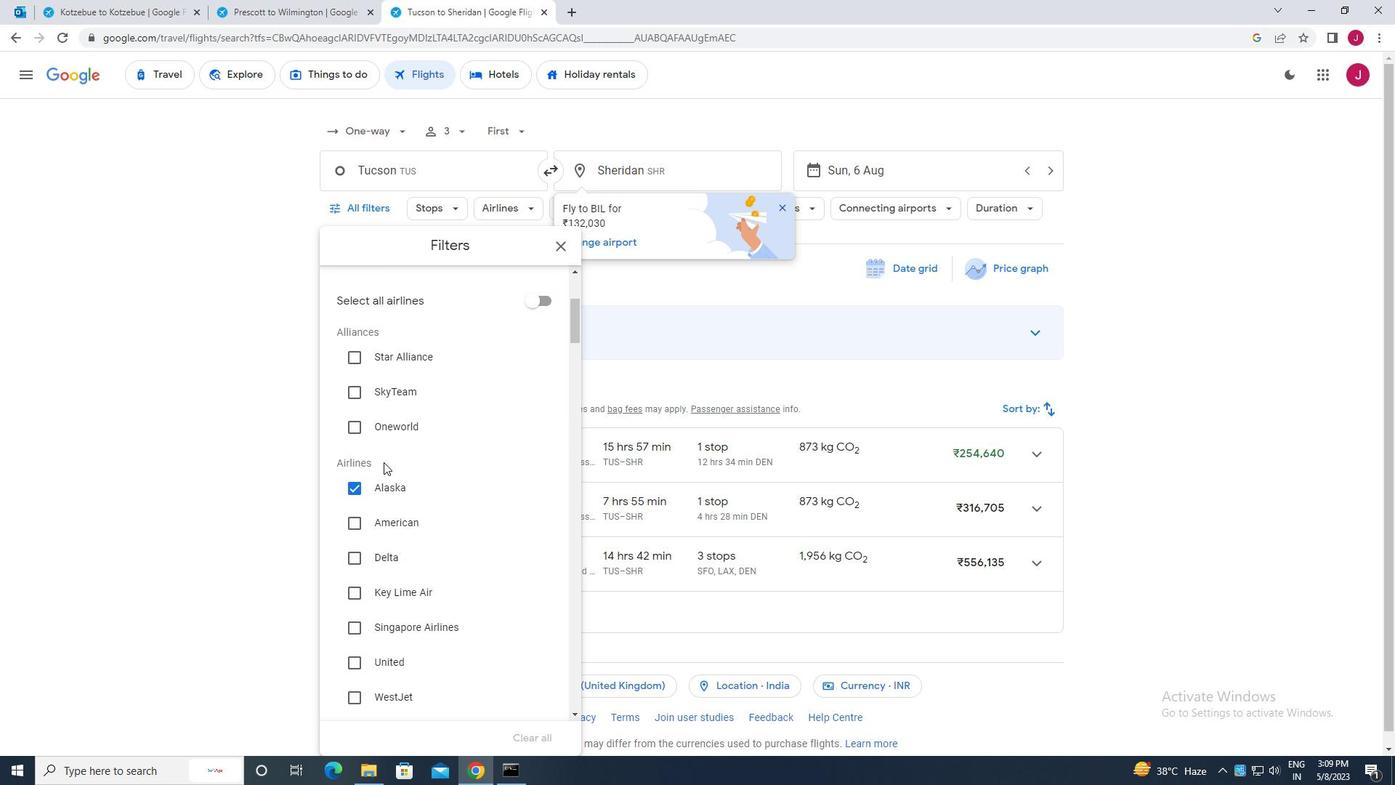 
Action: Mouse scrolled (381, 456) with delta (0, 0)
Screenshot: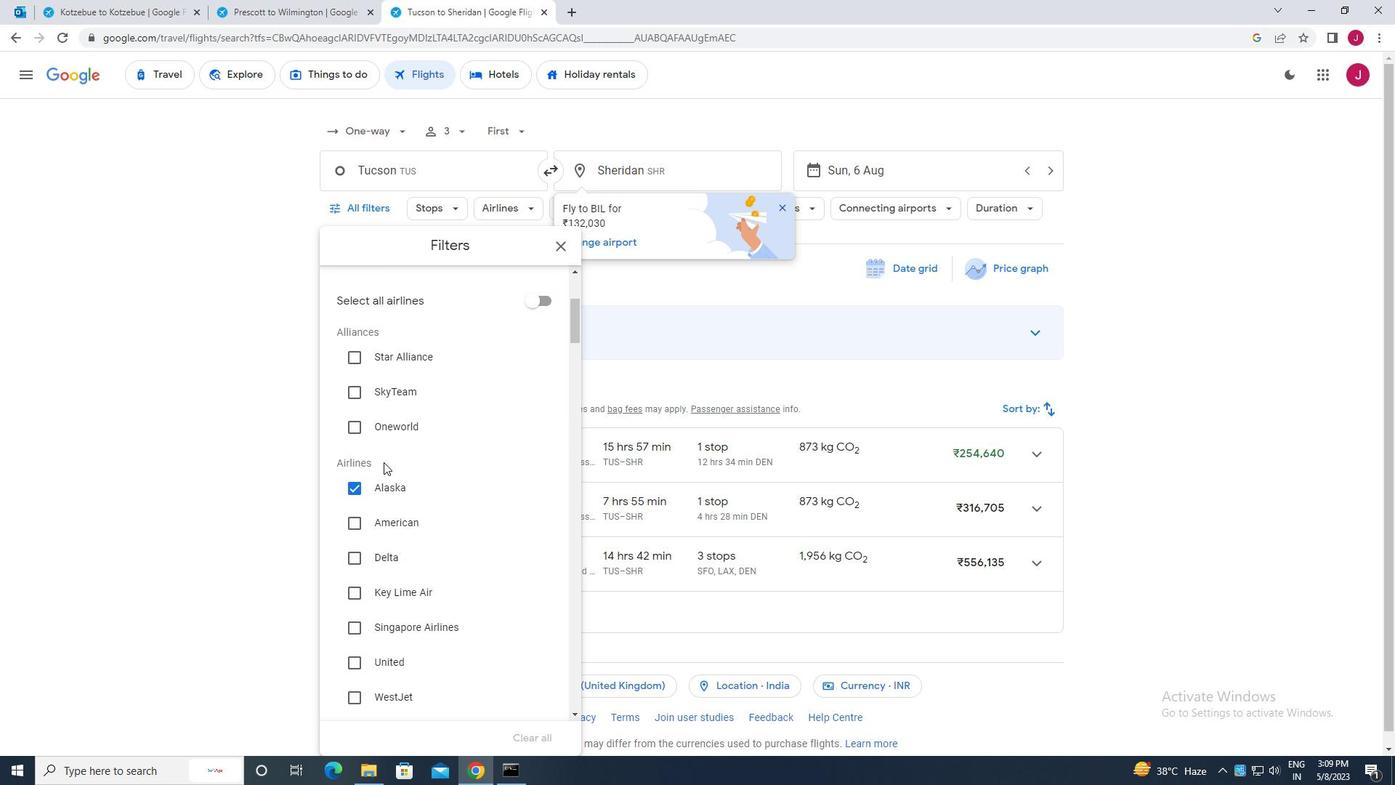 
Action: Mouse moved to (380, 455)
Screenshot: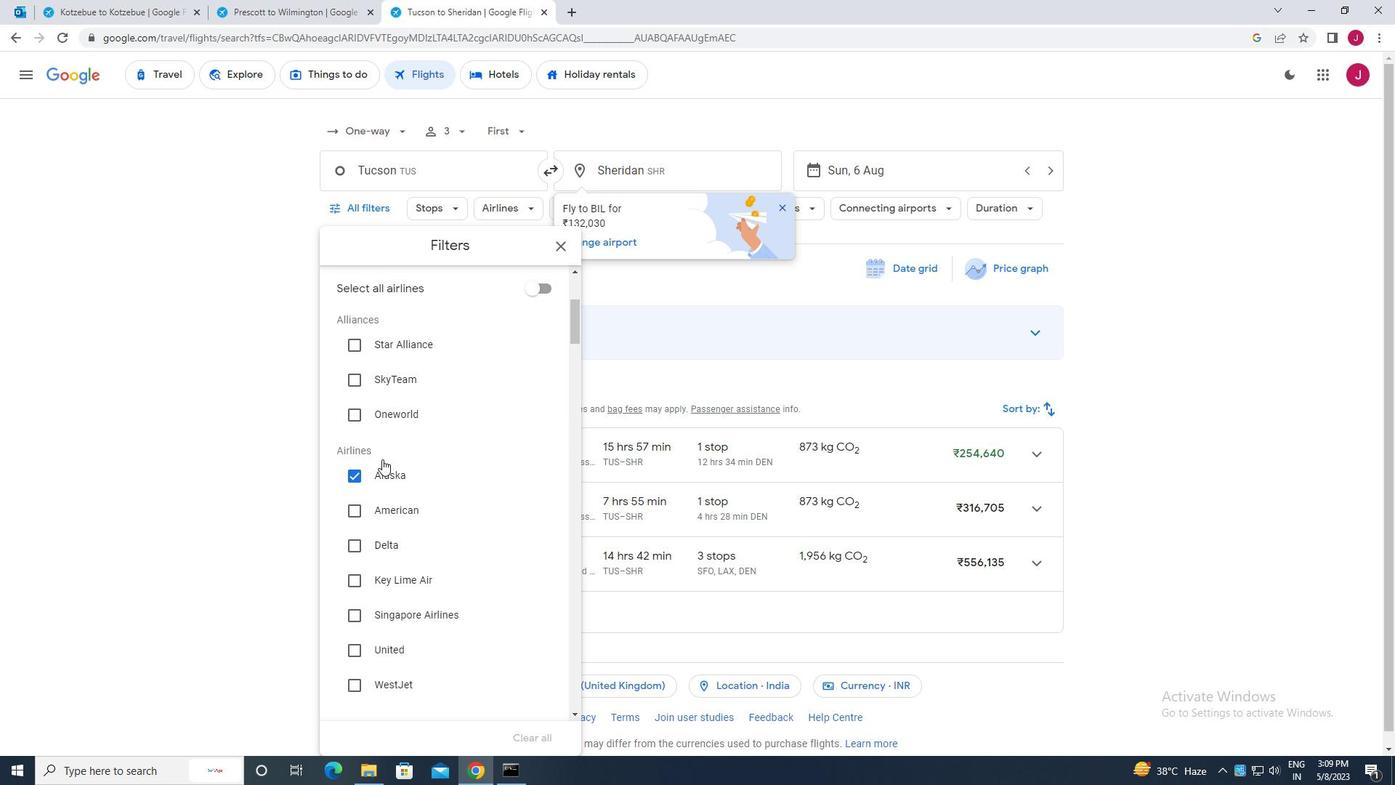 
Action: Mouse scrolled (380, 454) with delta (0, 0)
Screenshot: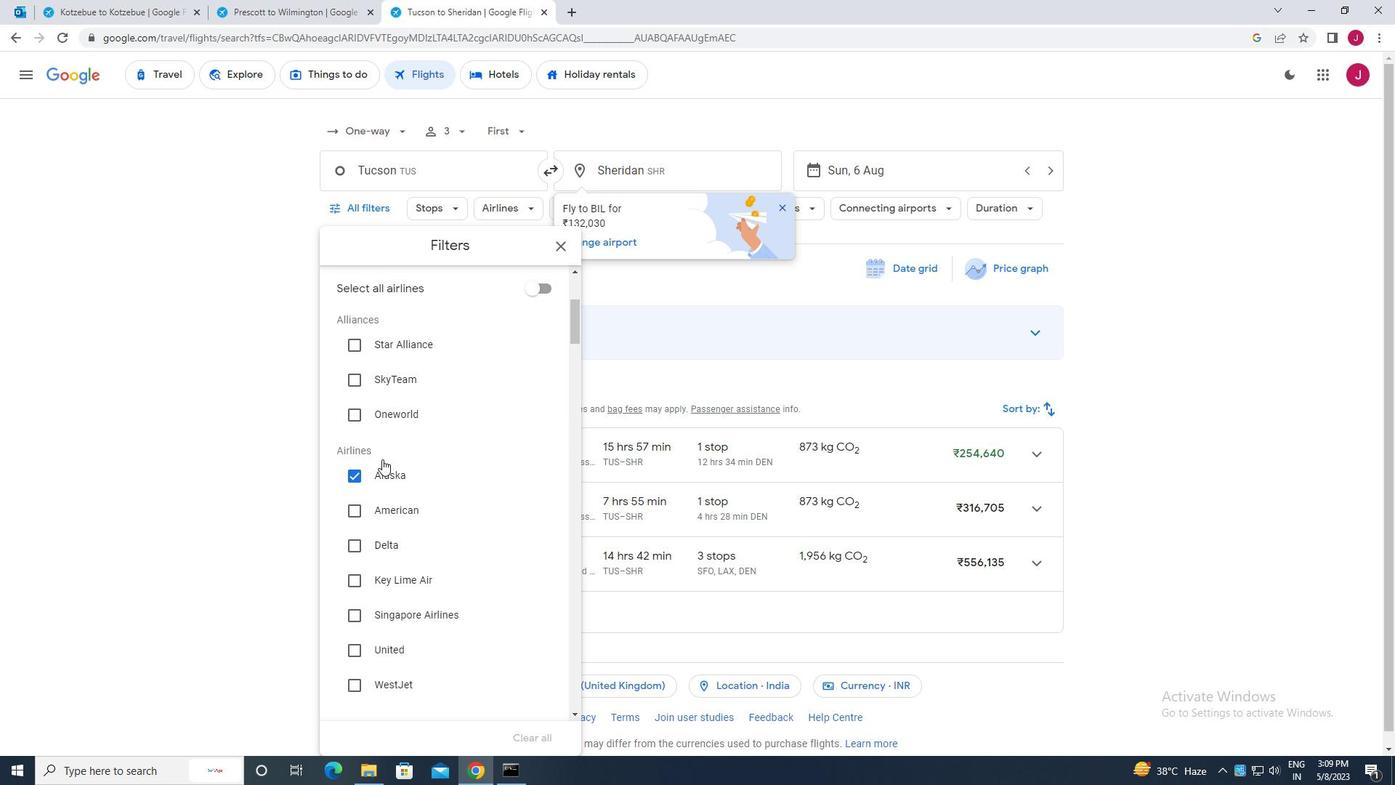 
Action: Mouse moved to (380, 448)
Screenshot: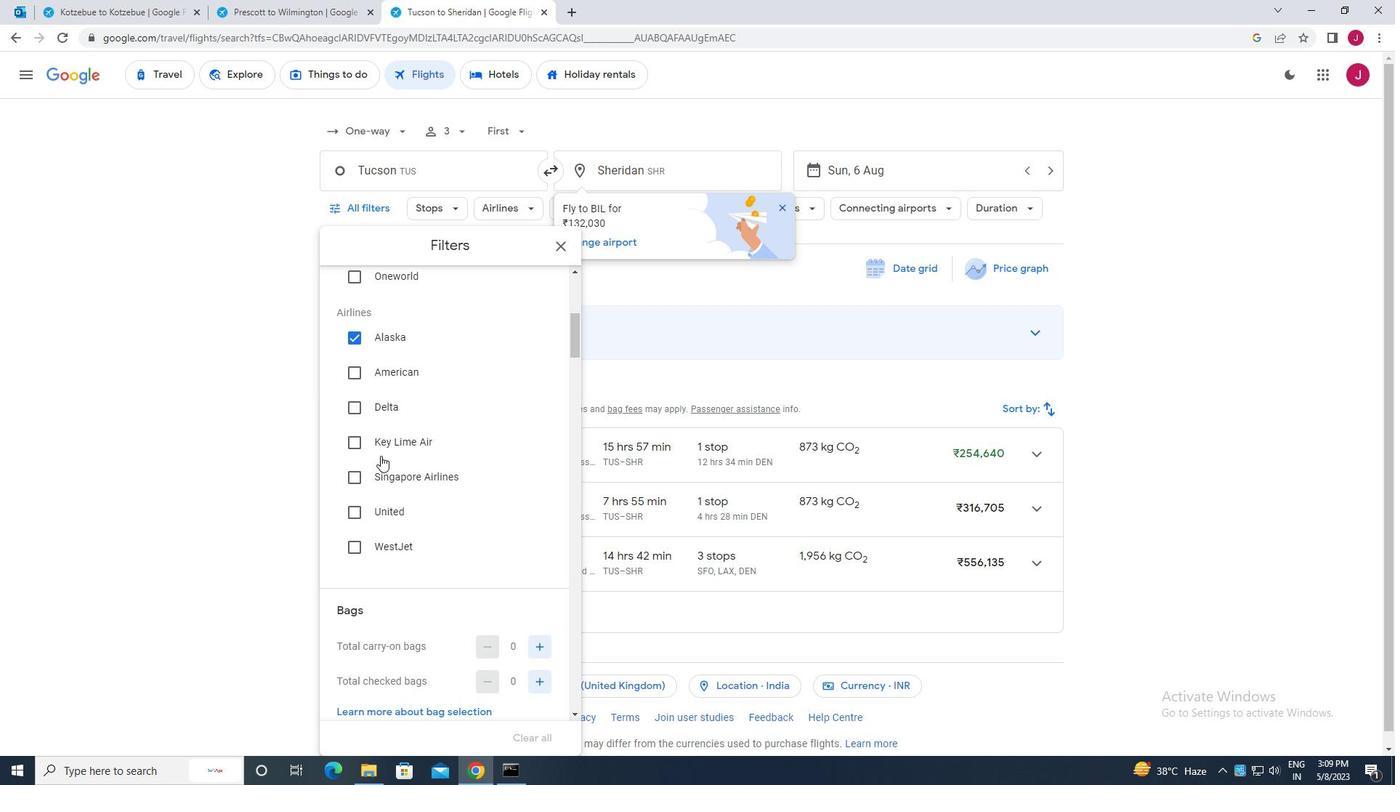
Action: Mouse scrolled (380, 447) with delta (0, 0)
Screenshot: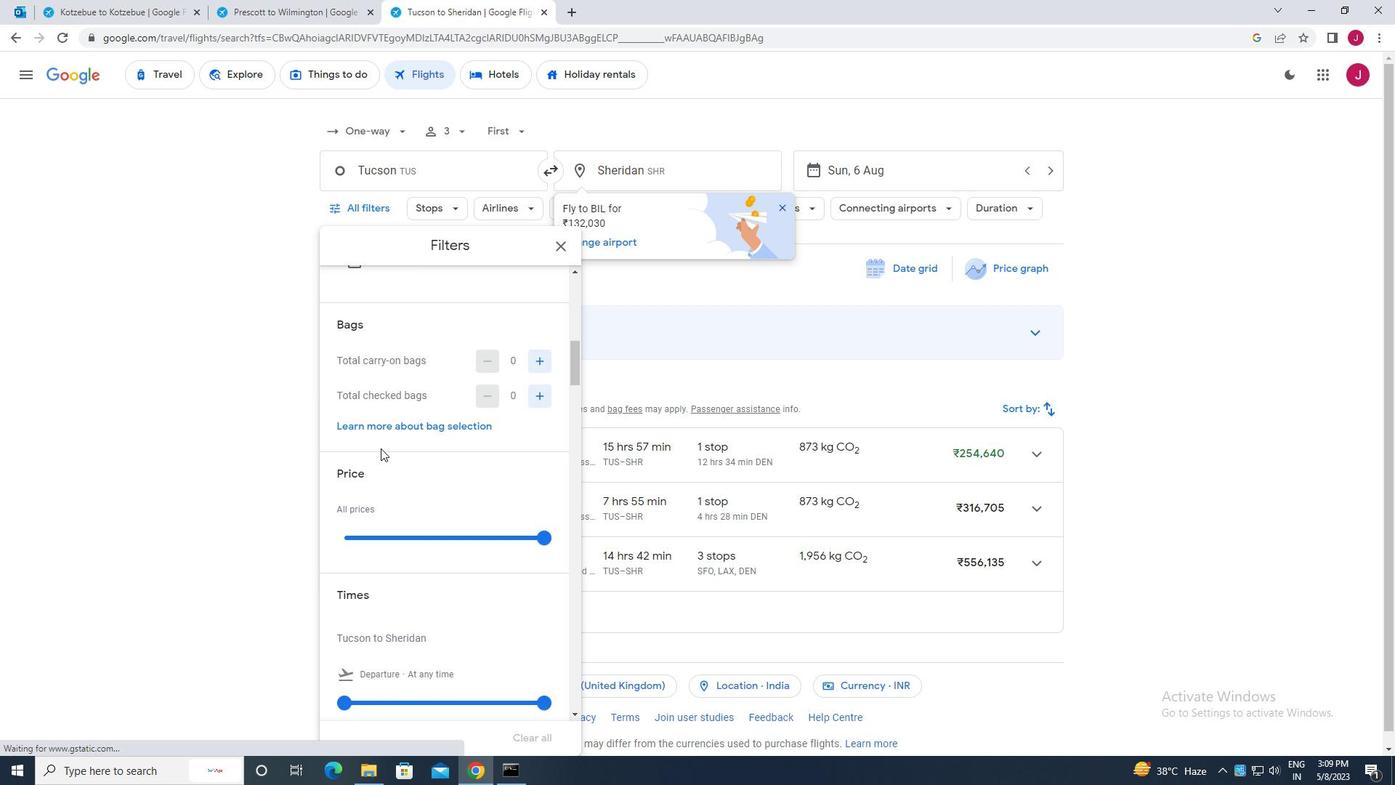 
Action: Mouse moved to (537, 285)
Screenshot: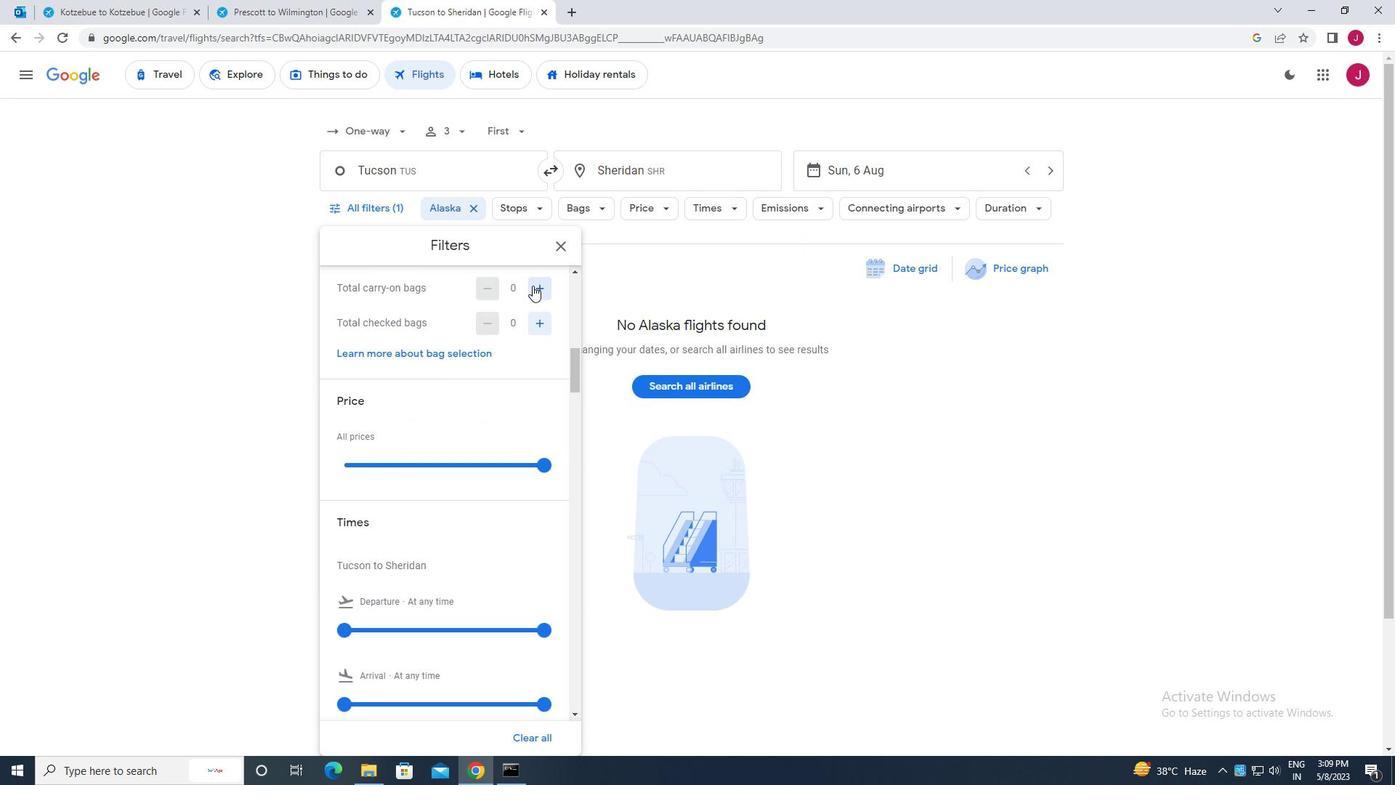 
Action: Mouse pressed left at (537, 285)
Screenshot: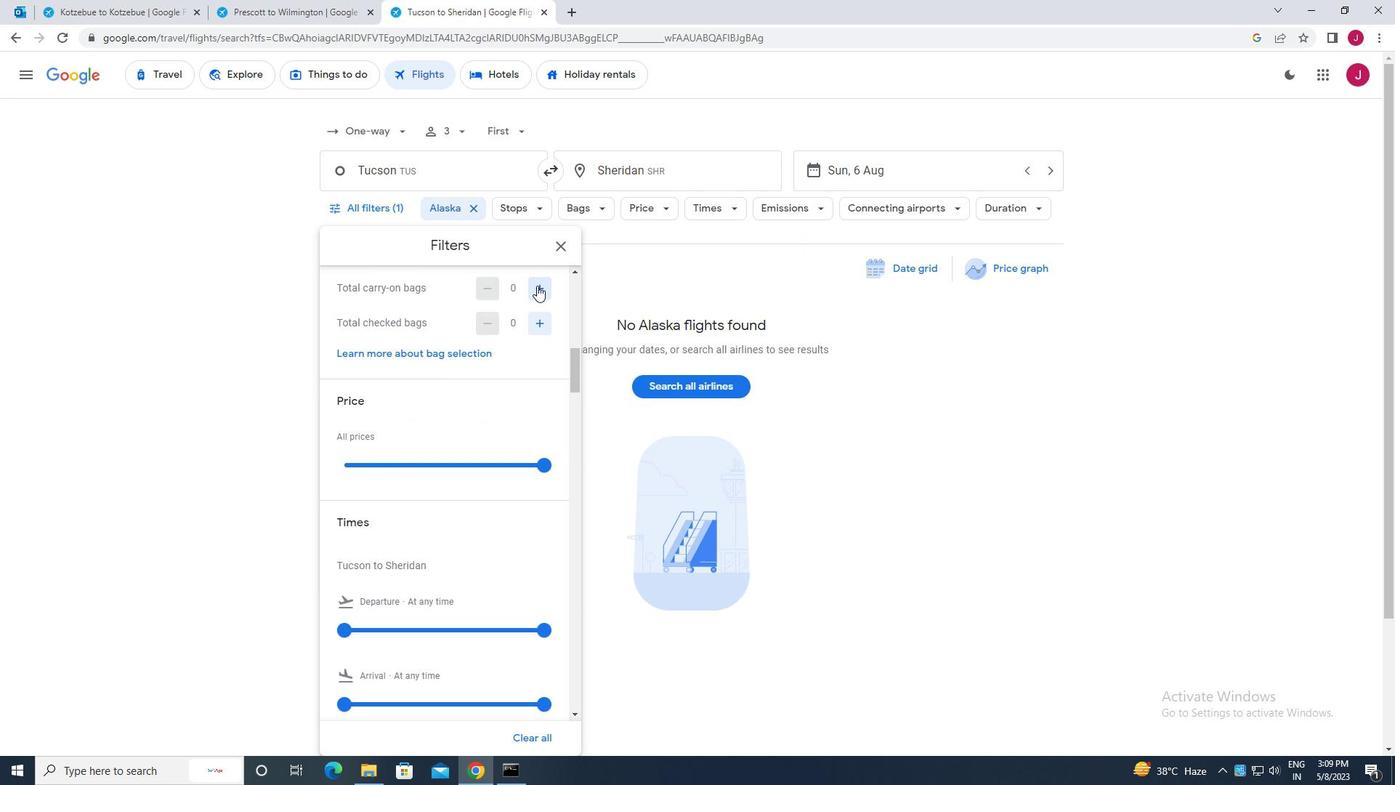 
Action: Mouse moved to (545, 469)
Screenshot: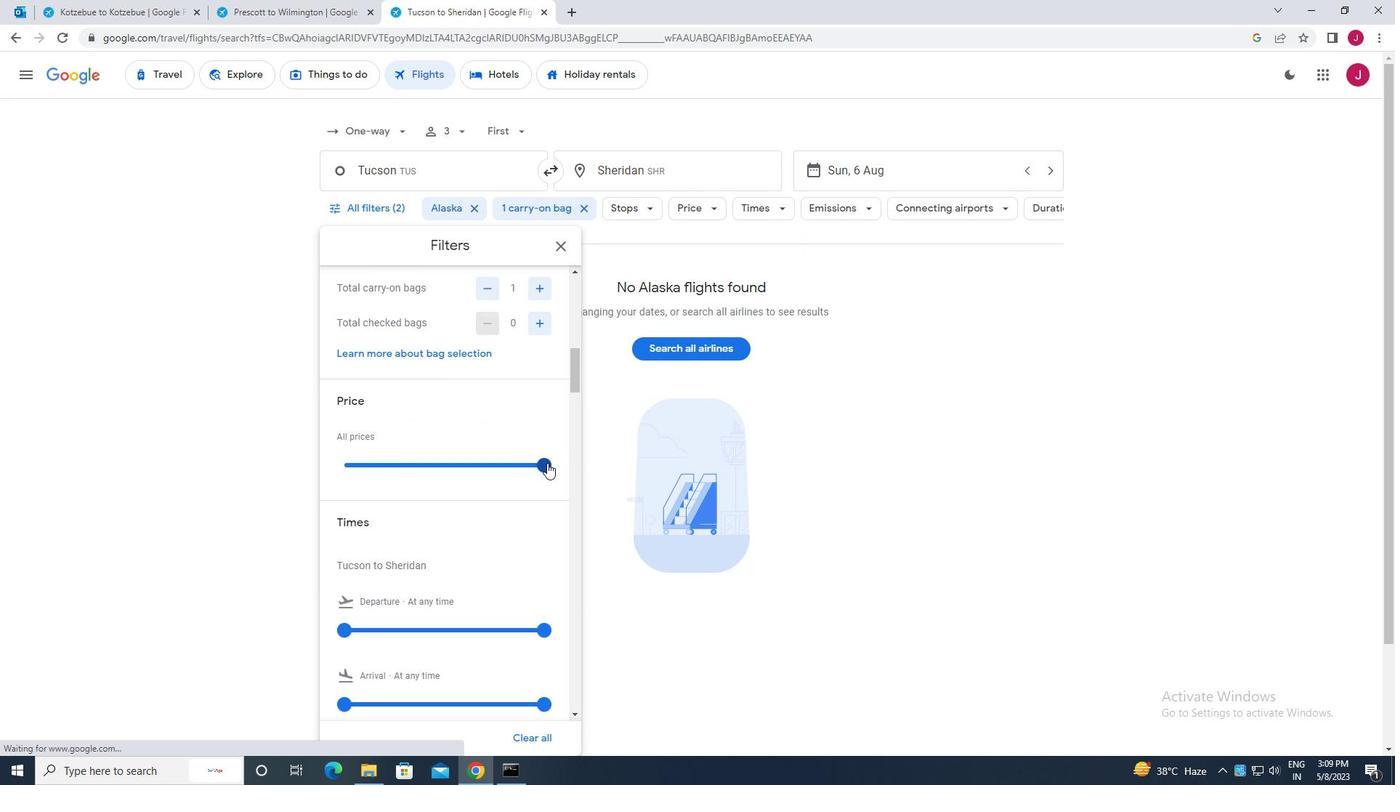 
Action: Mouse pressed left at (545, 469)
Screenshot: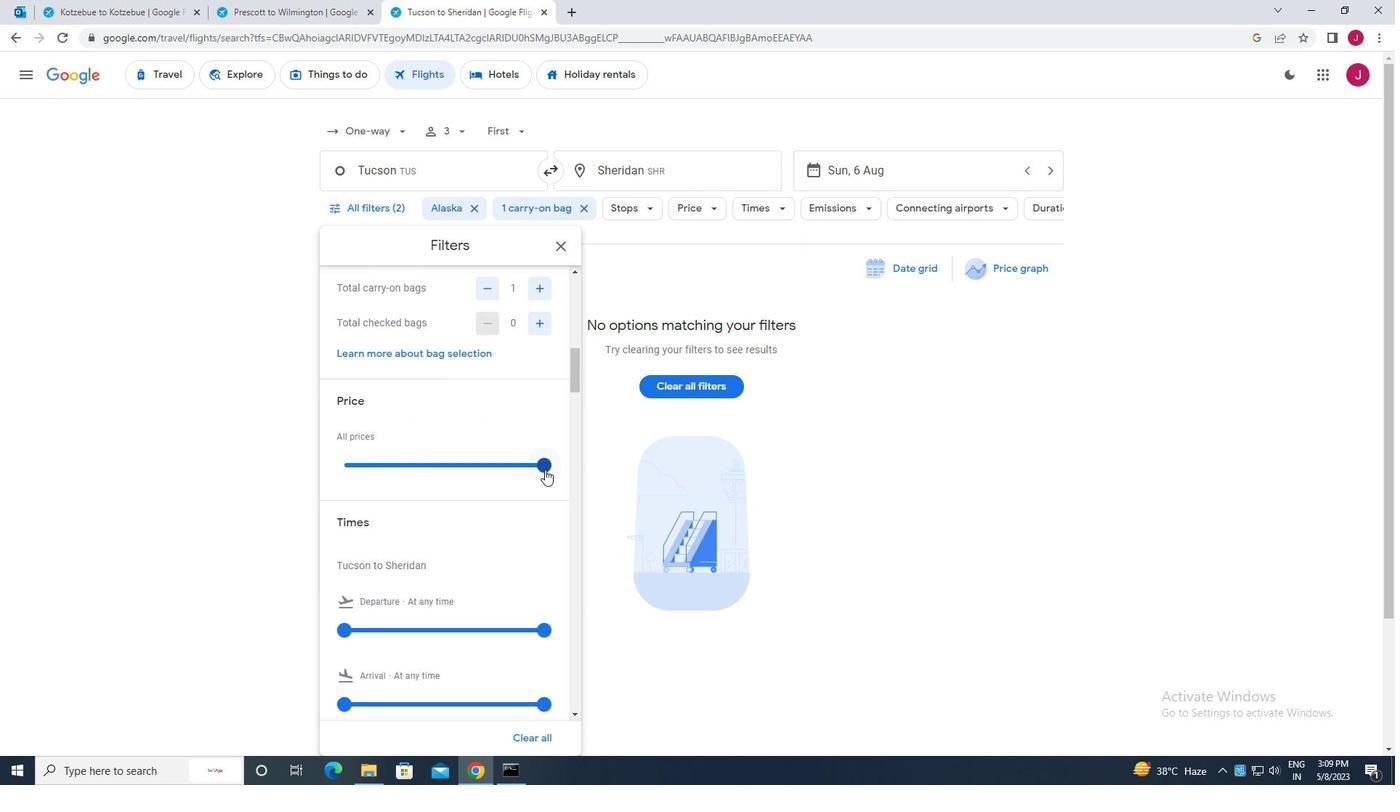 
Action: Mouse moved to (417, 449)
Screenshot: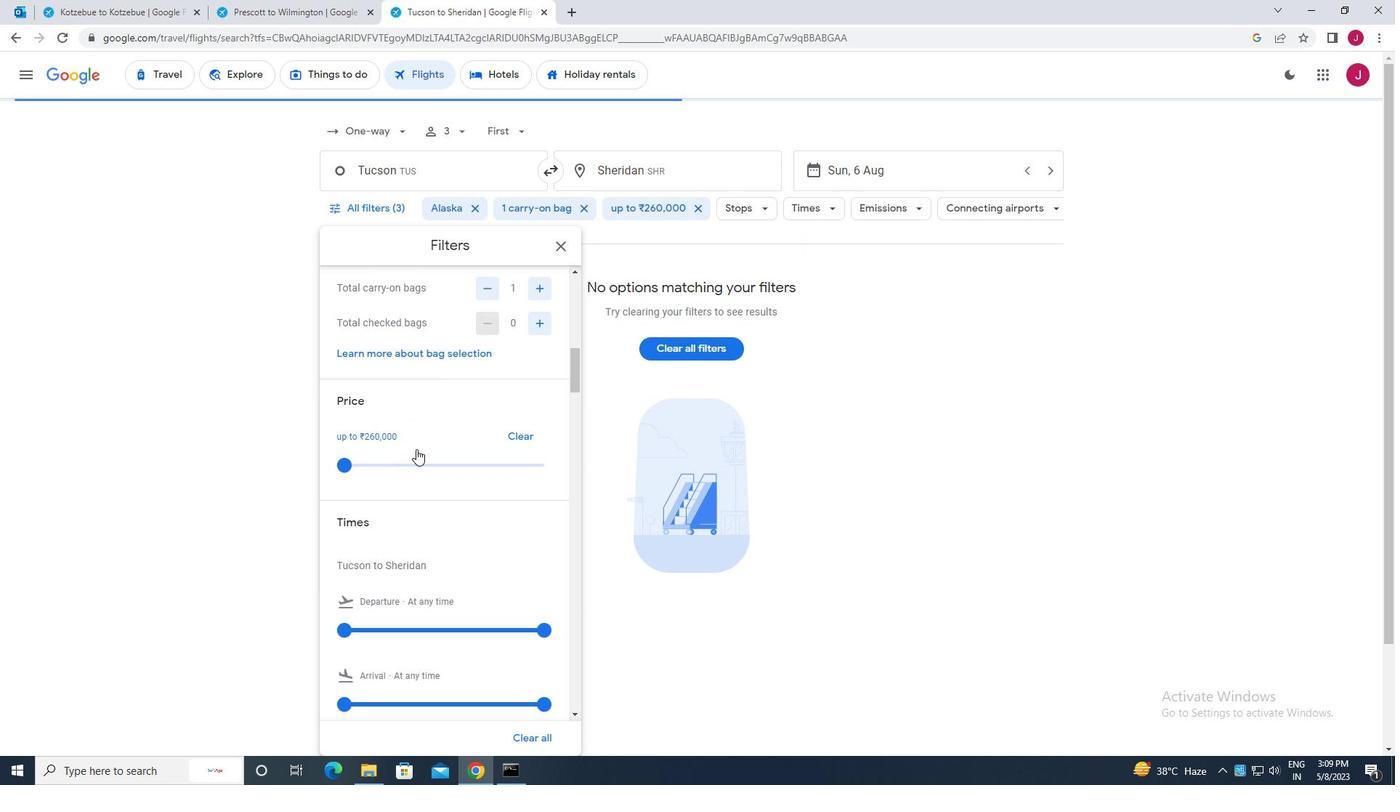 
Action: Mouse scrolled (417, 448) with delta (0, 0)
Screenshot: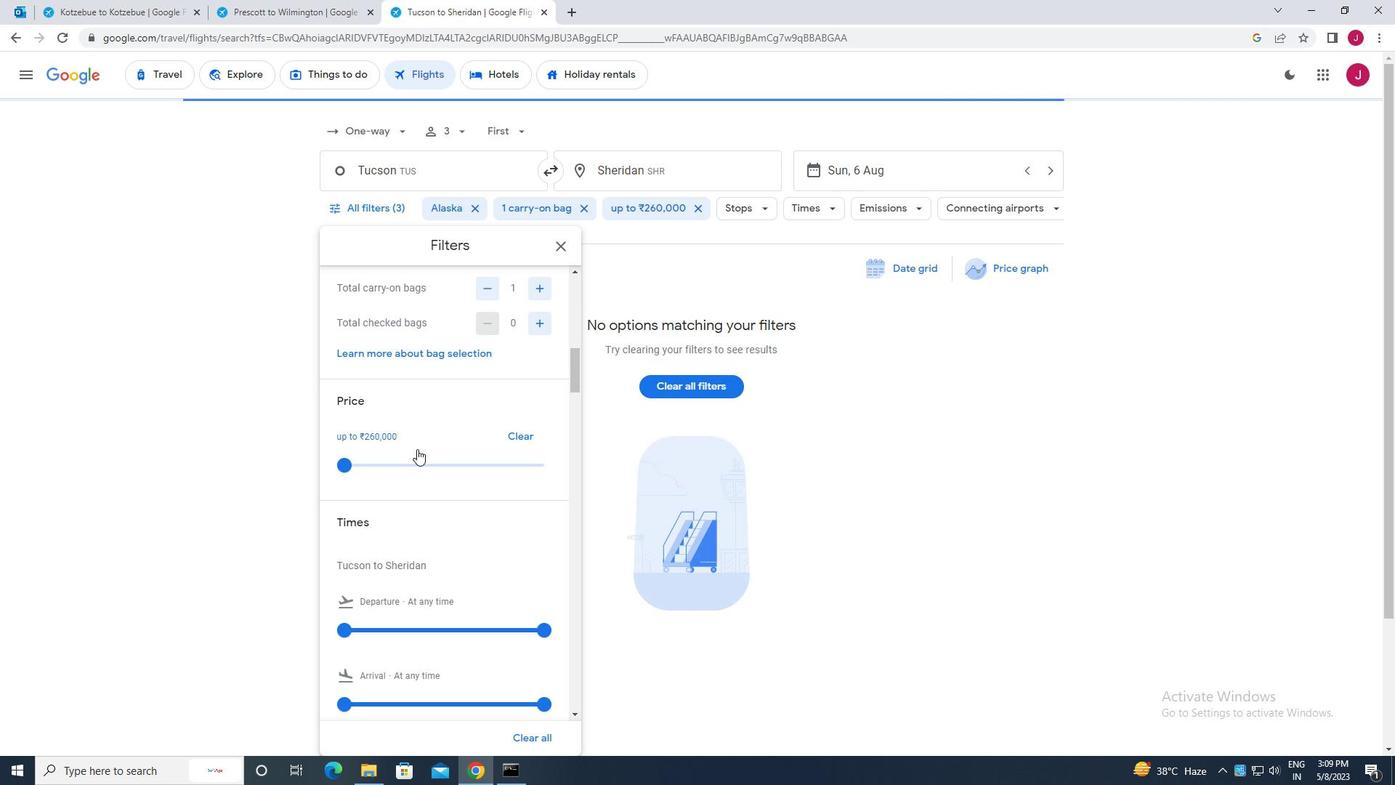 
Action: Mouse scrolled (417, 448) with delta (0, 0)
Screenshot: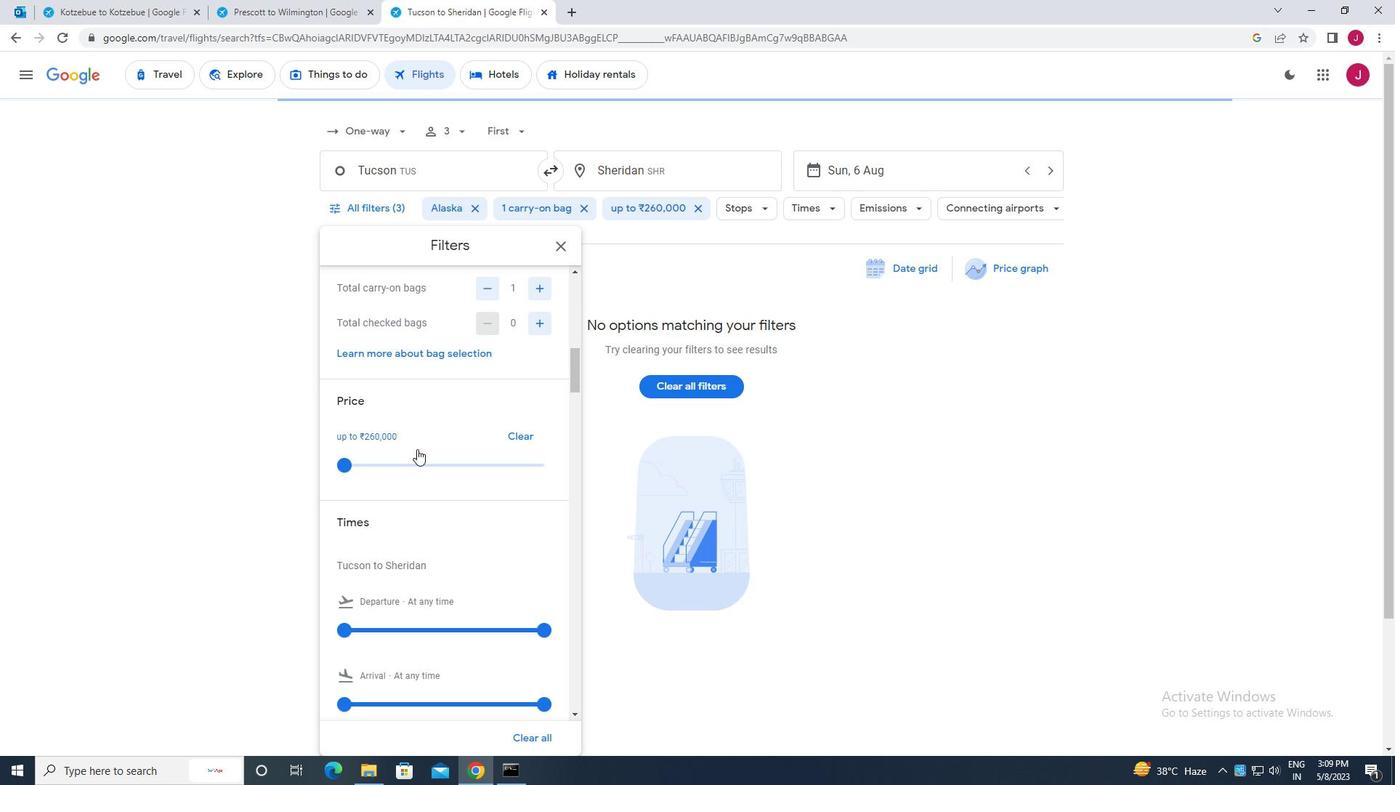 
Action: Mouse moved to (348, 481)
Screenshot: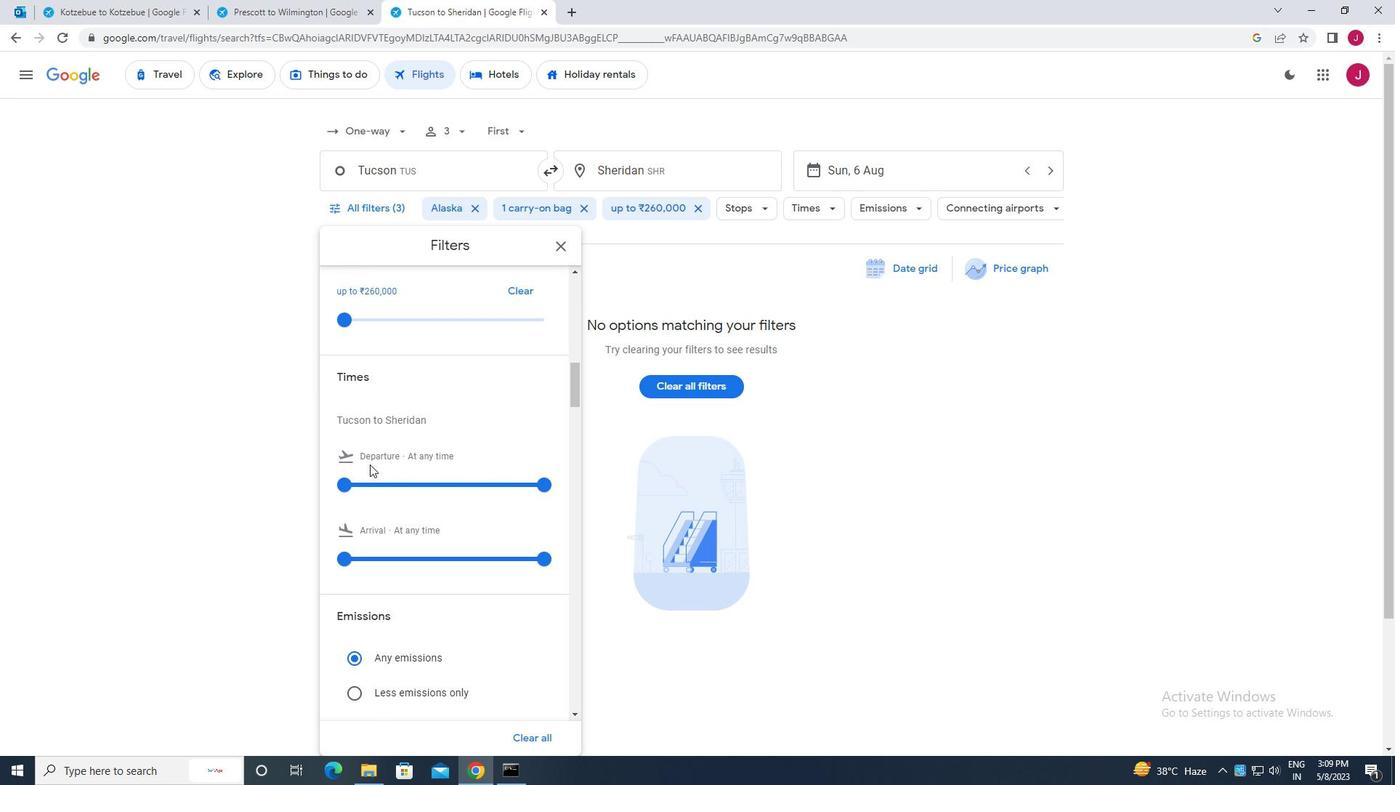 
Action: Mouse pressed left at (348, 481)
Screenshot: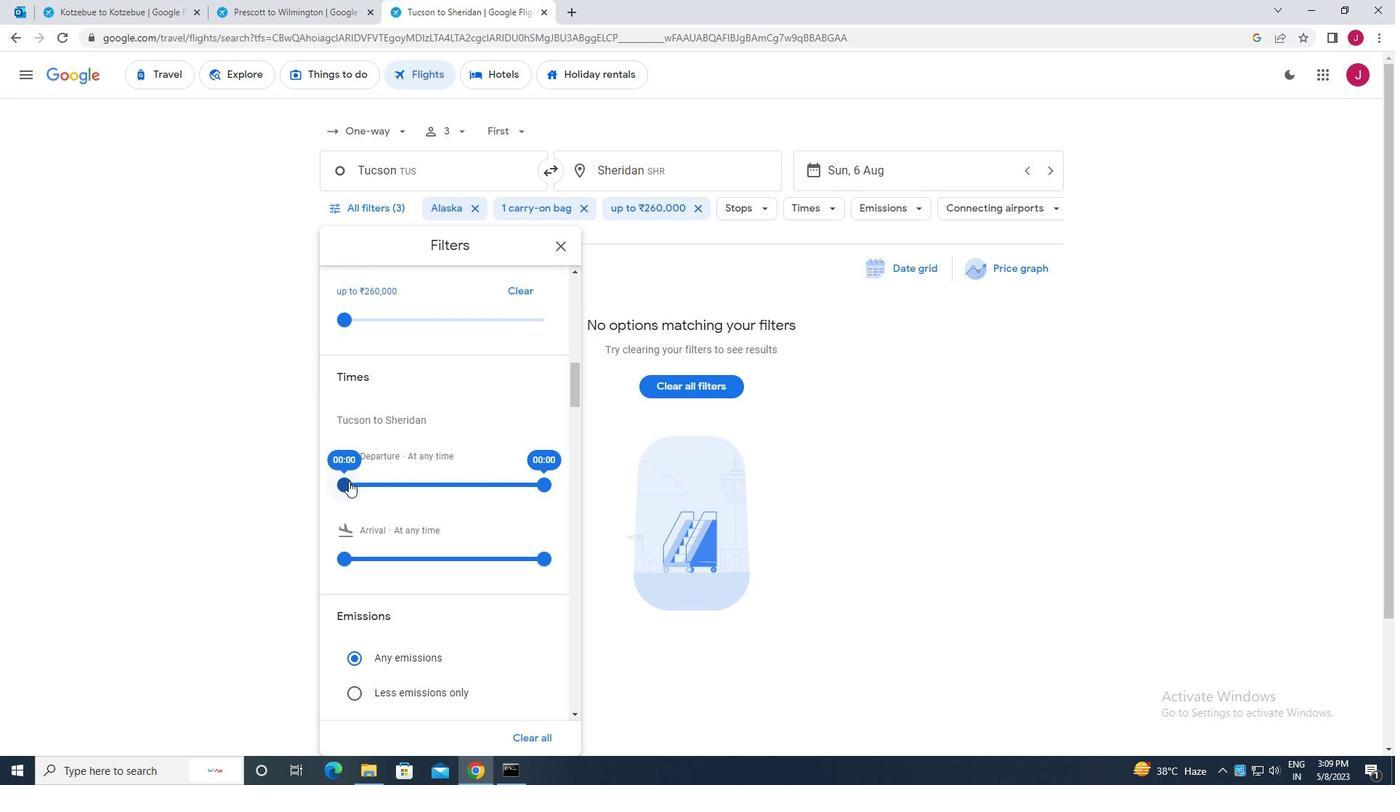
Action: Mouse moved to (555, 240)
Screenshot: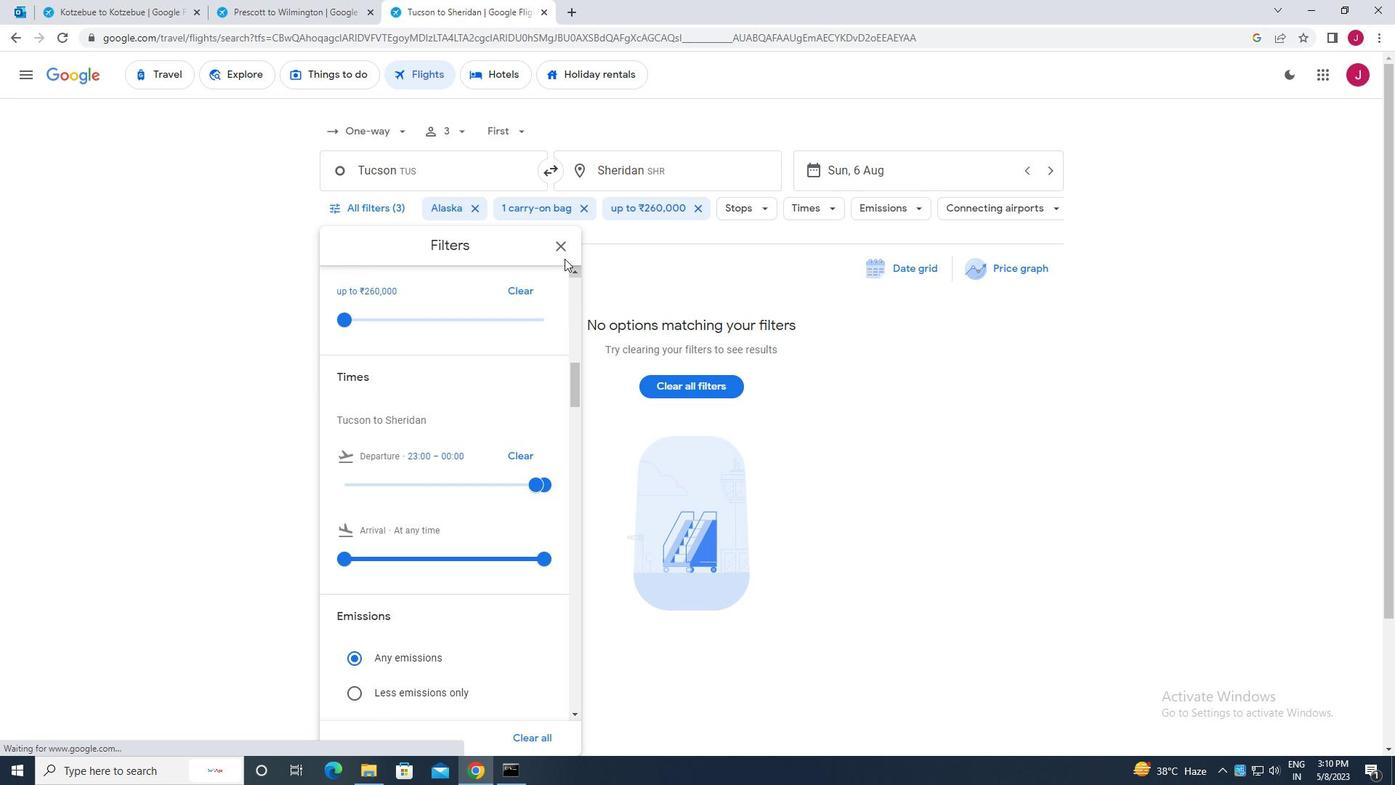 
Action: Mouse pressed left at (555, 240)
Screenshot: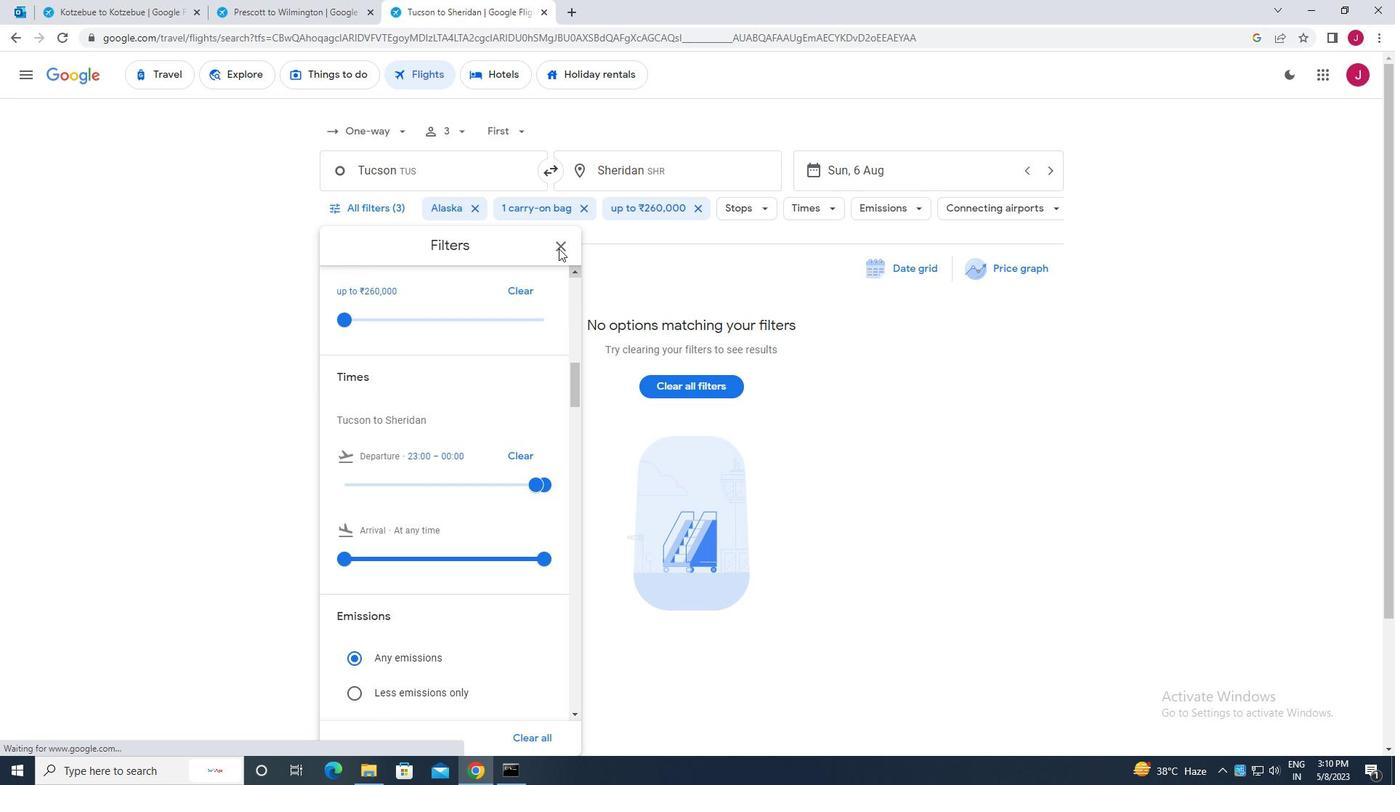 
Action: Mouse moved to (551, 238)
Screenshot: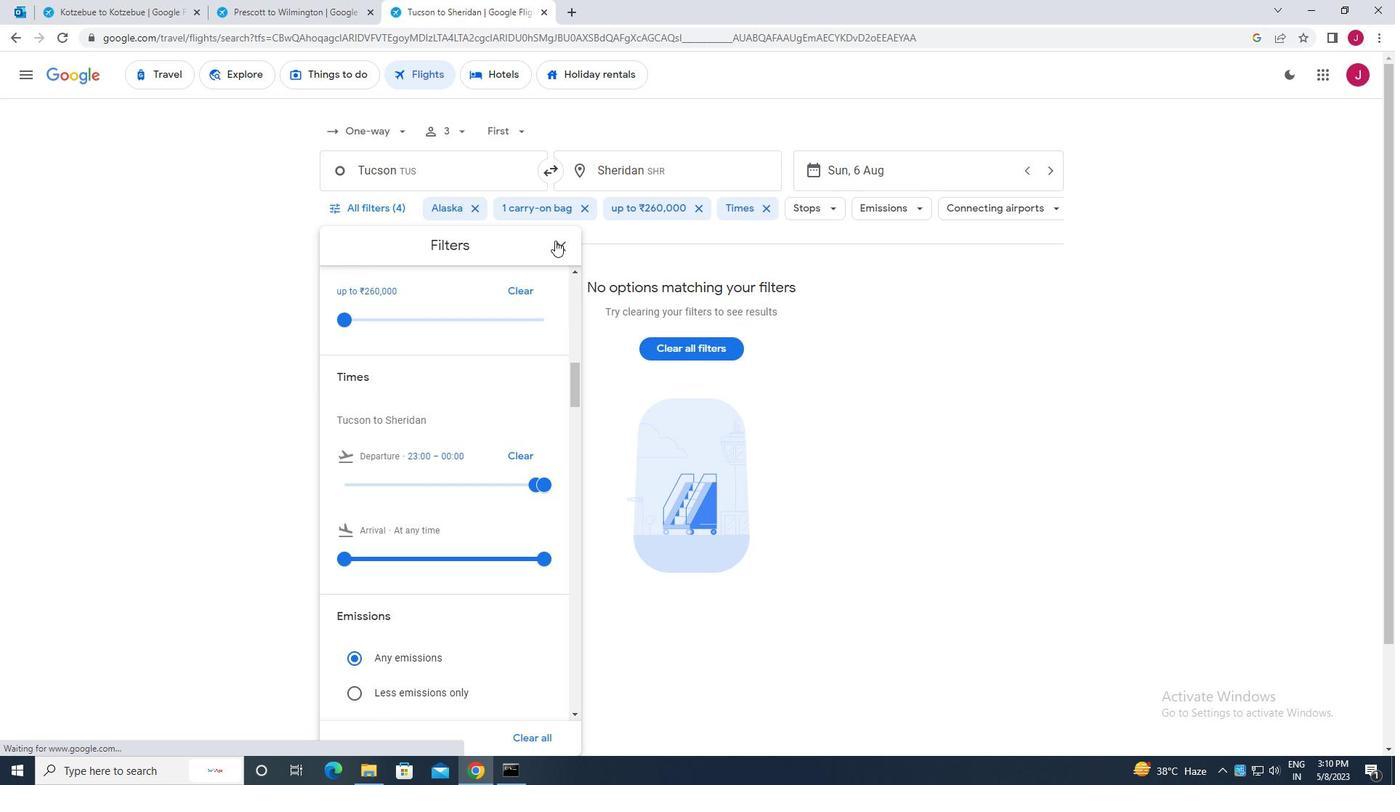 
